 Task: Open an excel sheet and write heading  Proactive Sales. Add 10 people name  'Ethan Reynolds, Olivia Thompson, Benjamin Martinez, Emma Davis, Alexander Mitchell, Ava Rodriguez, Daniel Anderson, Mia Lewis, Christopher Scott, Sophia Harris._x000D_
'Item code in between  4055-6600. Product range in between  4000-7000. Add Products  Nike shoe, Adidas shoe, Gucci T-shirt, Louis Vuitton bag, Zara Shirt, H&M jeans, Chanel perfume, Versace perfume, Ralph Lauren, Prada Shirt_x000D_
Choose quantity  1 to 10 Tax 12 percent Total Add Amount. Save page  Proactive Sales review book
Action: Mouse moved to (22, 19)
Screenshot: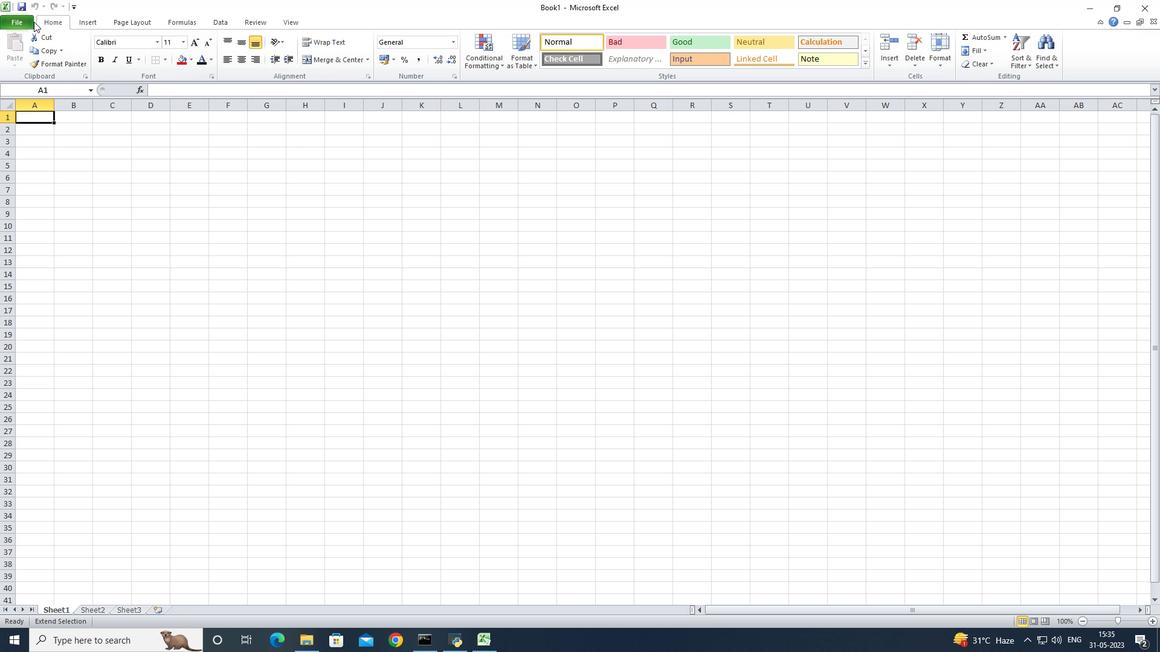 
Action: Mouse pressed left at (22, 19)
Screenshot: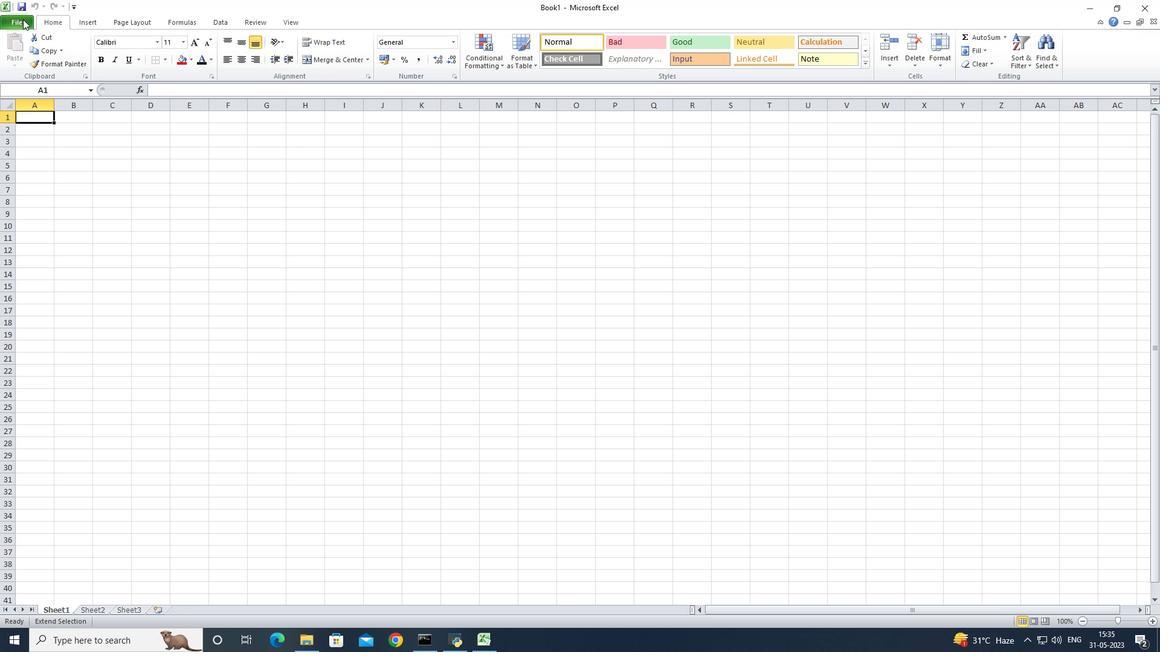 
Action: Mouse moved to (44, 156)
Screenshot: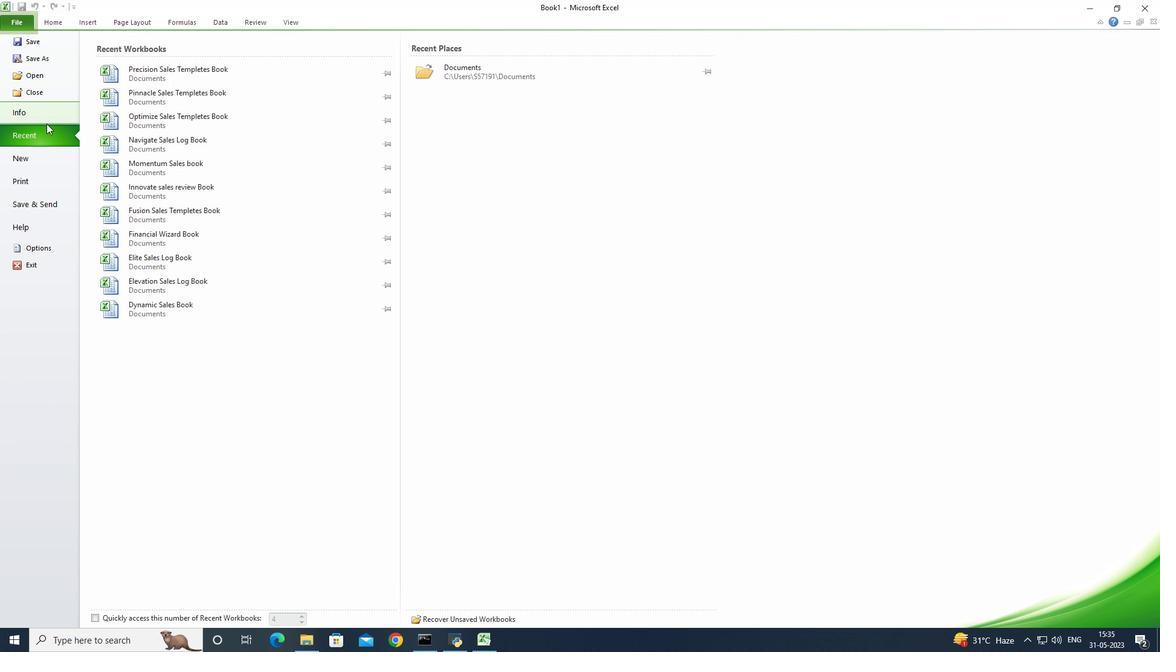 
Action: Mouse pressed left at (44, 156)
Screenshot: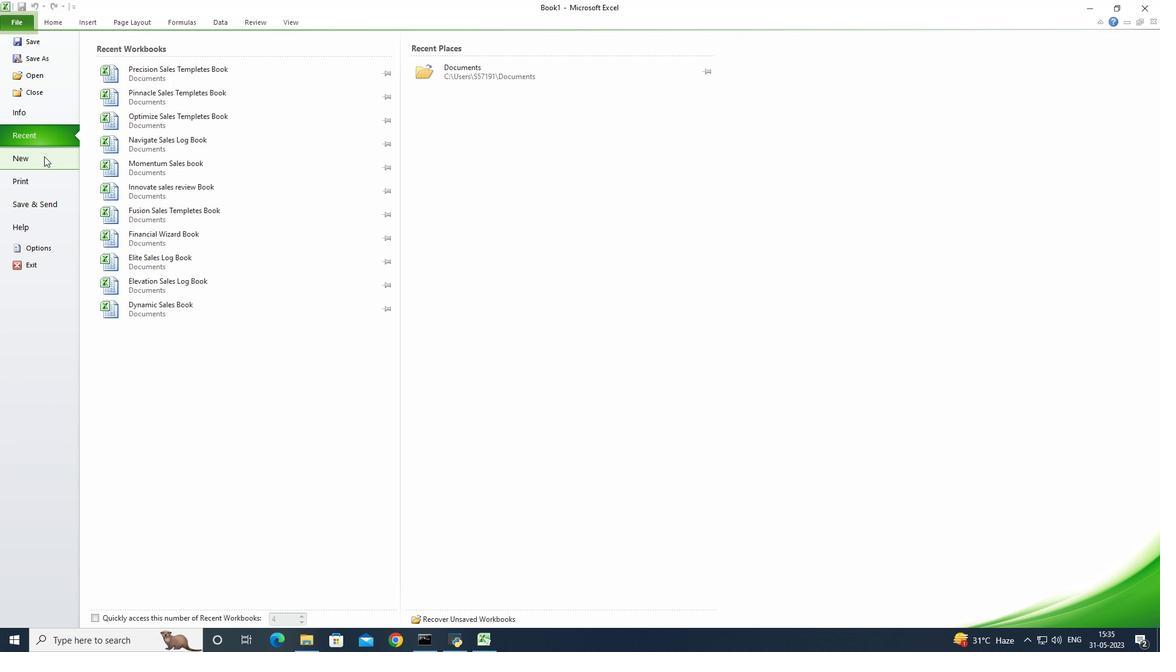 
Action: Mouse moved to (124, 123)
Screenshot: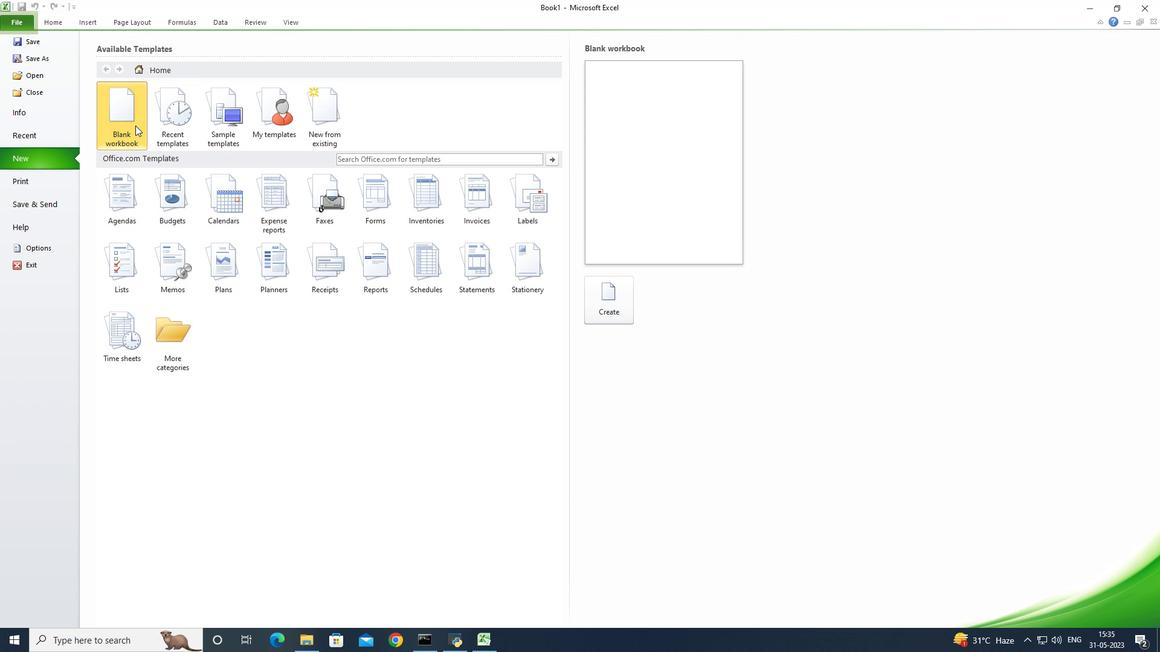 
Action: Mouse pressed left at (124, 123)
Screenshot: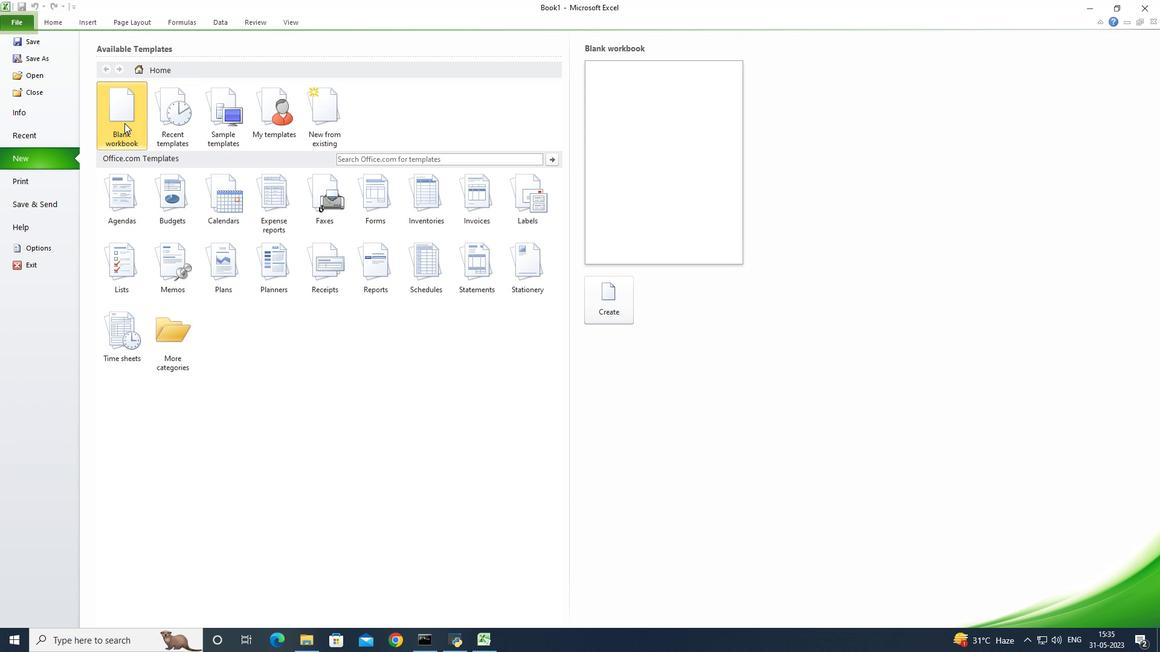 
Action: Mouse moved to (594, 301)
Screenshot: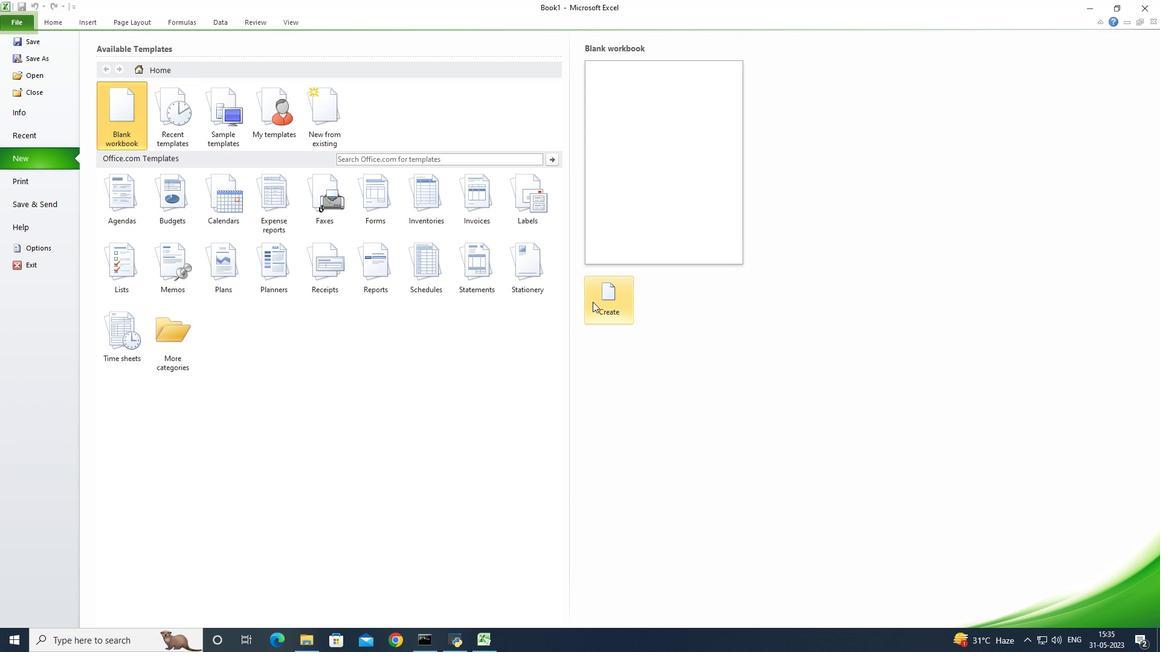 
Action: Mouse pressed left at (594, 301)
Screenshot: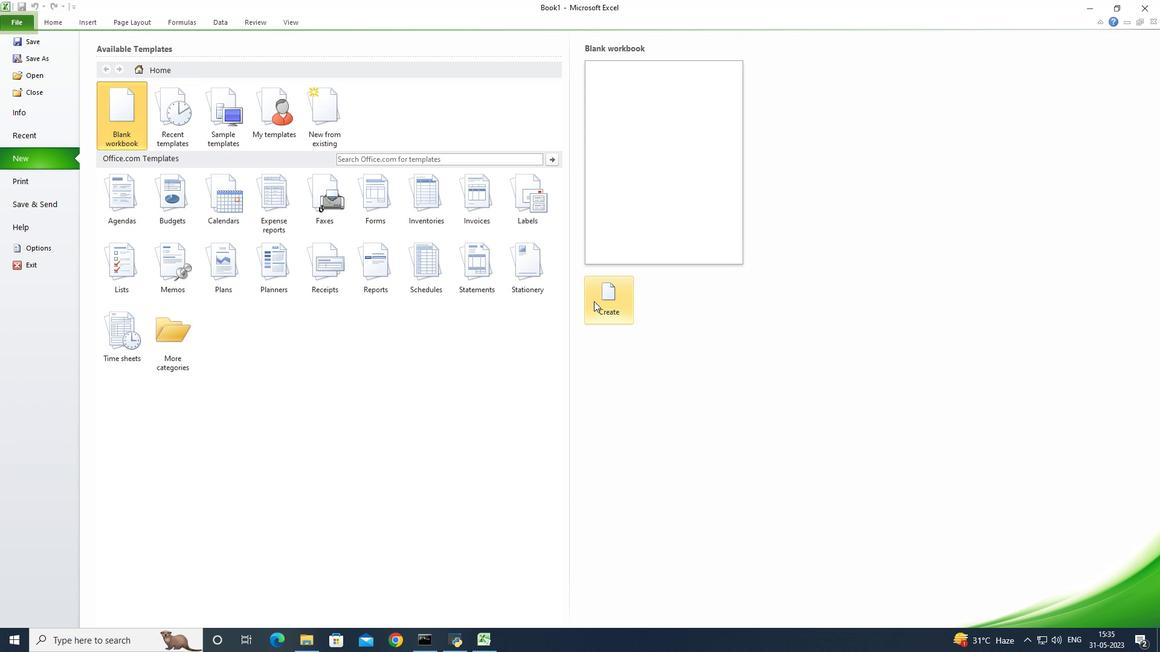 
Action: Mouse moved to (42, 115)
Screenshot: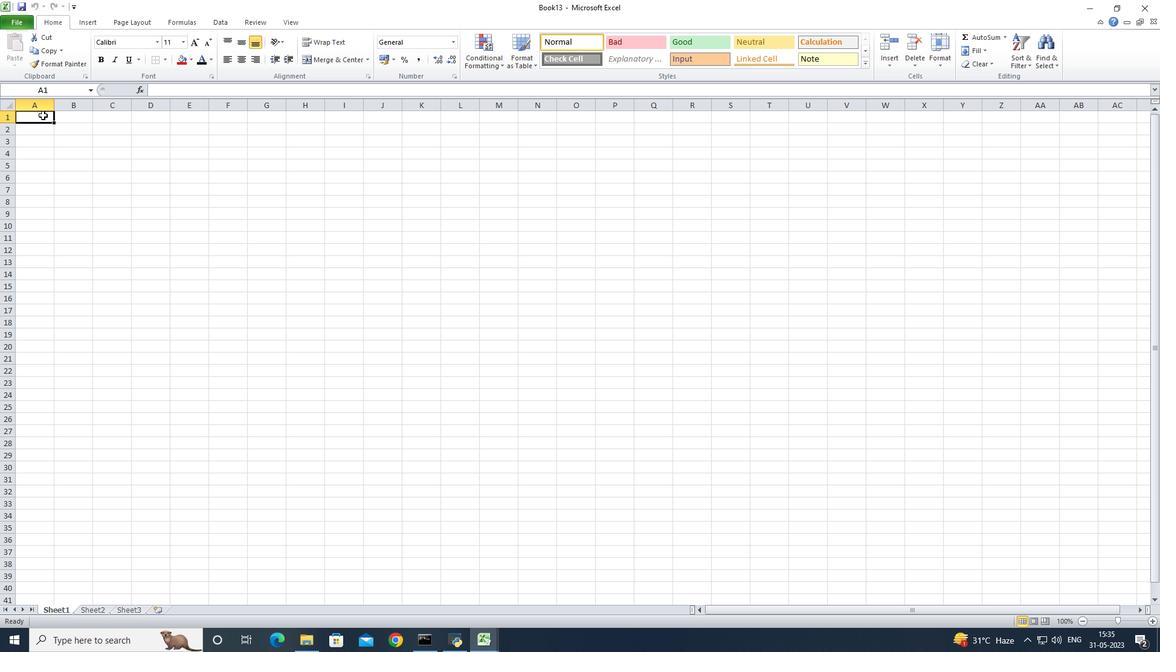 
Action: Mouse pressed left at (42, 115)
Screenshot: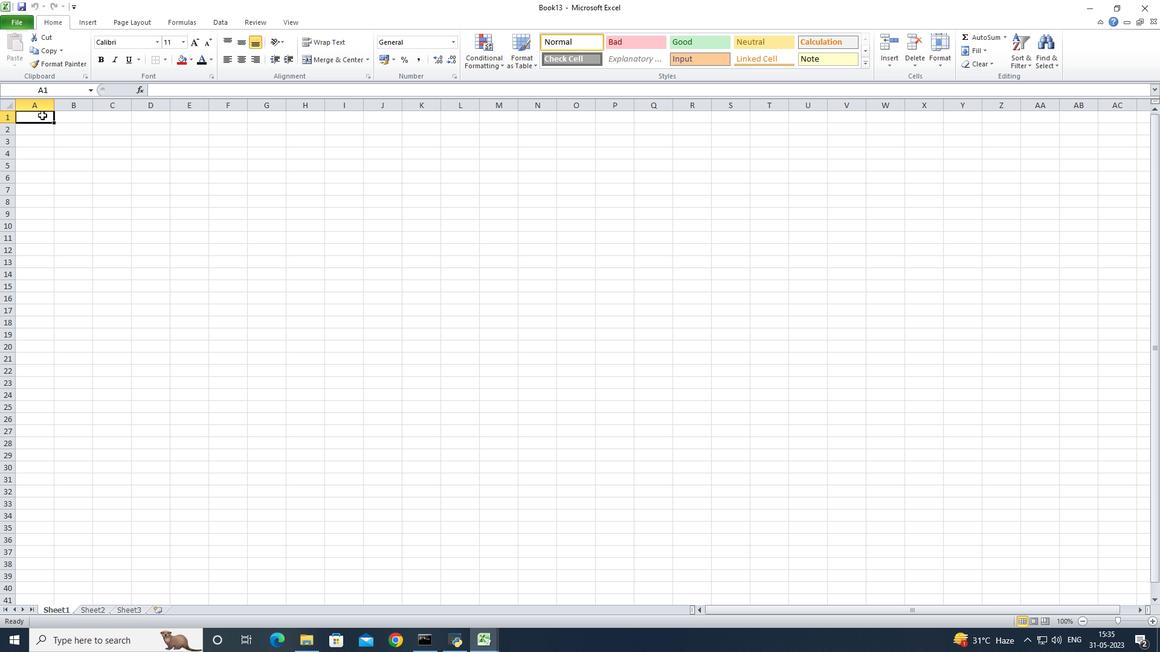 
Action: Key pressed <Key.shift>Proactive<Key.space><Key.shift>S<Key.shift>A<Key.backspace><Key.backspace><Key.shift>Sales<Key.enter><Key.shift><Key.shift><Key.shift><Key.shift><Key.shift><Key.shift><Key.shift><Key.shift><Key.shift>Na,<Key.backspace>me<Key.enter><Key.shift><Key.shift><Key.shift><Key.shift><Key.shift><Key.shift><Key.shift><Key.shift><Key.shift><Key.shift><Key.shift><Key.shift><Key.shift><Key.shift><Key.shift>Ethan<Key.space><Key.shift><Key.shift><Key.shift><Key.shift><Key.shift><Key.shift><Key.shift><Key.shift><Key.shift><Key.shift><Key.shift><Key.shift><Key.shift><Key.shift><Key.shift><Key.shift><Key.shift><Key.shift><Key.shift><Key.shift><Key.shift><Key.shift><Key.shift><Key.shift><Key.shift><Key.shift><Key.shift><Key.shift><Key.shift><Key.shift><Key.shift><Key.shift><Key.shift><Key.shift><Key.shift><Key.shift><Key.shift>Reynolds<Key.enter><Key.shift>Olivia<Key.space><Key.shift><Key.shift><Key.shift>Thompson<Key.enter><Key.shift><Key.shift><Key.shift><Key.shift><Key.shift><Key.shift><Key.shift><Key.shift><Key.shift><Key.shift><Key.shift><Key.shift><Key.shift><Key.shift><Key.shift><Key.shift><Key.shift><Key.shift><Key.shift><Key.shift><Key.shift><Key.shift><Key.shift><Key.shift><Key.shift><Key.shift><Key.shift><Key.shift><Key.shift><Key.shift><Key.shift><Key.shift><Key.shift><Key.shift><Key.shift><Key.shift>Benjamin<Key.space><Key.shift><Key.shift>Ma<Key.backspace>itchell<Key.backspace><Key.backspace><Key.backspace><Key.backspace><Key.backspace><Key.backspace><Key.backspace>artinez<Key.enter><Key.shift><Key.shift>Emma<Key.space>davis<Key.backspace><Key.backspace><Key.backspace><Key.backspace><Key.backspace><Key.shift>davis<Key.enter><Key.shift>Alexander<Key.space><Key.shift><Key.shift><Key.shift><Key.shift><Key.shift><Key.shift><Key.shift><Key.shift><Key.shift><Key.shift><Key.shift><Key.shift><Key.shift><Key.shift><Key.shift><Key.shift><Key.shift><Key.shift><Key.shift><Key.shift><Key.shift><Key.shift><Key.shift><Key.shift><Key.shift><Key.shift><Key.shift><Key.shift><Key.shift><Key.shift><Key.shift><Key.shift><Key.shift><Key.shift><Key.shift><Key.shift><Key.shift><Key.shift><Key.shift><Key.shift><Key.shift><Key.shift><Key.shift><Key.shift><Key.shift><Key.shift><Key.shift><Key.shift><Key.shift><Key.shift><Key.shift><Key.shift><Key.shift>Mitchell<Key.enter><Key.shift>Ava<Key.space><Key.shift><Key.shift><Key.shift><Key.shift>Rodriguez<Key.enter><Key.shift><Key.shift><Key.shift><Key.shift>Daniel<Key.space><Key.shift>Anderson<Key.enter><Key.shift>Mia<Key.space><Key.shift><Key.shift><Key.shift><Key.shift><Key.shift><Key.shift><Key.shift><Key.shift><Key.shift><Key.shift><Key.shift><Key.shift><Key.shift><Key.shift><Key.shift><Key.shift><Key.shift><Key.shift><Key.shift>Lewis<Key.enter><Key.shift><Key.shift><Key.shift><Key.shift><Key.shift>ch<Key.backspace><Key.backspace><Key.shift>Christopher<Key.space><Key.shift><Key.shift><Key.shift>Scott<Key.enter><Key.shift><Key.shift><Key.shift><Key.shift><Key.shift><Key.shift><Key.shift><Key.shift><Key.shift><Key.shift><Key.shift><Key.shift><Key.shift><Key.shift><Key.shift><Key.shift><Key.shift><Key.shift><Key.shift><Key.shift><Key.shift><Key.shift><Key.shift><Key.shift><Key.shift><Key.shift><Key.shift><Key.shift><Key.shift><Key.shift><Key.shift><Key.shift><Key.shift><Key.shift><Key.shift><Key.shift><Key.shift><Key.shift><Key.shift><Key.shift><Key.shift><Key.shift><Key.shift><Key.shift><Key.shift><Key.shift><Key.shift><Key.shift><Key.shift><Key.shift><Key.shift><Key.shift><Key.shift><Key.shift><Key.shift><Key.shift>Sophis<Key.backspace>a<Key.space><Key.shift><Key.shift><Key.shift><Key.shift><Key.shift><Key.shift><Key.shift><Key.shift><Key.shift>Harris
Screenshot: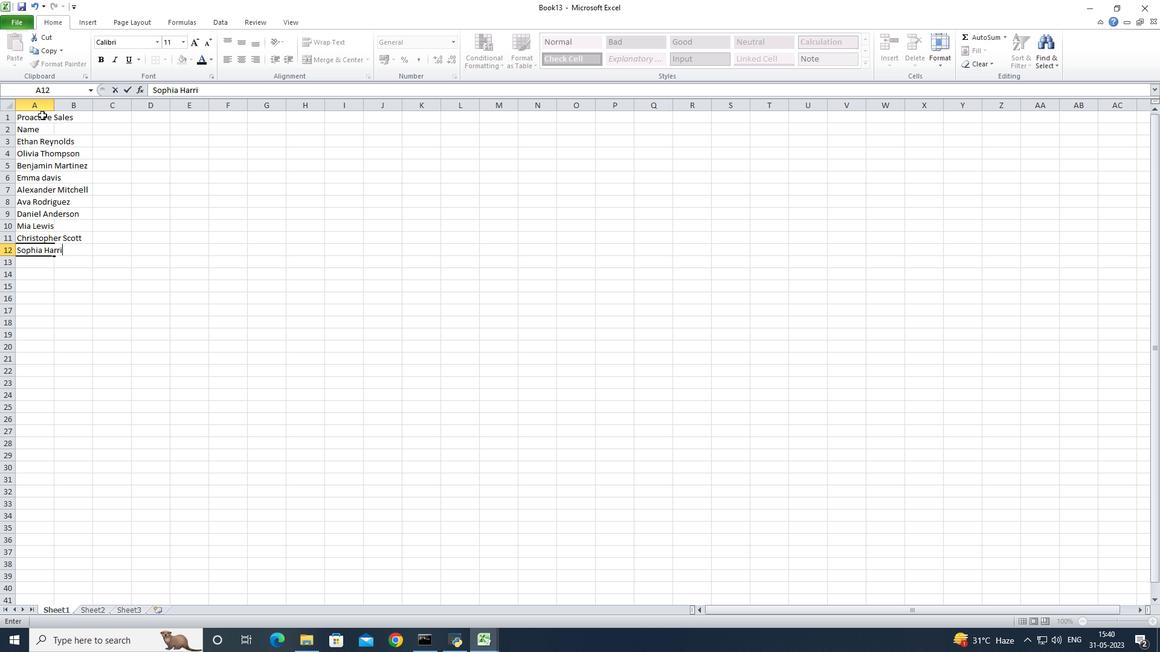 
Action: Mouse moved to (54, 108)
Screenshot: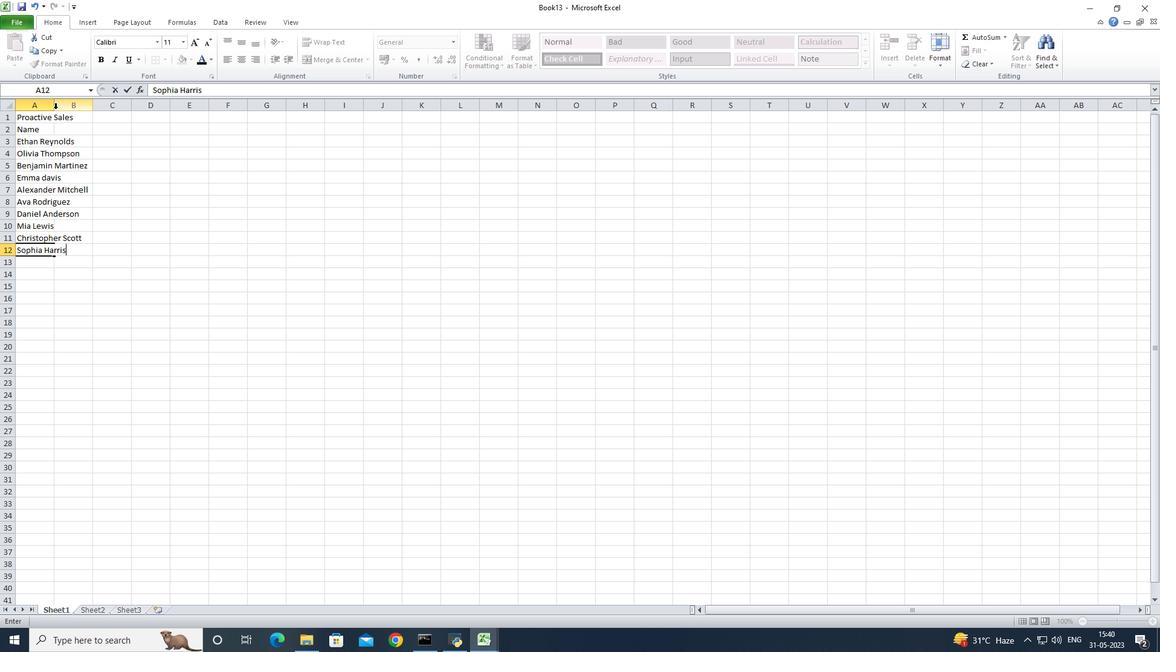 
Action: Mouse pressed left at (54, 108)
Screenshot: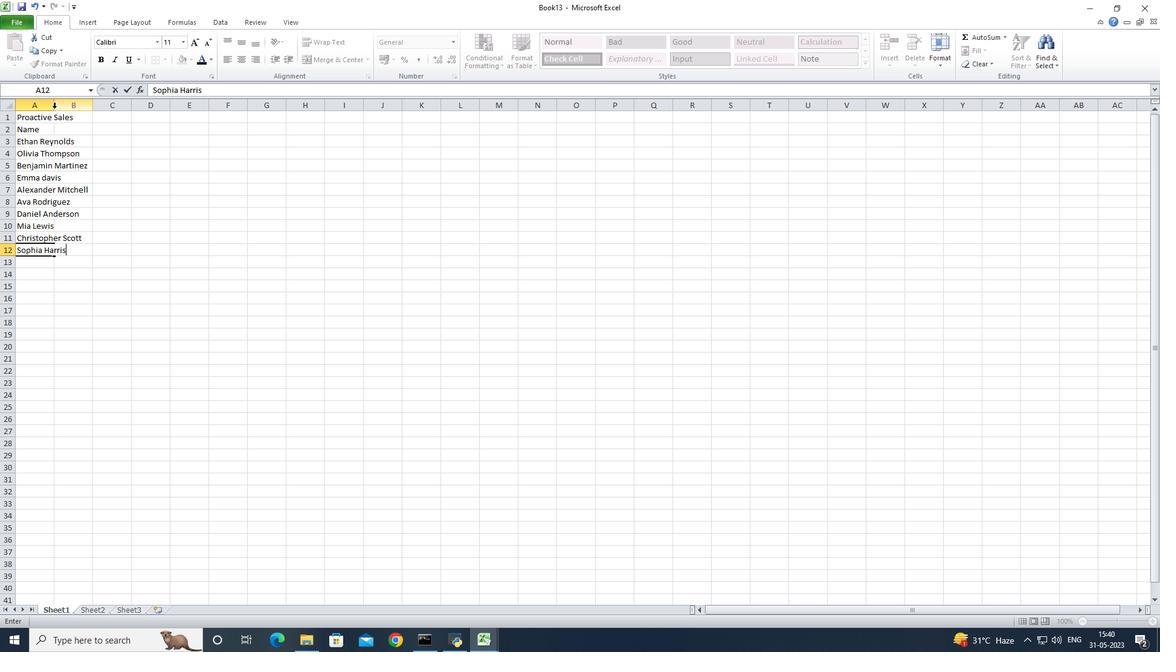 
Action: Mouse pressed left at (54, 108)
Screenshot: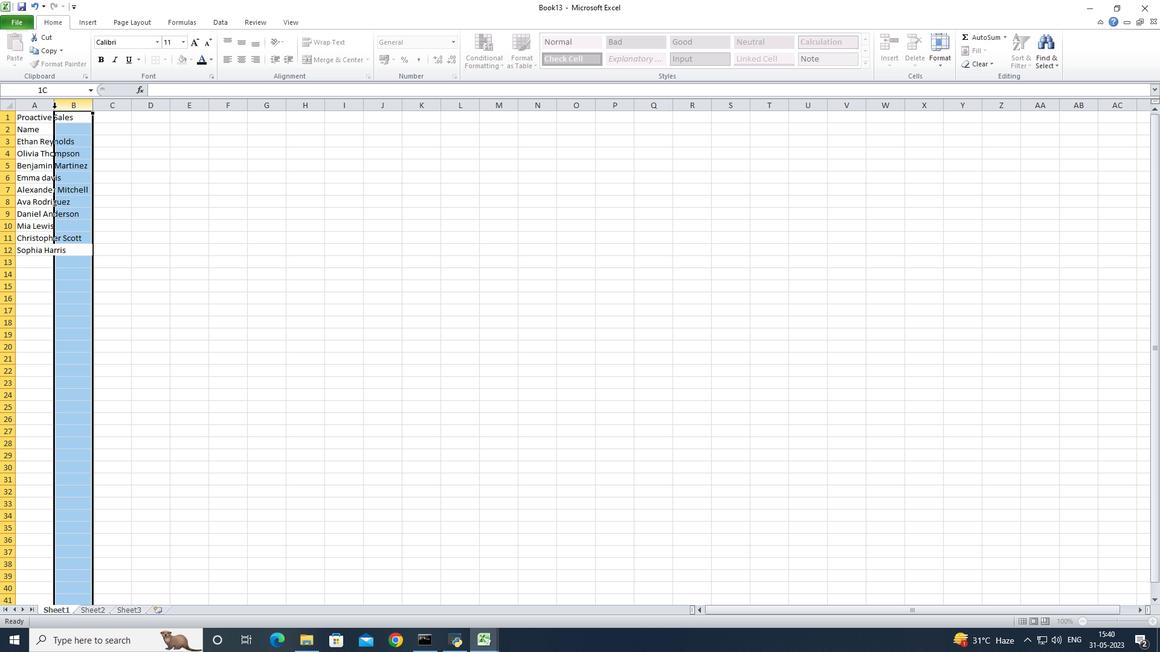 
Action: Mouse moved to (96, 131)
Screenshot: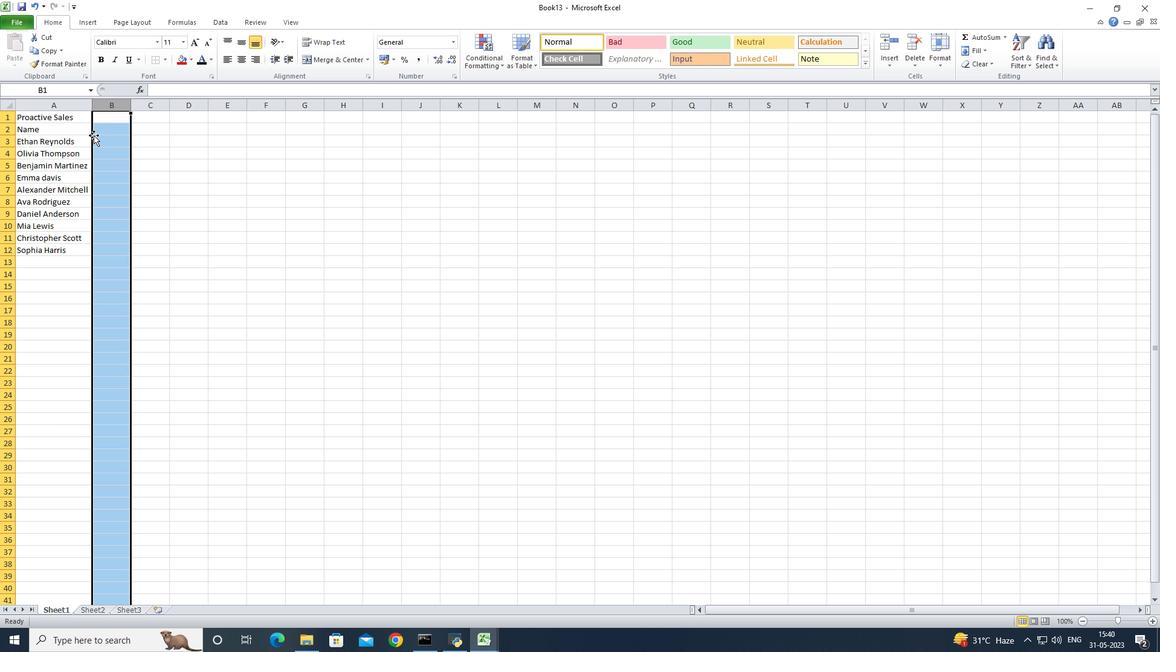 
Action: Mouse pressed left at (96, 131)
Screenshot: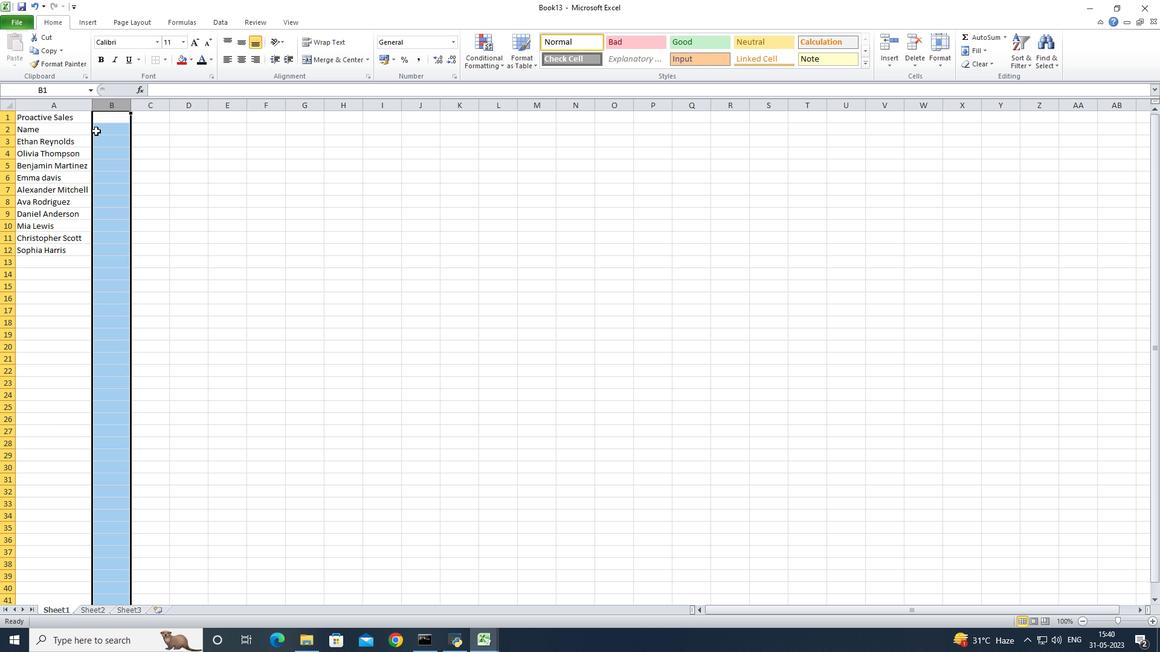 
Action: Key pressed <Key.shift><Key.shift><Key.shift><Key.shift>Item<Key.space>code<Key.enter>4055<Key.down>4056<Key.down>4060<Key.down>5500<Key.down>5000<Key.down>600<Key.down><Key.up>6000<Key.down>6500<Key.down>5500<Key.down>6600<Key.down>45000<Key.backspace><Key.down><Key.right><Key.up><Key.up><Key.up><Key.up><Key.up><Key.up><Key.up><Key.up><Key.up><Key.up><Key.up>
Screenshot: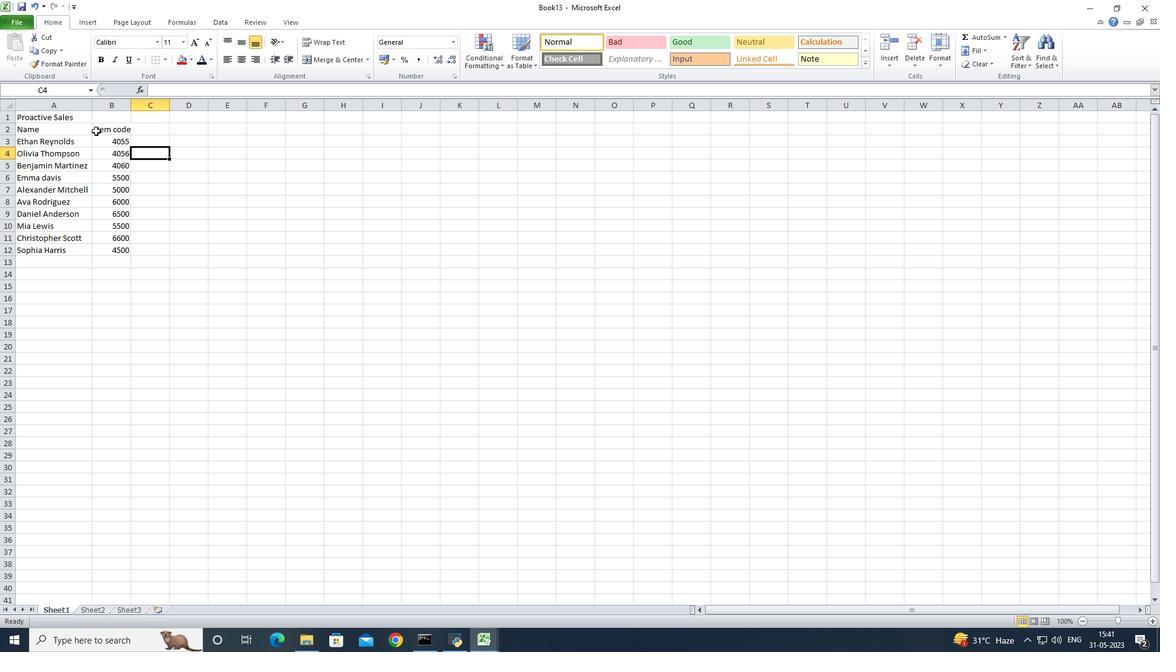 
Action: Mouse moved to (132, 108)
Screenshot: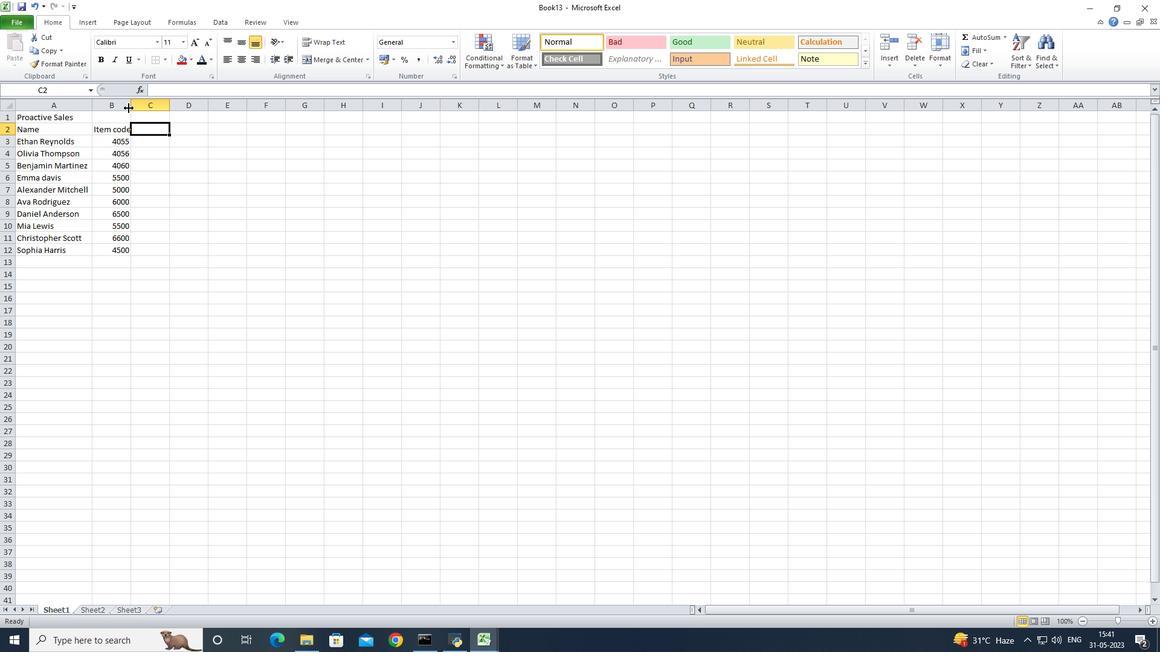 
Action: Mouse pressed left at (132, 108)
Screenshot: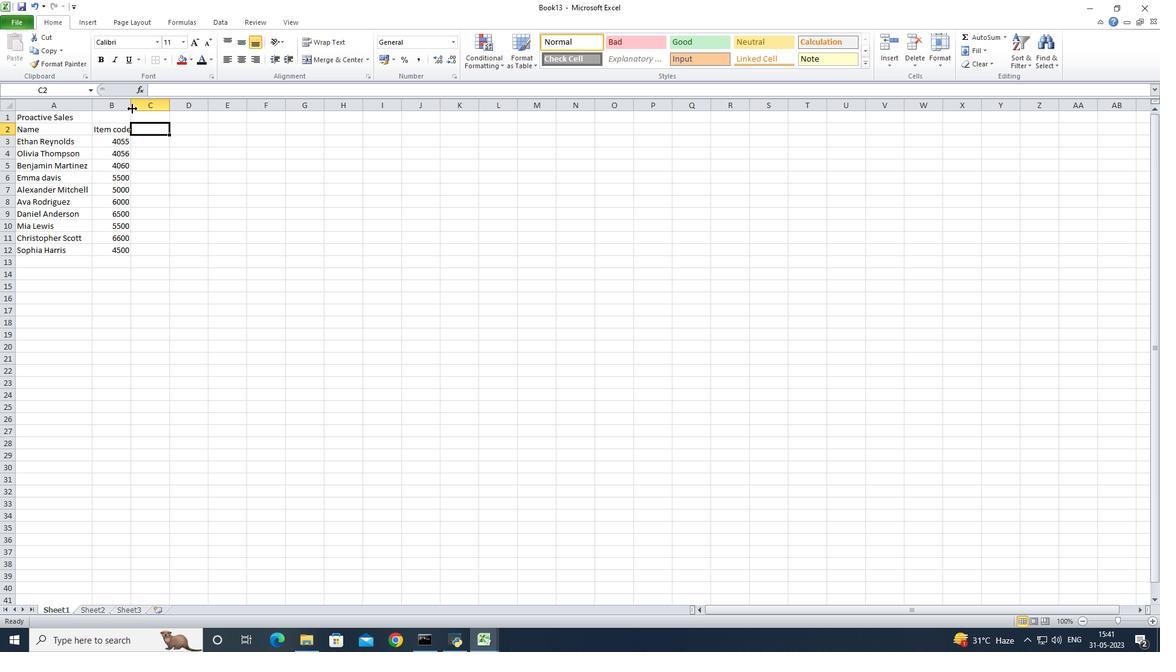 
Action: Mouse pressed left at (132, 108)
Screenshot: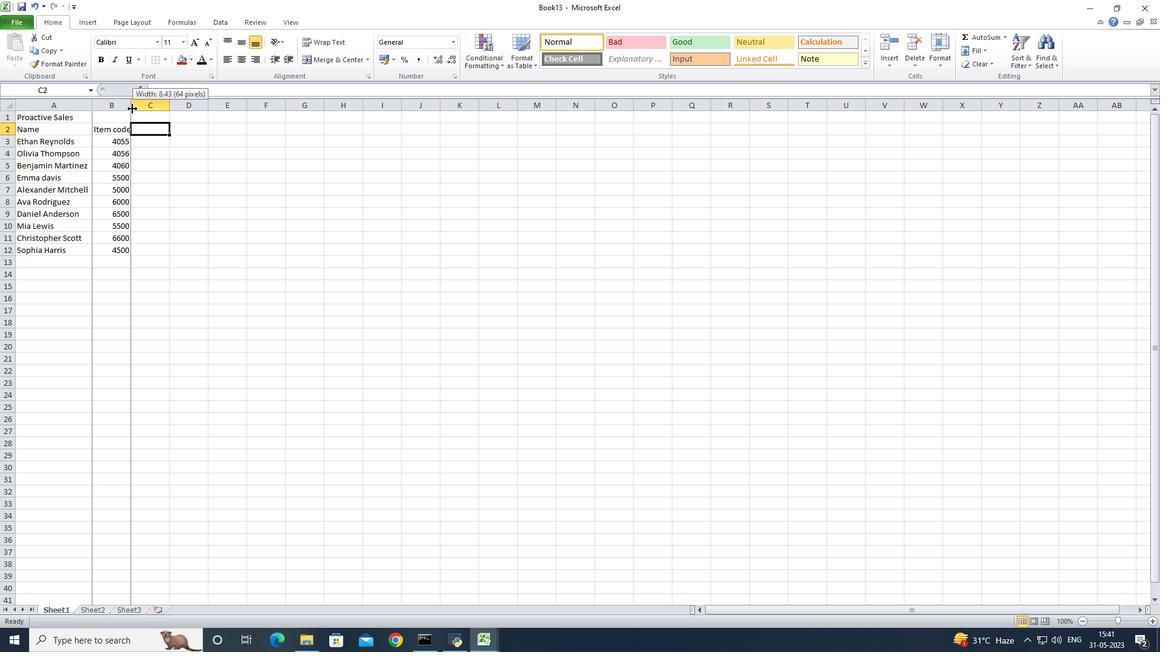 
Action: Mouse moved to (148, 130)
Screenshot: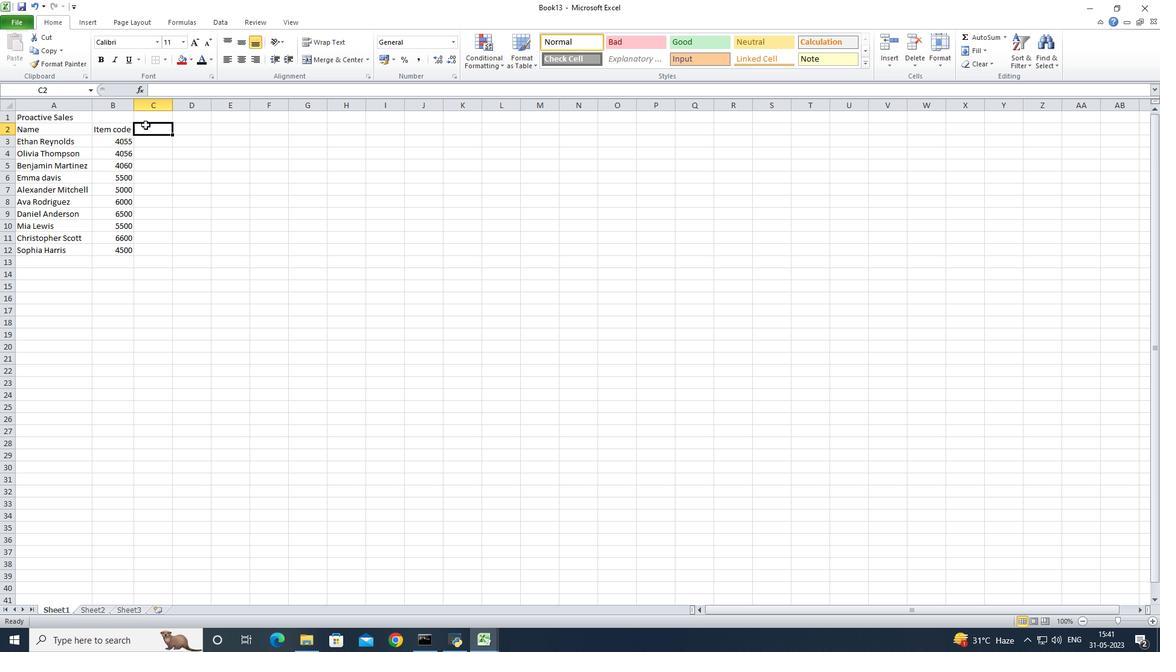 
Action: Mouse pressed left at (148, 130)
Screenshot: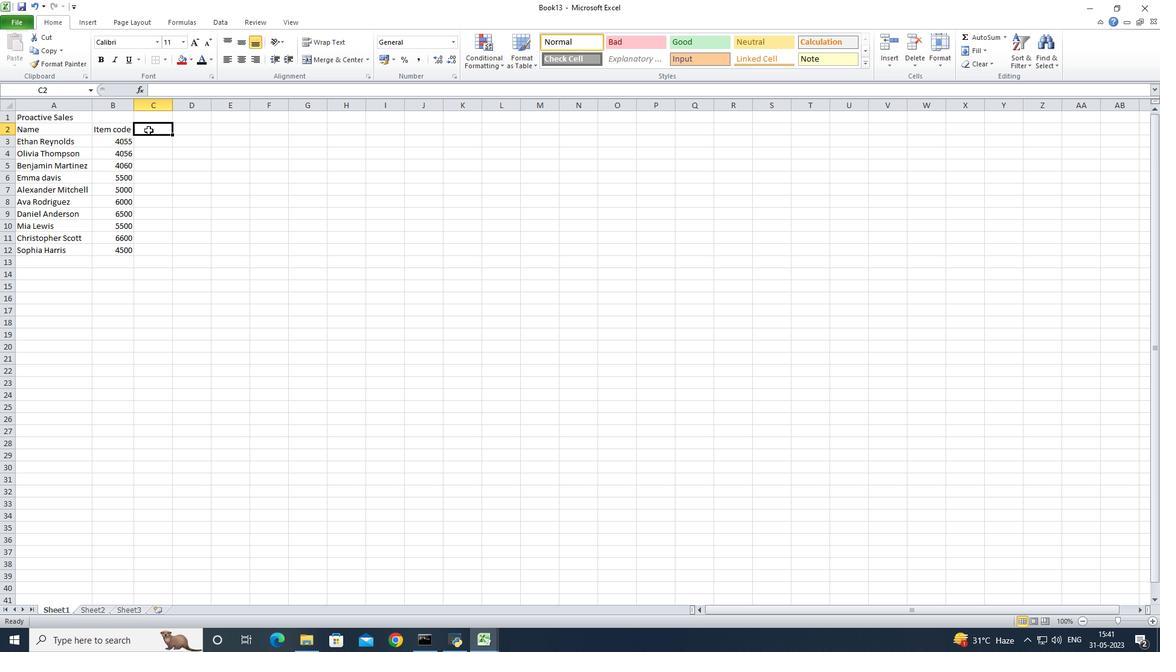 
Action: Key pressed <Key.shift><Key.shift><Key.shift><Key.shift>Product<Key.space><Key.shift><Key.shift><Key.shift><Key.shift><Key.shift><Key.shift><Key.shift><Key.shift><Key.shift><Key.shift><Key.shift><Key.shift><Key.shift><Key.shift><Key.shift><Key.shift><Key.shift><Key.shift><Key.shift><Key.shift><Key.shift><Key.shift><Key.shift><Key.shift><Key.shift><Key.shift><Key.shift><Key.shift><Key.shift><Key.shift><Key.shift><Key.shift><Key.shift><Key.shift><Key.shift><Key.shift><Key.shift><Key.shift><Key.shift><Key.shift><Key.shift><Key.shift><Key.shift><Key.shift><Key.shift><Key.shift><Key.shift><Key.shift><Key.shift><Key.shift><Key.shift><Key.shift><Key.shift><Key.shift><Key.shift><Key.shift><Key.shift><Key.shift>Range
Screenshot: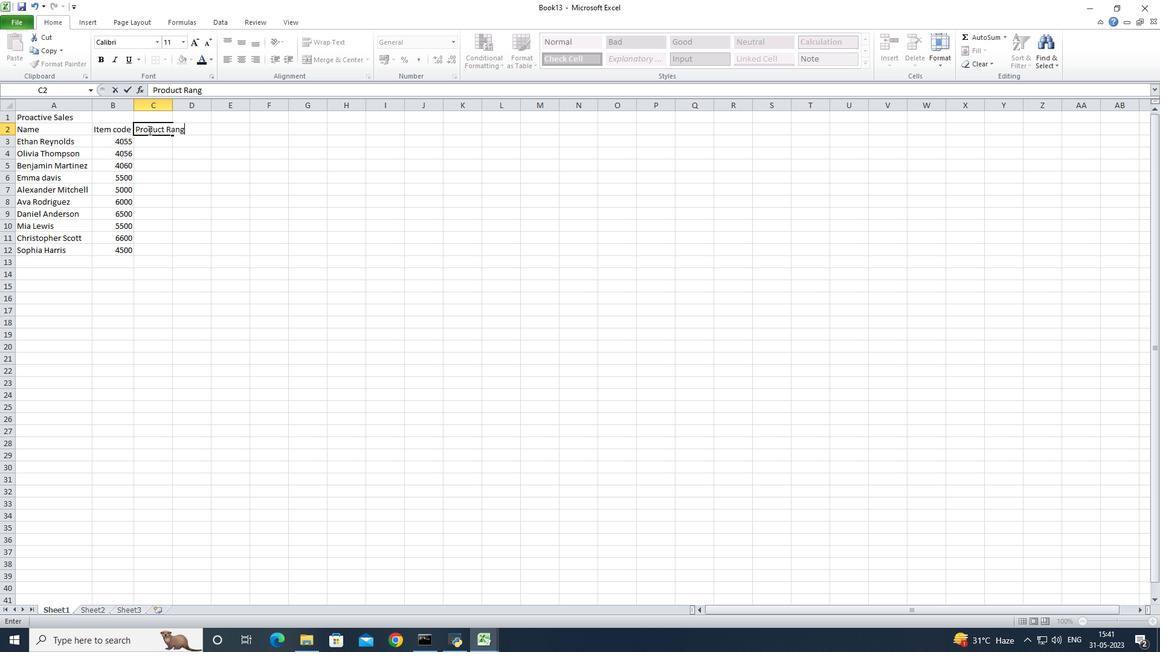
Action: Mouse moved to (172, 108)
Screenshot: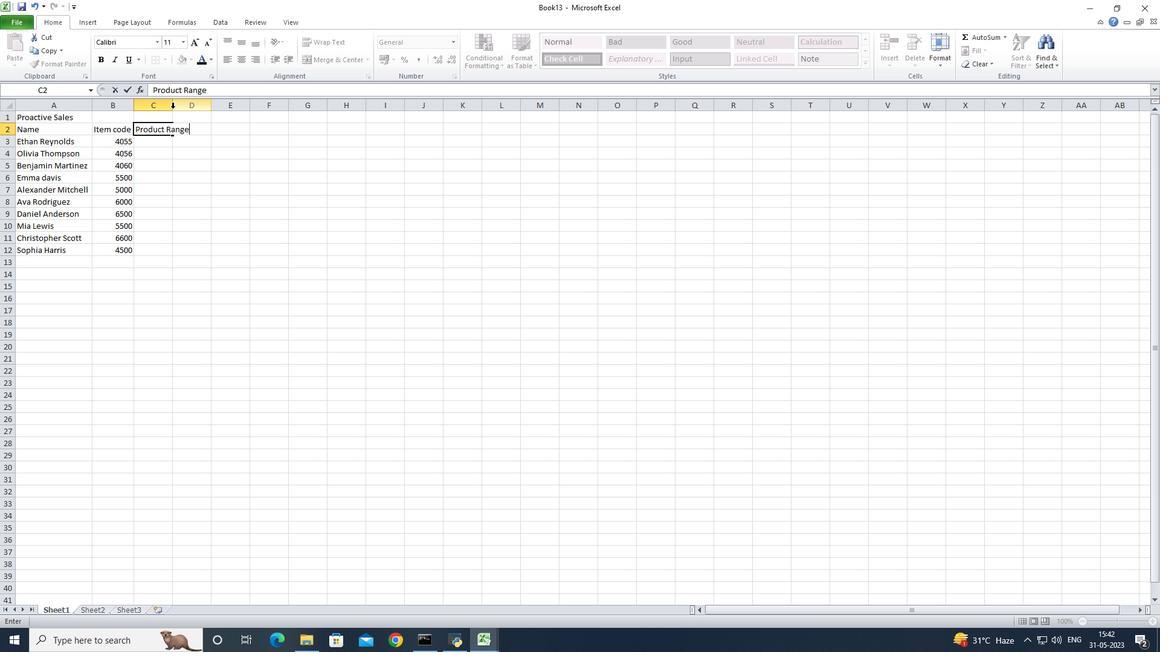 
Action: Mouse pressed left at (172, 108)
Screenshot: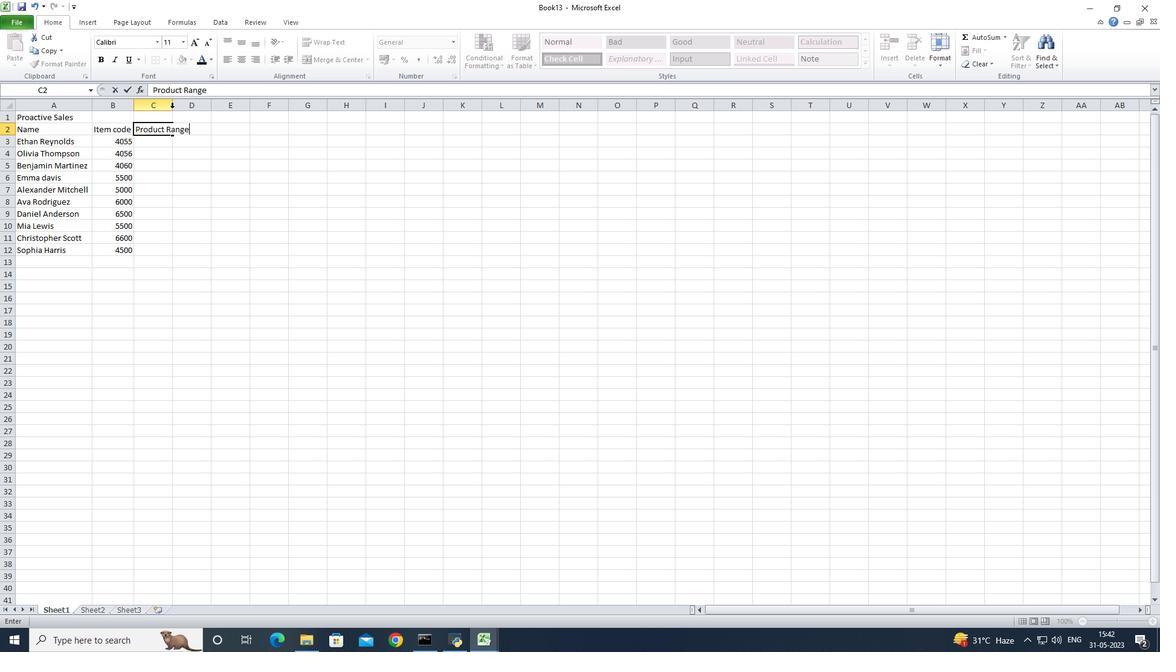
Action: Mouse pressed left at (172, 108)
Screenshot: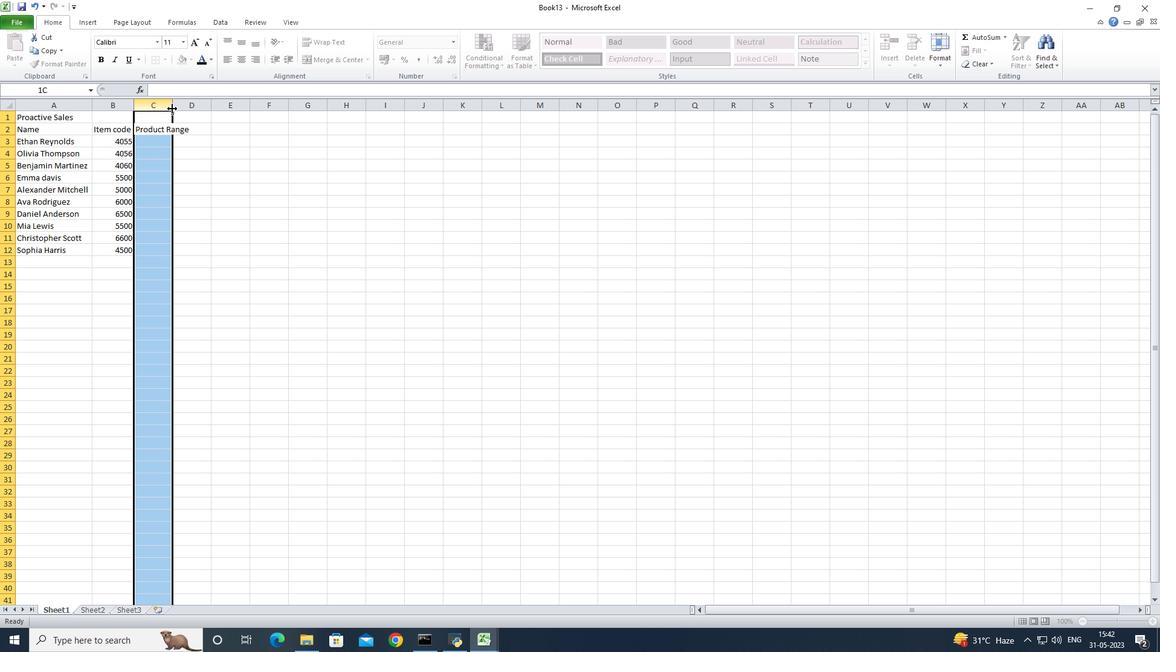 
Action: Mouse moved to (166, 143)
Screenshot: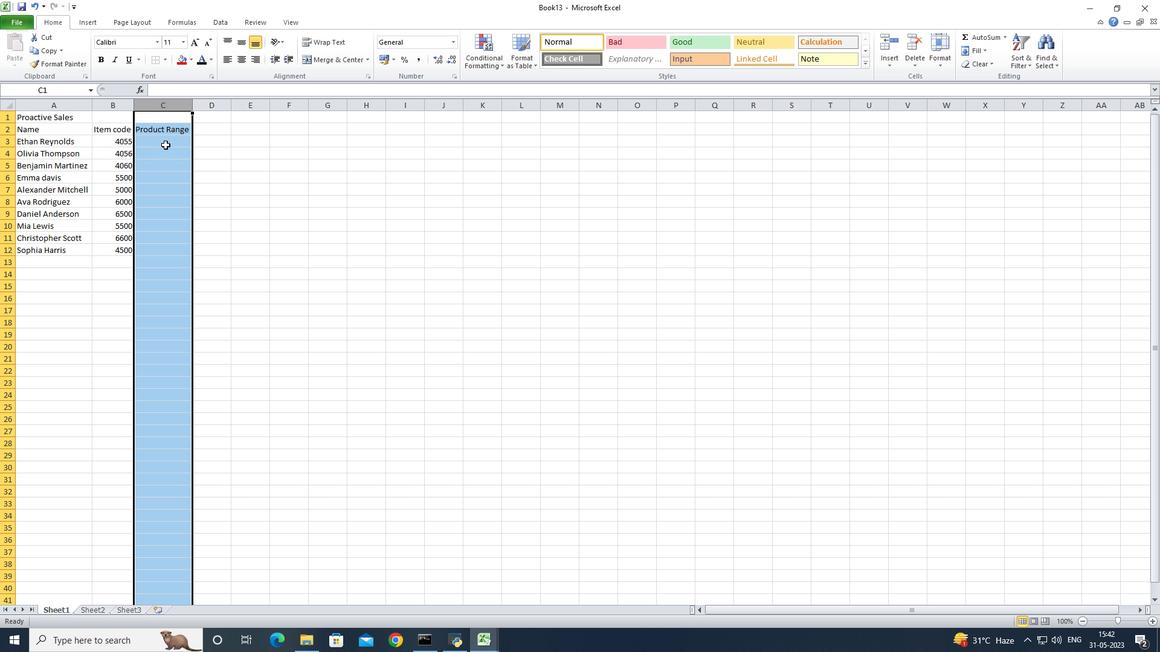 
Action: Mouse pressed left at (166, 143)
Screenshot: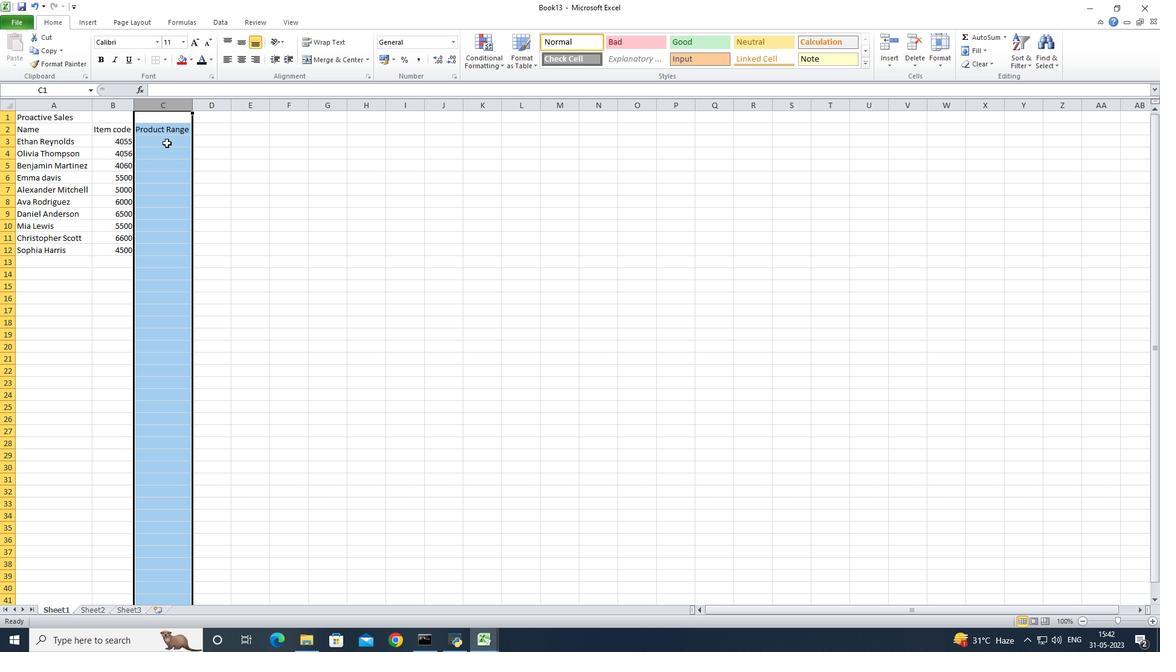 
Action: Key pressed 4000<Key.down>5000<Key.down>6000<Key.down>7000<Key.down>4500<Key.down>5500<Key.down>6500<Key.down>7500<Key.down><Key.up>6555<Key.down>4550<Key.down>5550<Key.down><Key.up><Key.up><Key.up><Key.up><Key.up><Key.up><Key.up><Key.up><Key.up><Key.up><Key.up><Key.right><Key.shift>P<Key.shift>R<Key.backspace>roducts<Key.enter><Key.shift>Nike<Key.space><Key.shift><Key.shift><Key.shift><Key.shift>Shoe<Key.down><Key.shift><Key.shift><Key.shift><Key.shift><Key.shift><Key.shift><Key.shift><Key.shift><Key.shift><Key.shift><Key.shift><Key.shift><Key.shift><Key.shift><Key.shift><Key.shift><Key.shift><Key.shift><Key.shift><Key.shift><Key.shift><Key.shift><Key.shift><Key.shift><Key.shift><Key.shift><Key.shift><Key.shift><Key.shift><Key.shift><Key.shift><Key.shift><Key.shift><Key.shift><Key.shift><Key.shift><Key.shift><Key.shift><Key.shift><Key.shift><Key.shift><Key.shift><Key.shift><Key.shift><Key.shift><Key.shift><Key.shift><Key.shift><Key.shift><Key.shift>Adidas<Key.space><Key.shift><Key.shift><Key.shift><Key.shift><Key.shift><Key.shift><Key.shift><Key.shift><Key.shift><Key.shift><Key.shift><Key.shift><Key.shift><Key.shift><Key.shift><Key.shift><Key.shift><Key.shift>Shoe<Key.down><Key.shift><Key.shift><Key.shift>Gucci<Key.space><Key.shift><Key.shift><Key.shift><Key.shift><Key.shift><Key.shift><Key.shift><Key.shift><Key.shift><Key.shift><Key.shift><Key.shift><Key.shift><Key.shift><Key.shift><Key.shift><Key.shift><Key.shift><Key.shift><Key.shift><Key.shift><Key.shift><Key.shift><Key.shift><Key.shift><Key.shift><Key.shift><Key.shift><Key.shift><Key.shift><Key.shift><Key.shift><Key.shift>T-shirt<Key.down><Key.shift>t<Key.backspace><Key.shift><Key.shift><Key.shift><Key.shift><Key.shift><Key.shift><Key.shift><Key.shift><Key.shift>Louis<Key.space><Key.shift><Key.shift><Key.shift><Key.shift><Key.shift><Key.shift><Key.shift><Key.shift><Key.shift><Key.shift><Key.shift><Key.shift><Key.shift><Key.shift><Key.shift><Key.shift><Key.shift><Key.shift><Key.shift><Key.shift><Key.shift><Key.shift><Key.shift><Key.shift><Key.shift><Key.shift><Key.shift><Key.shift><Key.shift><Key.shift><Key.shift><Key.shift><Key.shift><Key.shift><Key.shift><Key.shift><Key.shift><Key.shift><Key.shift><Key.shift><Key.shift><Key.shift><Key.shift><Key.shift><Key.shift><Key.shift>Vuitton<Key.space><Key.shift>Bag<Key.enter><Key.shift><Key.shift><Key.shift><Key.shift><Key.shift><Key.shift><Key.shift><Key.shift>Zara<Key.space><Key.shift><Key.shift><Key.shift><Key.shift><Key.shift><Key.shift><Key.shift><Key.shift><Key.shift><Key.shift><Key.shift><Key.shift><Key.shift><Key.shift><Key.shift><Key.shift><Key.shift><Key.shift><Key.shift><Key.shift><Key.shift><Key.shift><Key.shift><Key.shift><Key.shift><Key.shift><Key.shift><Key.shift><Key.shift><Key.shift><Key.shift><Key.shift><Key.shift><Key.shift><Key.shift><Key.shift><Key.shift><Key.shift><Key.shift><Key.shift><Key.shift><Key.shift><Key.shift><Key.shift><Key.shift><Key.shift>Shirt<Key.enter><Key.shift><Key.shift><Key.shift><Key.shift><Key.shift><Key.shift>H<Key.shift>&m<Key.backspace><Key.shift>M<Key.space><Key.shift>Jeans<Key.enter><Key.shift><Key.shift><Key.shift><Key.shift><Key.shift><Key.shift><Key.shift><Key.shift><Key.shift><Key.shift><Key.shift><Key.shift><Key.shift><Key.shift><Key.shift><Key.shift><Key.shift><Key.shift><Key.shift><Key.shift><Key.shift><Key.shift><Key.shift><Key.shift><Key.shift><Key.shift><Key.shift><Key.shift><Key.shift><Key.shift><Key.shift><Key.shift><Key.shift>Chanel<Key.space><Key.shift><Key.shift><Key.shift><Key.shift><Key.shift><Key.shift><Key.shift><Key.shift><Key.shift><Key.shift><Key.shift><Key.shift><Key.shift>Perfume<Key.enter><Key.shift><Key.shift><Key.shift><Key.shift><Key.shift><Key.shift><Key.shift>Versace<Key.space><Key.shift>Perfume<Key.enter><Key.shift><Key.shift><Key.shift><Key.shift><Key.shift><Key.shift><Key.shift><Key.shift><Key.shift><Key.shift><Key.shift><Key.shift><Key.shift><Key.shift><Key.shift><Key.shift><Key.shift><Key.shift><Key.shift><Key.shift><Key.shift><Key.shift><Key.shift><Key.shift><Key.shift><Key.shift><Key.shift><Key.shift><Key.shift><Key.shift><Key.shift><Key.shift><Key.shift>Ralph<Key.space><Key.shift>Lau<Key.shift>R<Key.backspace>ren<Key.enter><Key.shift><Key.shift><Key.shift><Key.shift><Key.shift><Key.shift><Key.shift>Prada<Key.space><Key.shift>Shirt<Key.up><Key.right><Key.right>
Screenshot: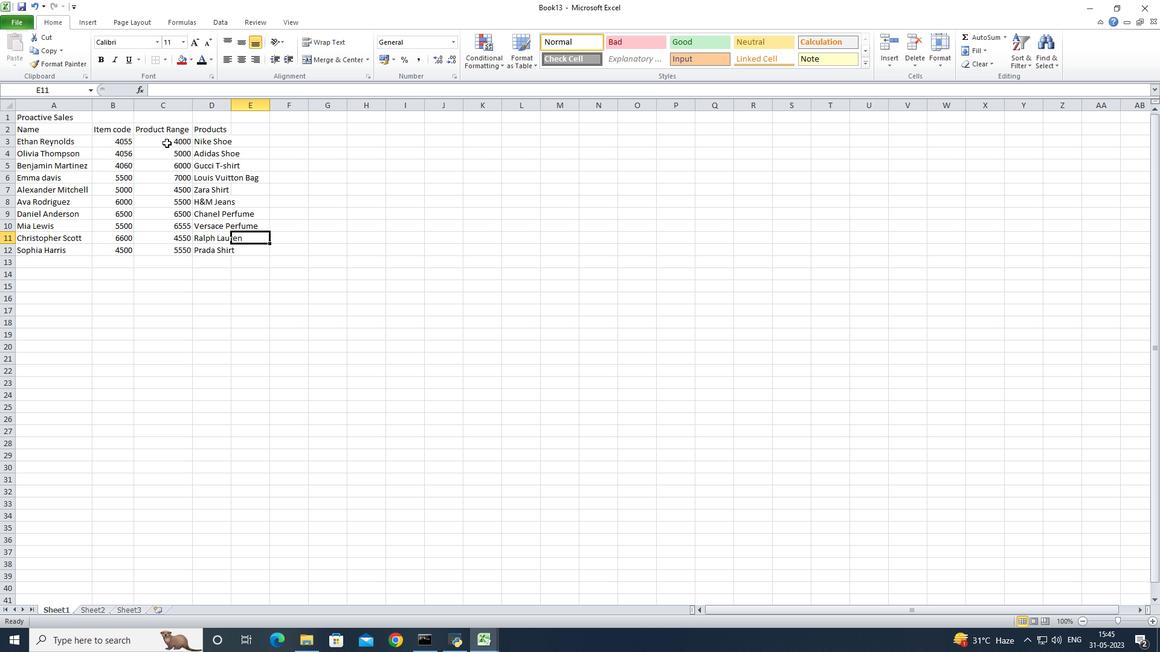 
Action: Mouse moved to (233, 104)
Screenshot: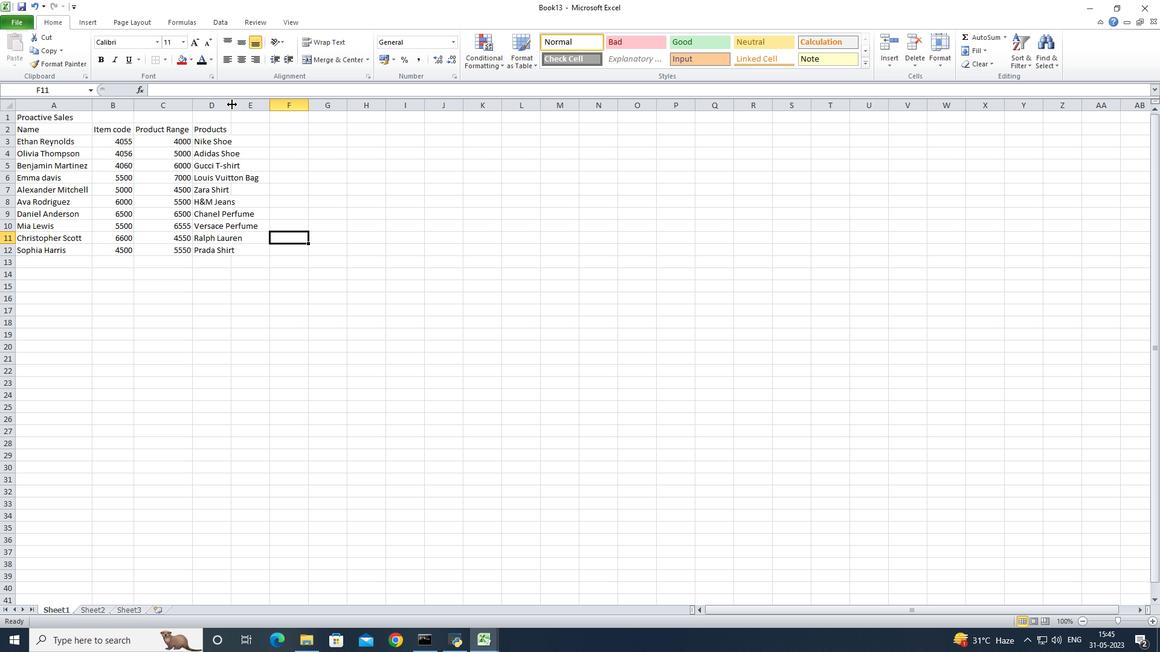 
Action: Mouse pressed left at (233, 104)
Screenshot: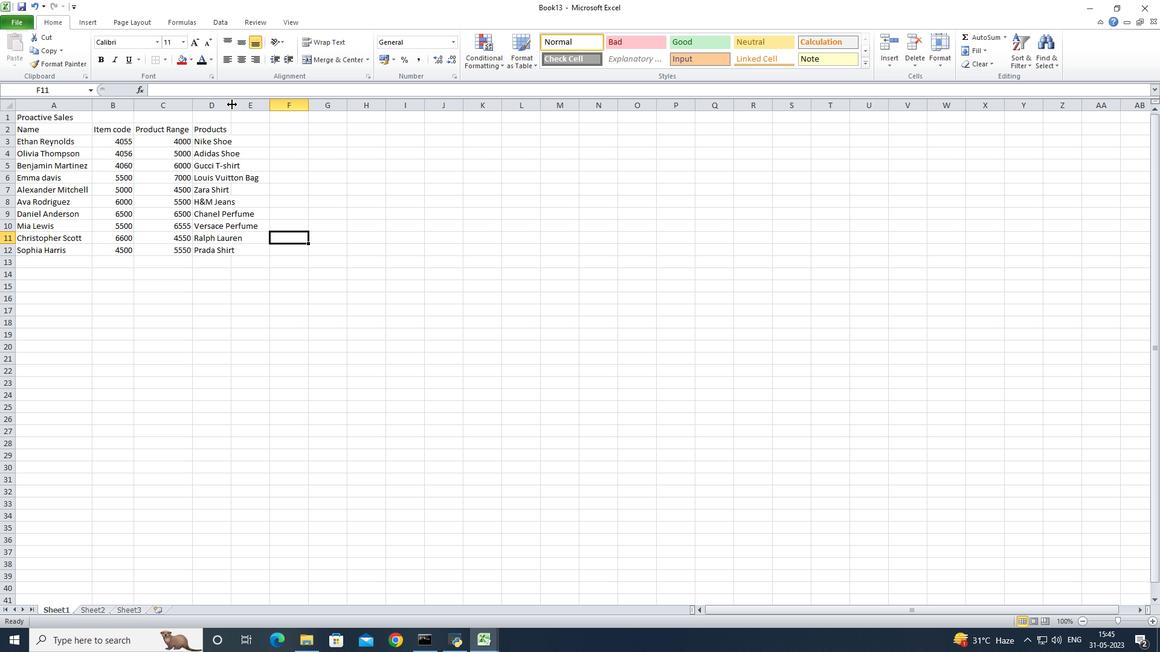 
Action: Mouse pressed left at (233, 104)
Screenshot: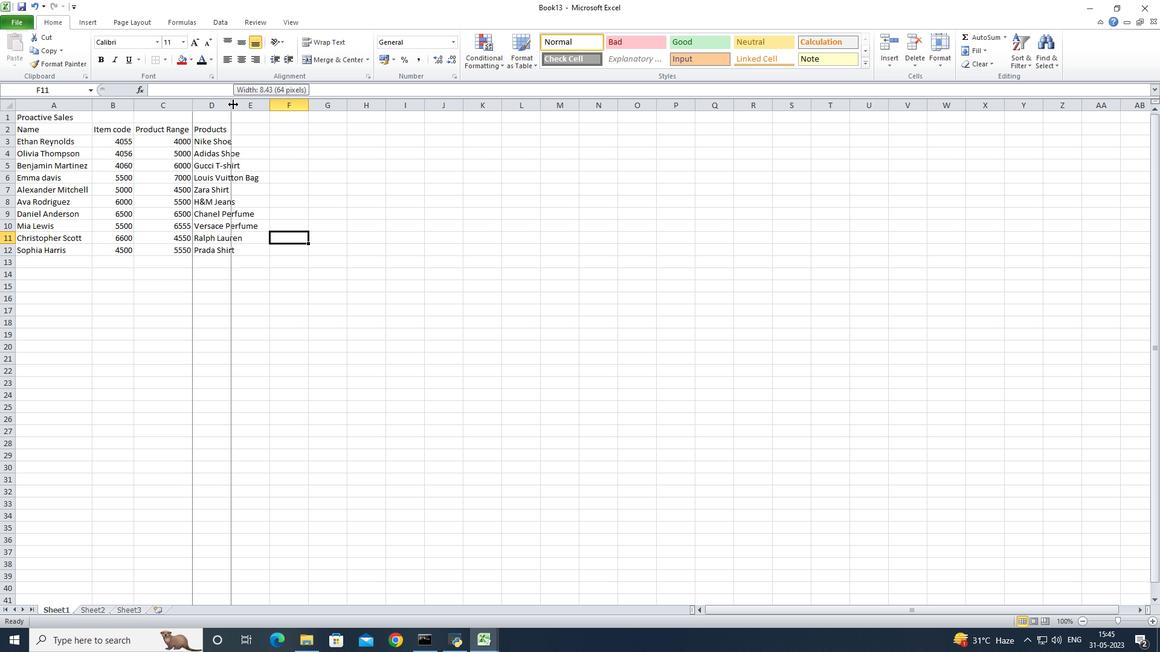 
Action: Mouse moved to (293, 129)
Screenshot: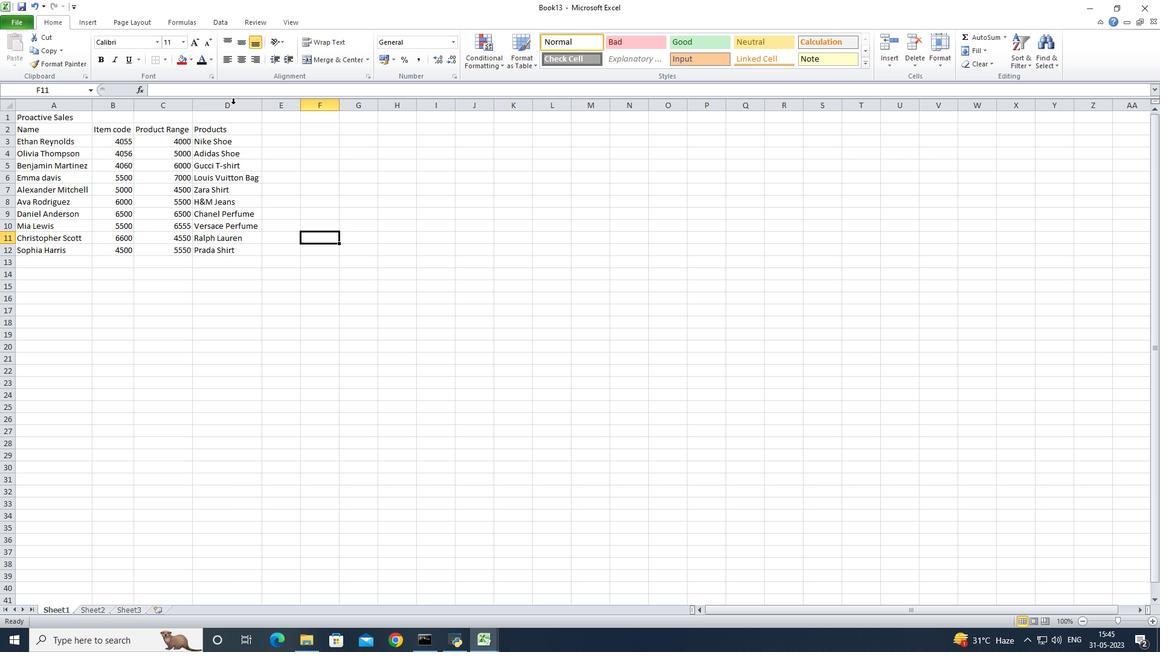 
Action: Mouse pressed left at (293, 129)
Screenshot: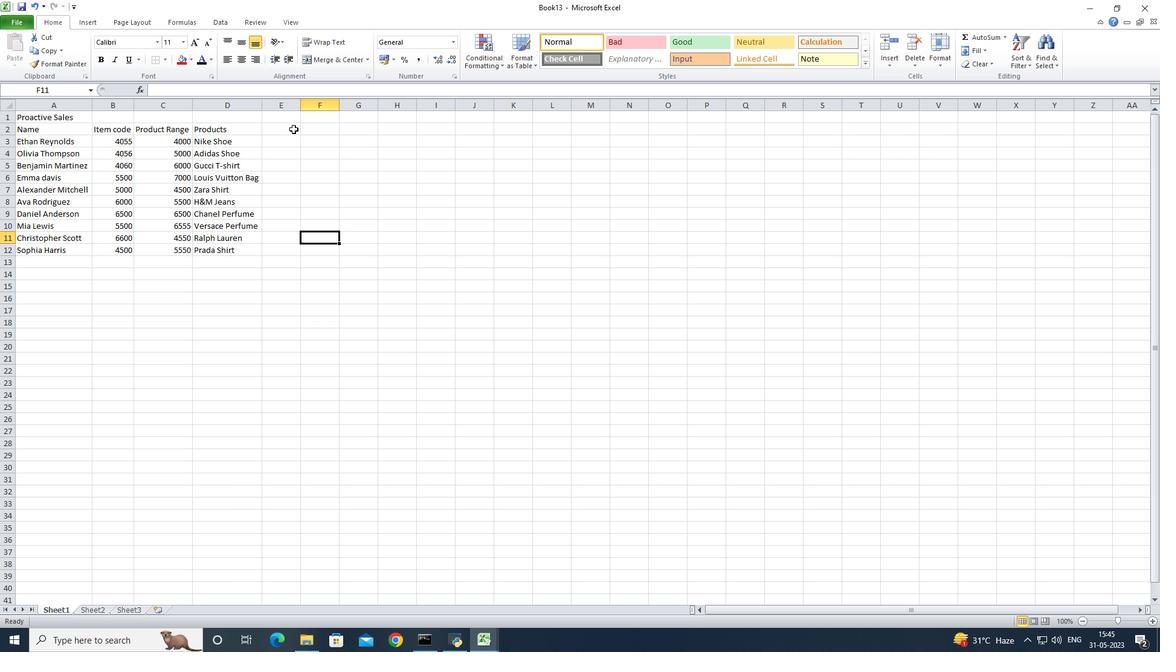 
Action: Key pressed <Key.shift><Key.shift><Key.shift><Key.shift><Key.shift><Key.shift><Key.shift><Key.shift><Key.shift><Key.shift><Key.shift><Key.shift><Key.shift><Key.shift><Key.shift><Key.shift><Key.shift><Key.shift><Key.shift><Key.shift><Key.shift><Key.shift><Key.shift><Key.shift><Key.shift><Key.shift><Key.shift><Key.shift><Key.shift><Key.shift>Quantity
Screenshot: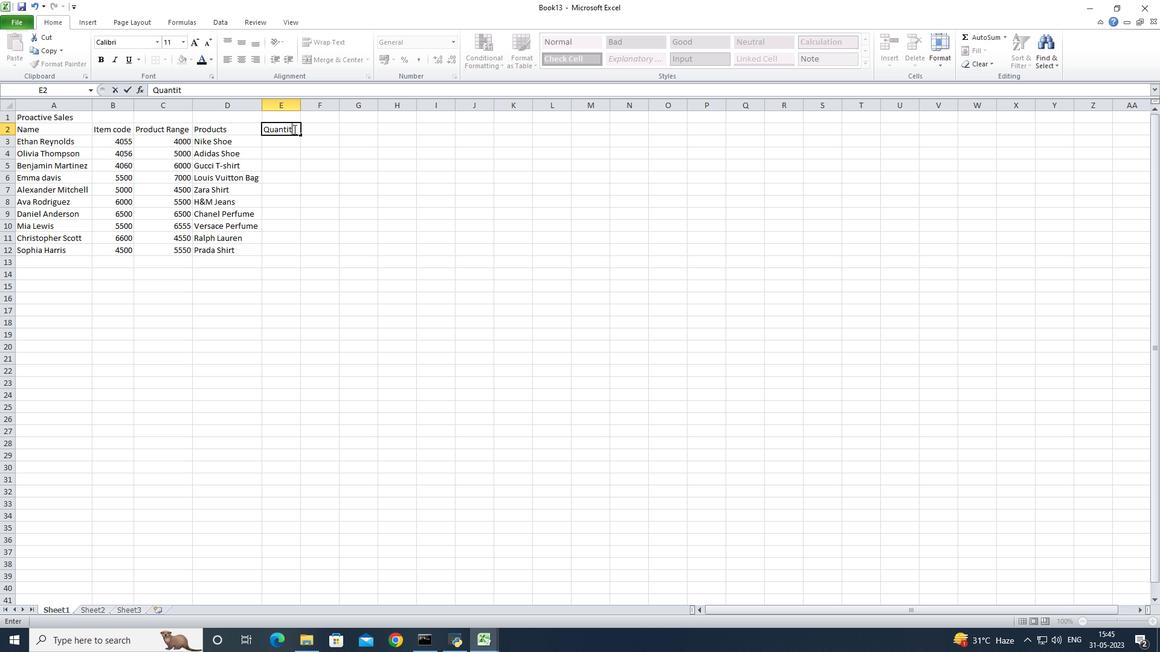 
Action: Mouse moved to (318, 143)
Screenshot: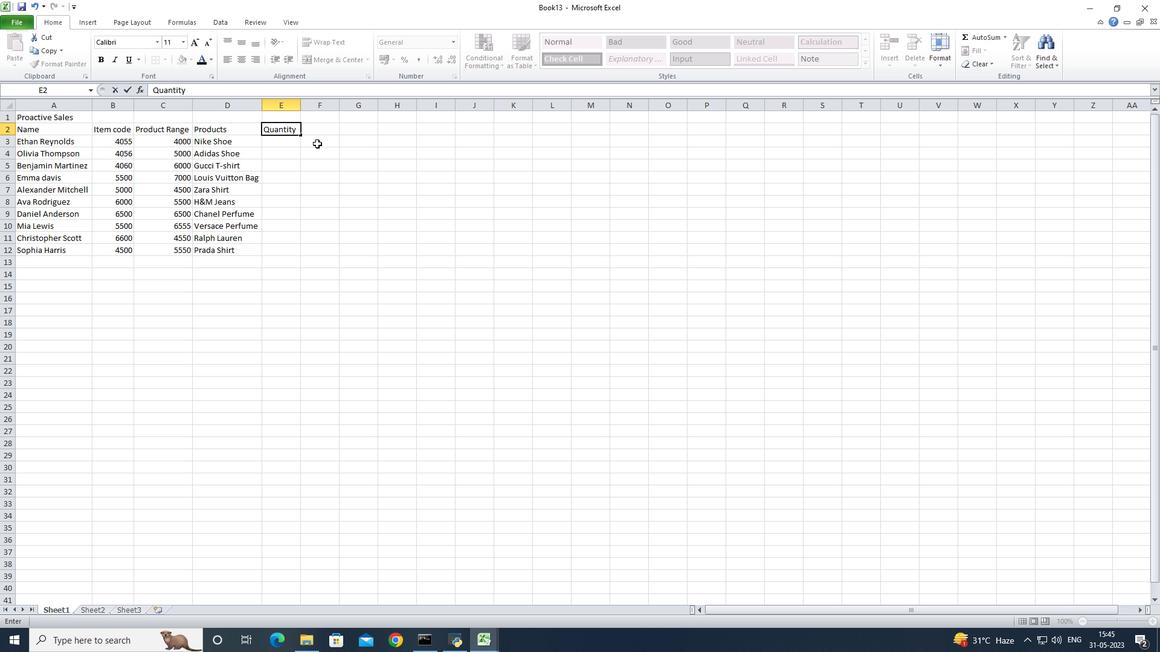 
Action: Key pressed <Key.enter>1<Key.down>2<Key.down>3<Key.down>4<Key.down>5<Key.down>6<Key.down>7<Key.down>8<Key.down>9<Key.down>10<Key.right><Key.up><Key.up><Key.up><Key.up><Key.up><Key.up><Key.up><Key.up><Key.up><Key.up><Key.shift>Amount<Key.tab><Key.shift>Tax<Key.tab><Key.shift><Key.shift><Key.shift><Key.shift>Total
Screenshot: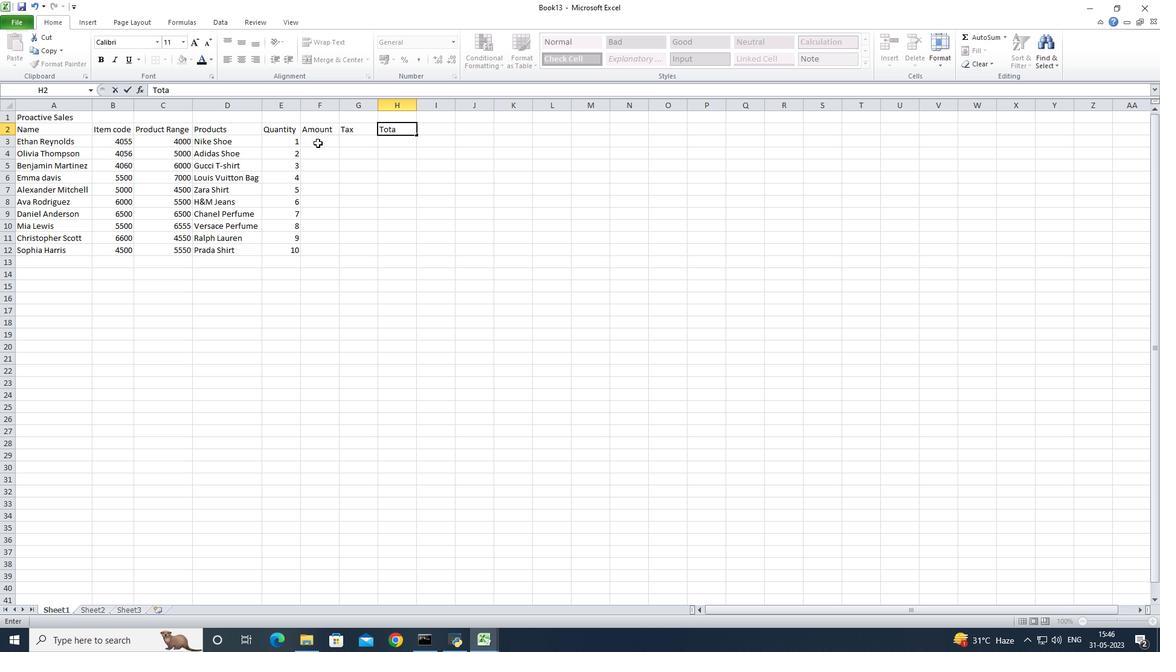 
Action: Mouse pressed left at (318, 143)
Screenshot: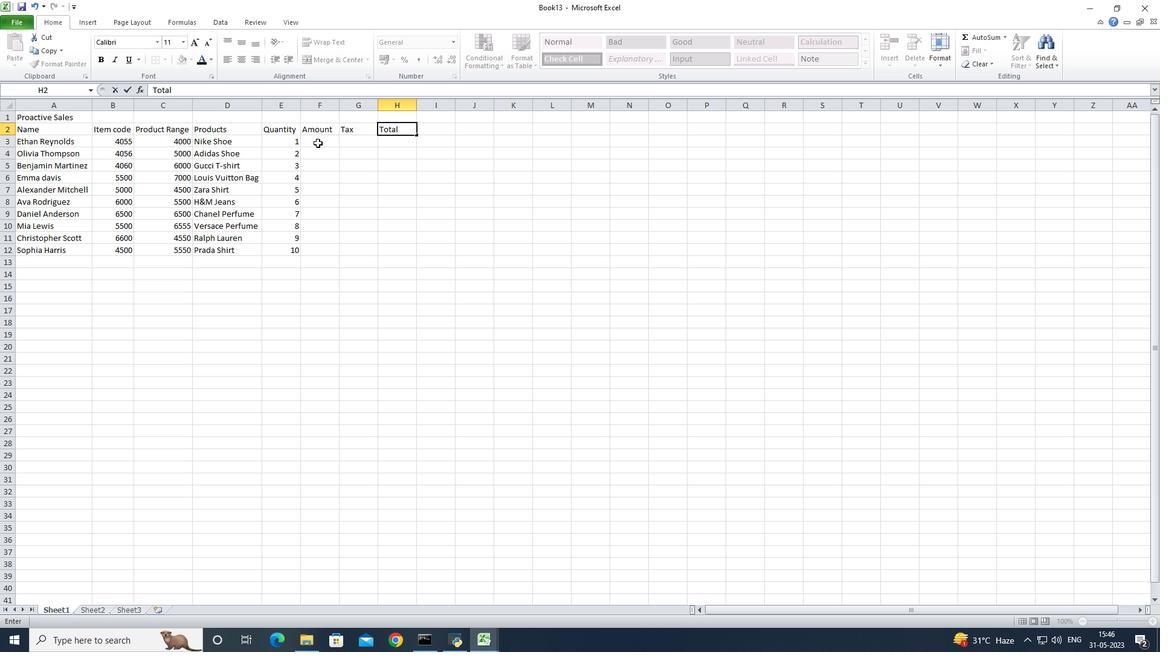 
Action: Key pressed =<Key.shift>Sum<Key.shift>(
Screenshot: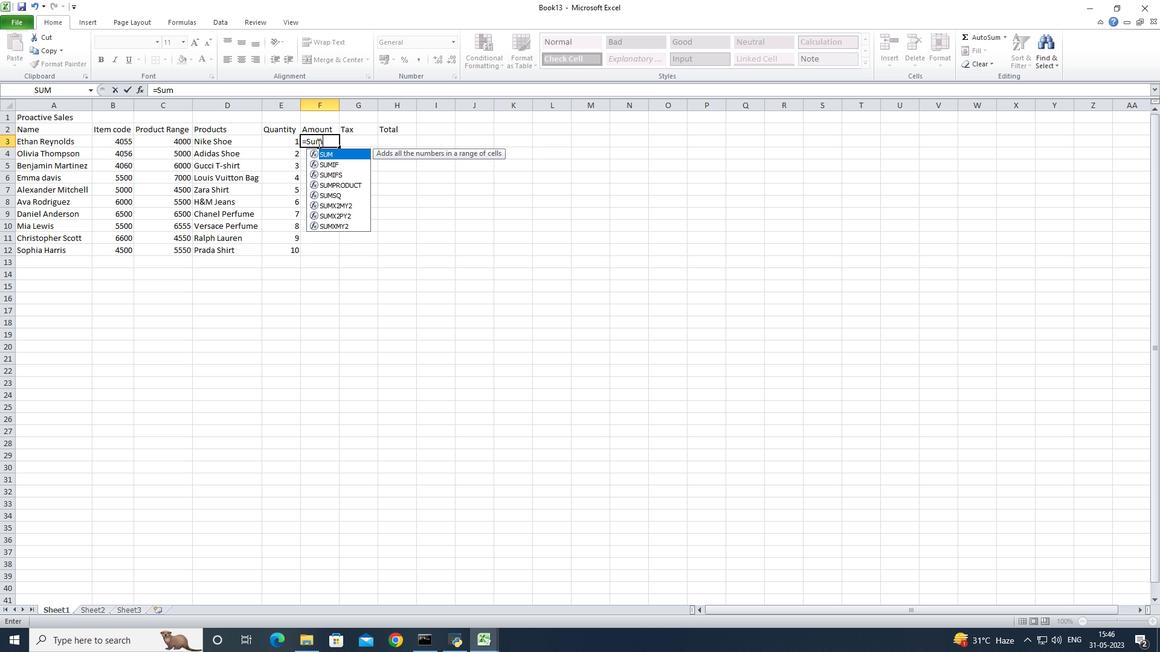 
Action: Mouse moved to (158, 146)
Screenshot: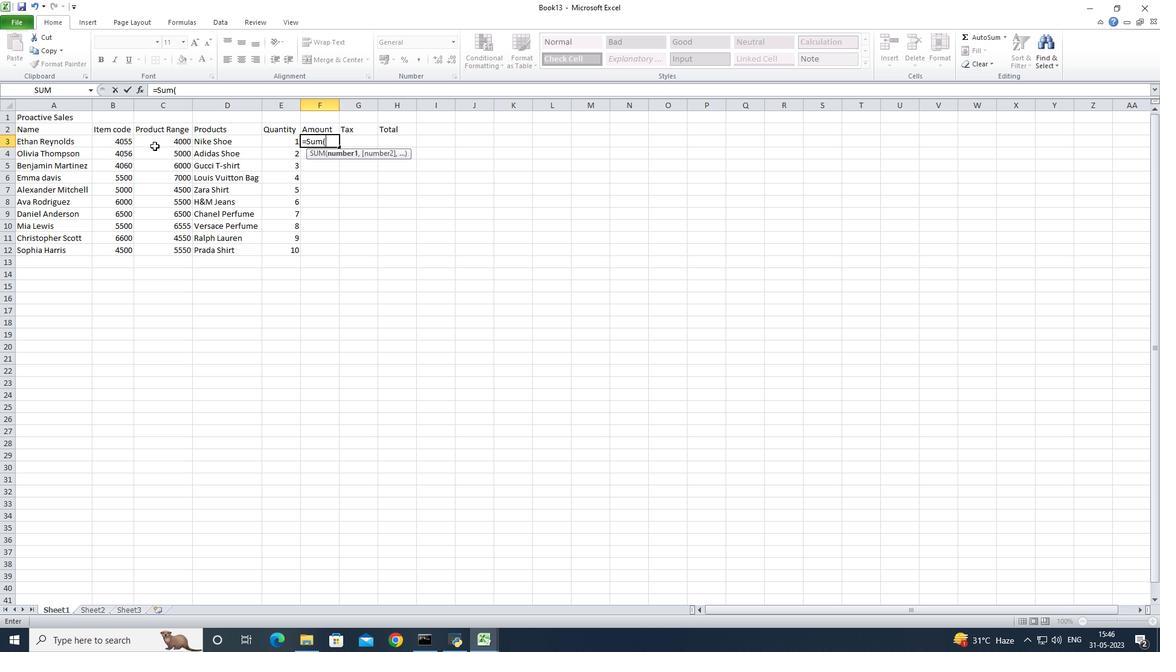 
Action: Mouse pressed left at (158, 146)
Screenshot: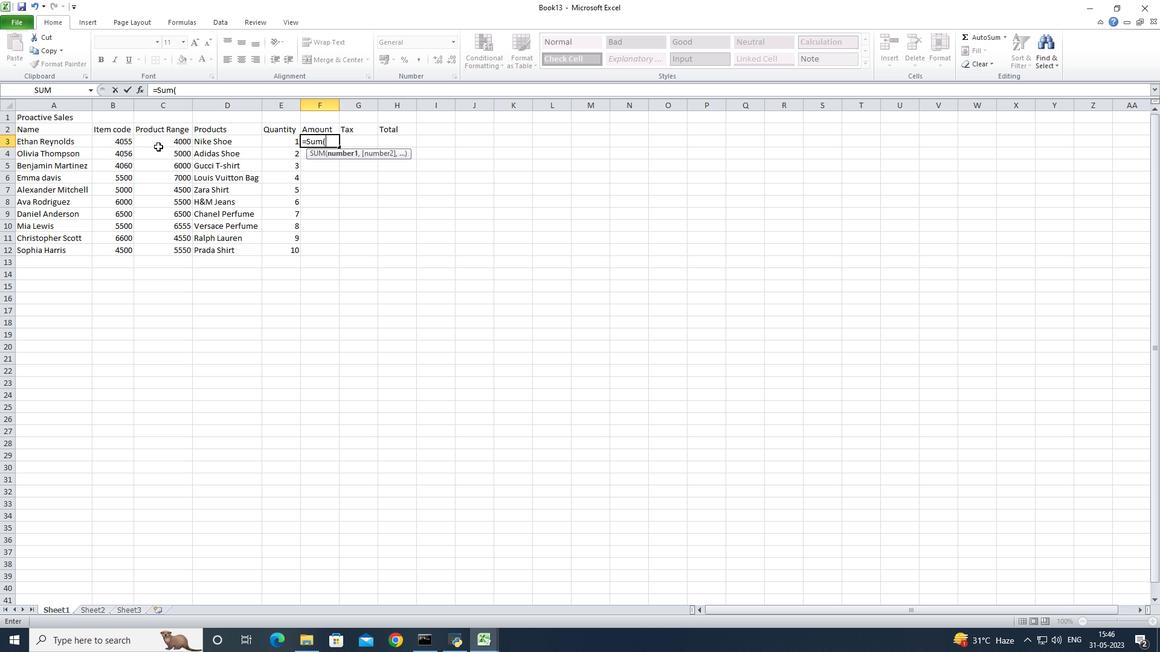 
Action: Key pressed <Key.shift><Key.shift><Key.shift><Key.shift><Key.shift><Key.shift><Key.shift><Key.shift><Key.shift><Key.shift><Key.shift>*(<Key.backspace>
Screenshot: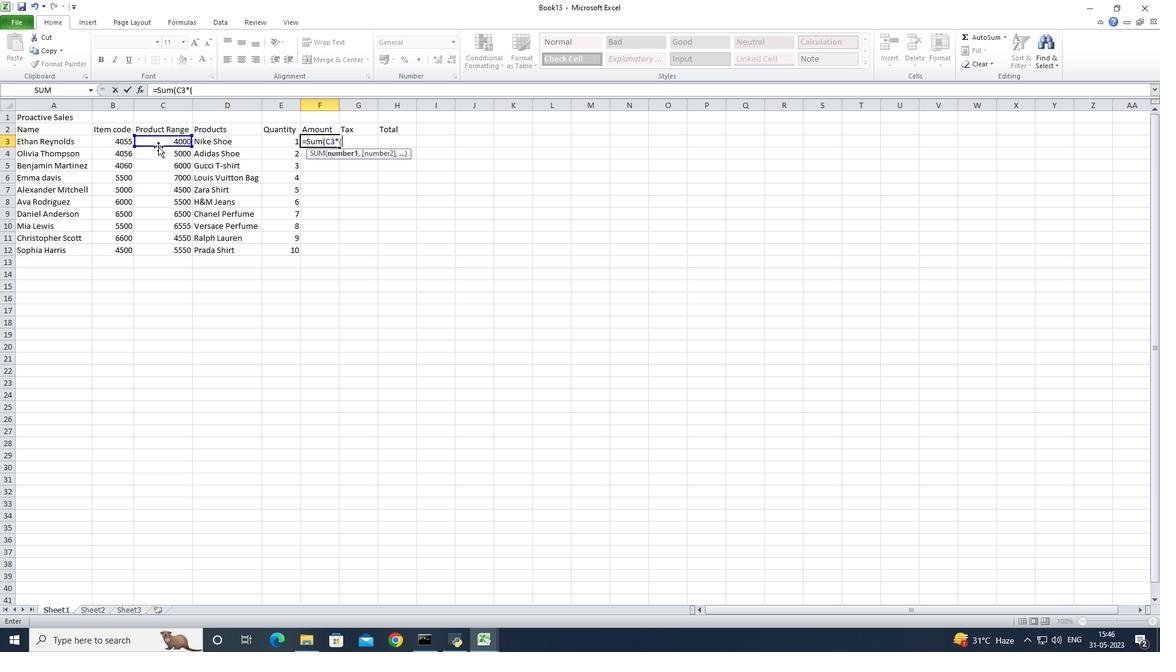 
Action: Mouse moved to (279, 145)
Screenshot: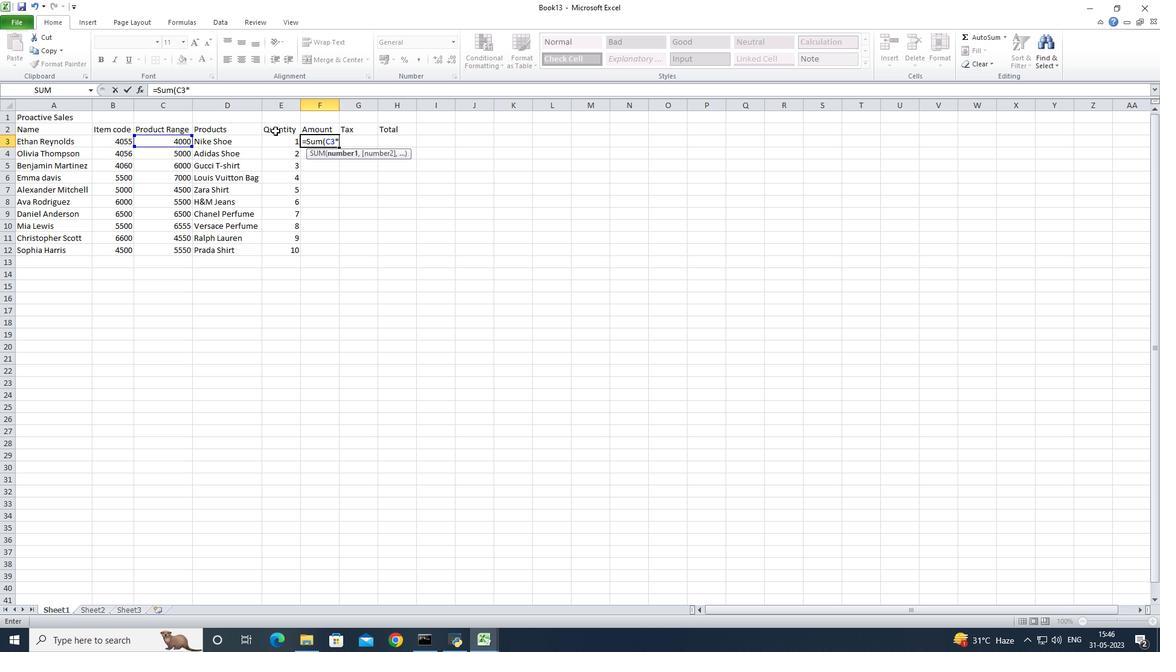 
Action: Mouse pressed left at (279, 145)
Screenshot: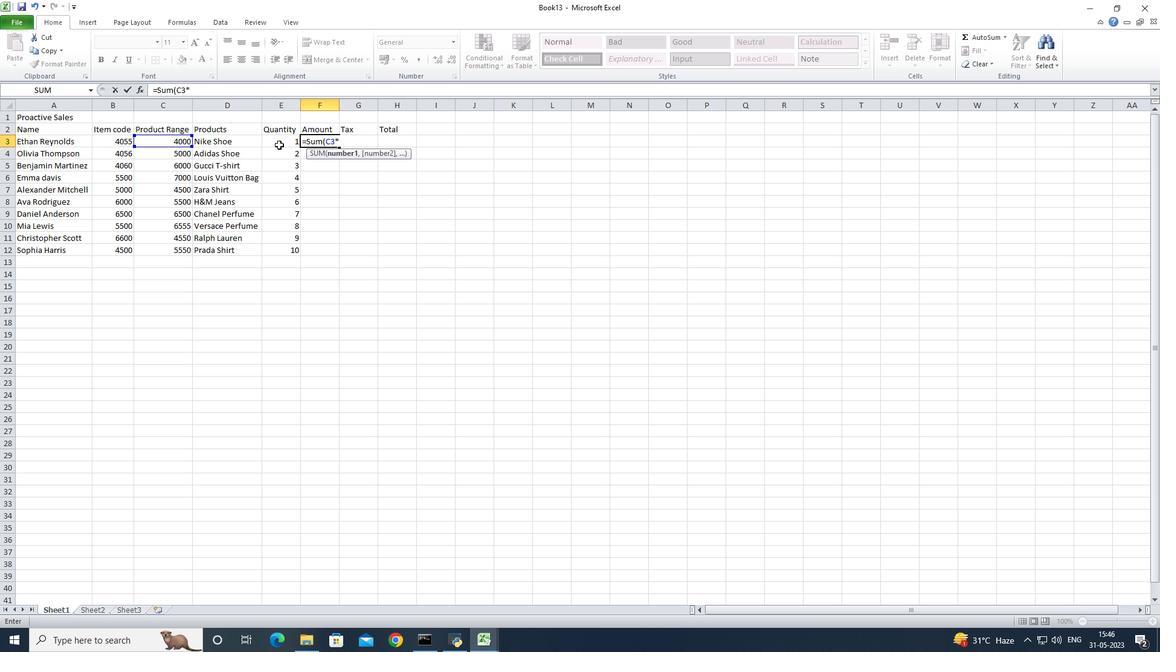 
Action: Key pressed <Key.shift><Key.shift><Key.shift><Key.shift><Key.shift><Key.shift><Key.shift><Key.shift><Key.shift><Key.shift><Key.shift><Key.shift><Key.shift><Key.shift><Key.shift><Key.shift><Key.shift><Key.shift><Key.shift>)<Key.enter>
Screenshot: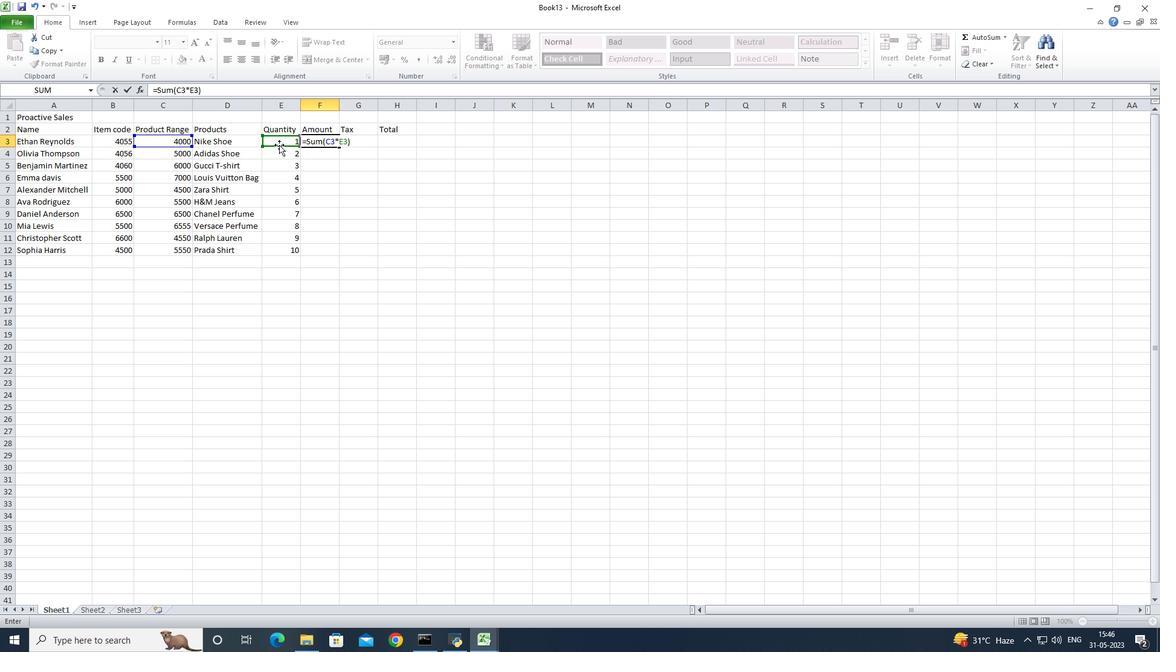 
Action: Mouse moved to (332, 143)
Screenshot: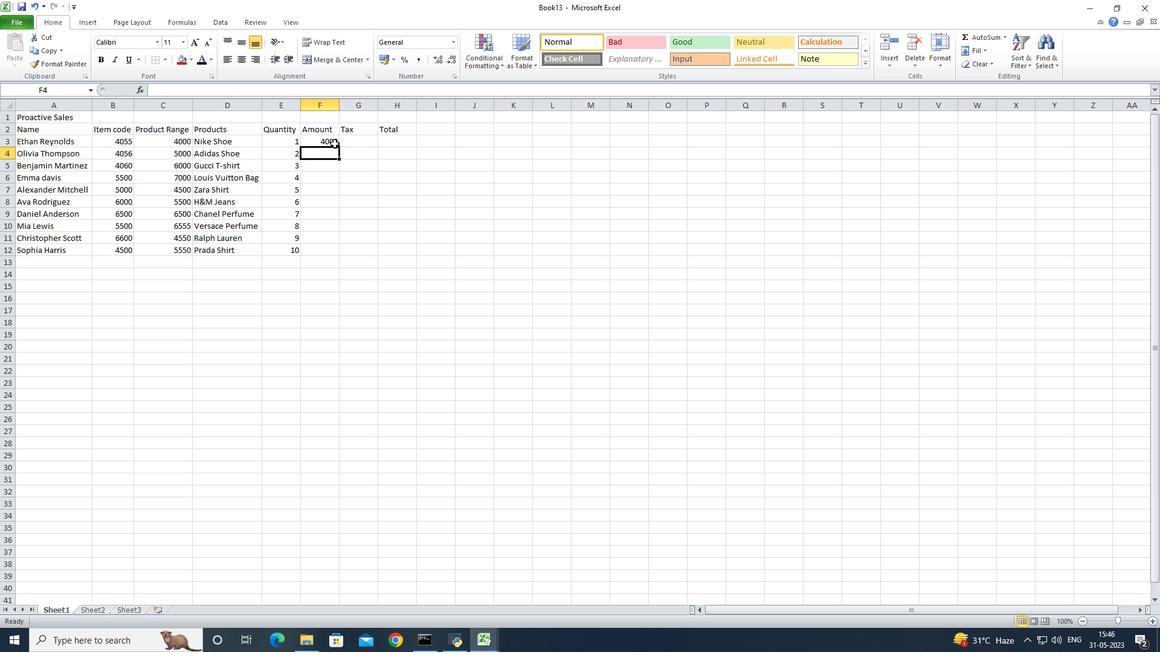 
Action: Mouse pressed left at (332, 143)
Screenshot: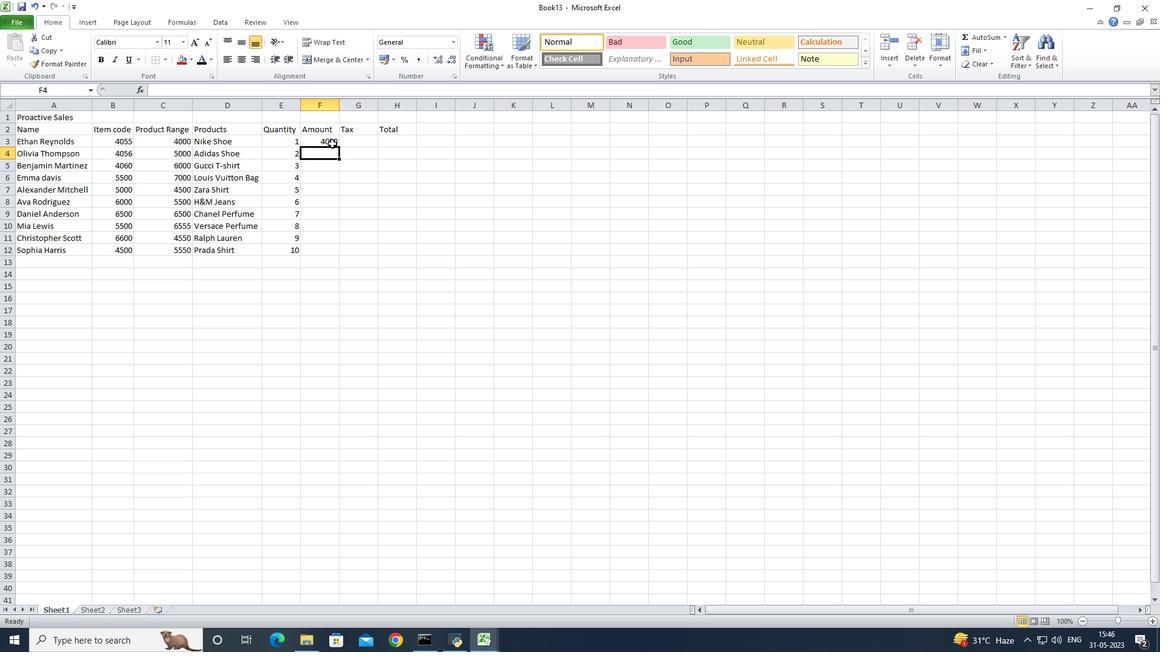 
Action: Mouse moved to (339, 147)
Screenshot: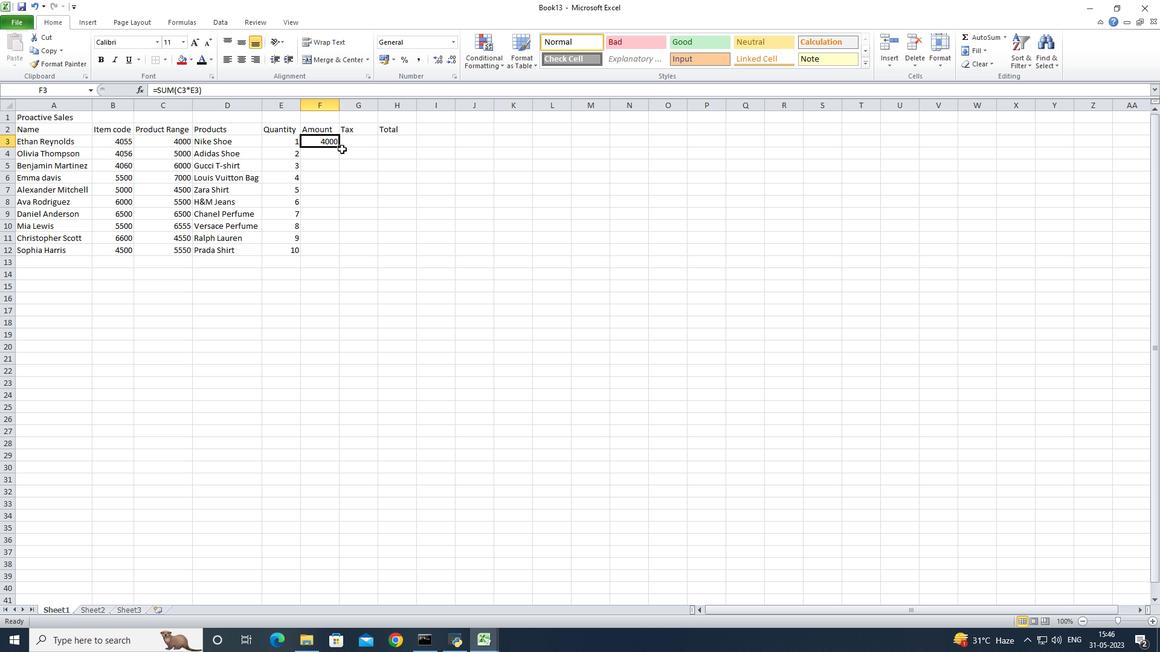 
Action: Mouse pressed left at (339, 147)
Screenshot: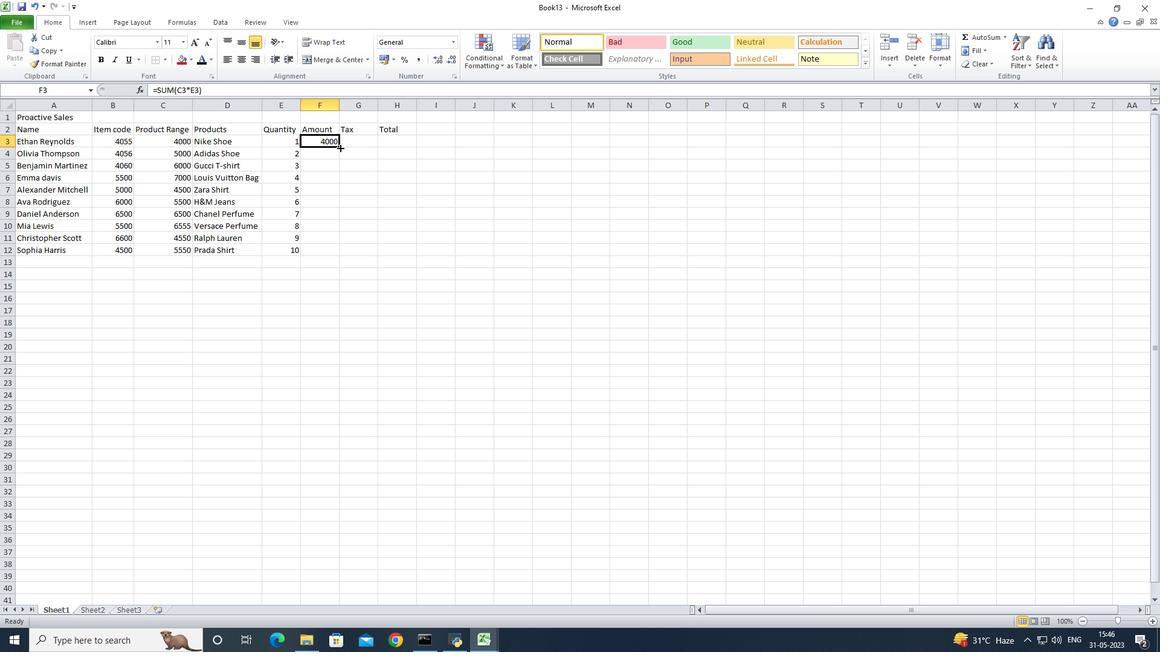 
Action: Mouse moved to (363, 142)
Screenshot: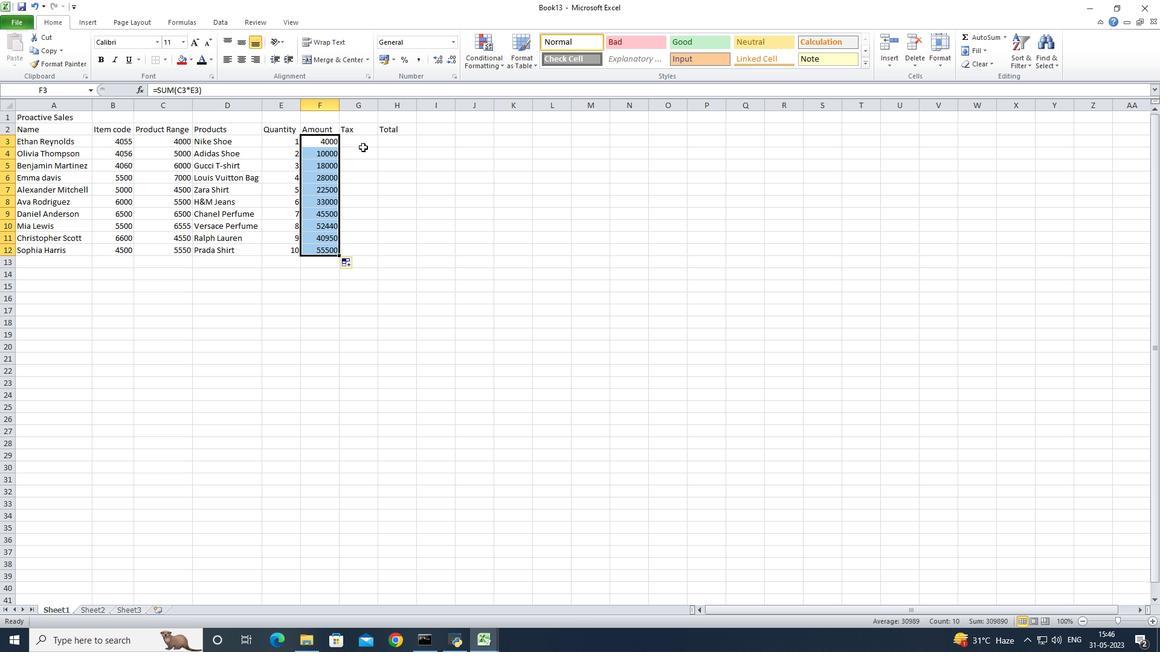 
Action: Mouse pressed left at (363, 142)
Screenshot: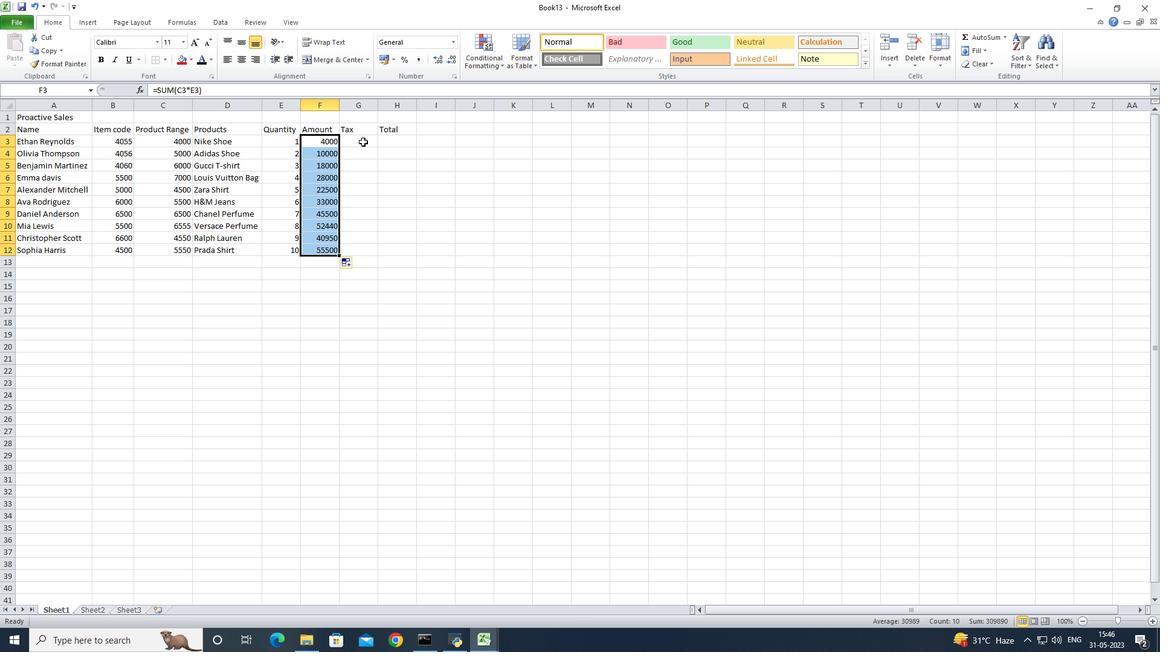 
Action: Mouse moved to (362, 142)
Screenshot: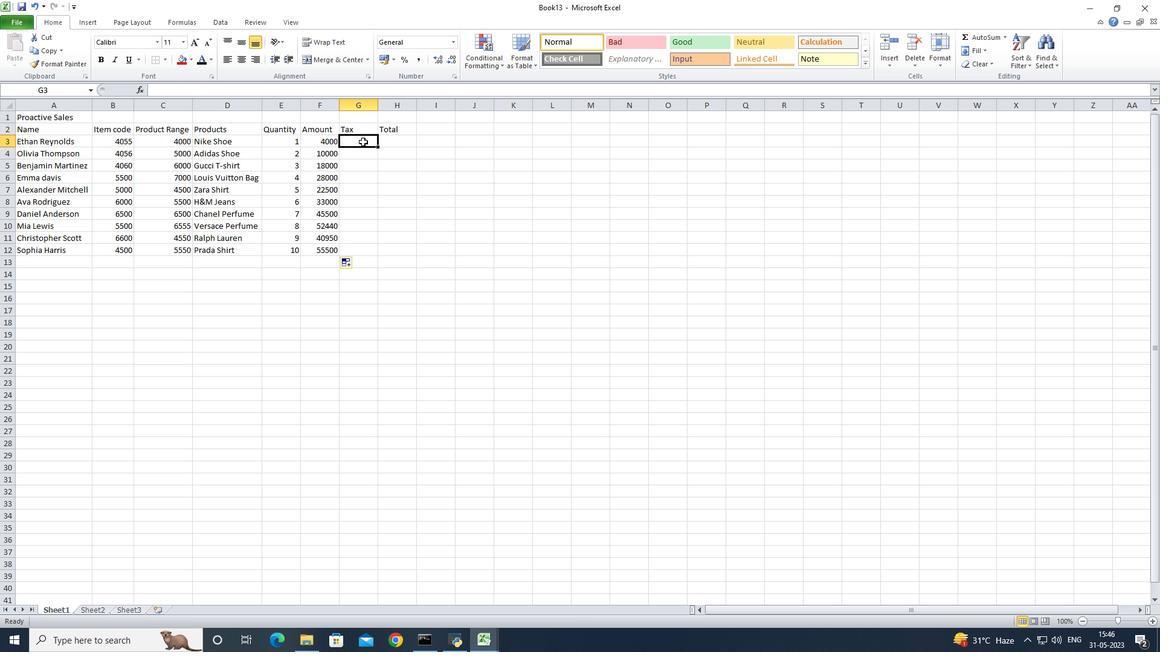 
Action: Key pressed =<Key.shift>Sum<Key.shift><Key.shift><Key.shift><Key.shift><Key.shift><Key.shift><Key.shift><Key.shift><Key.shift><Key.shift>(
Screenshot: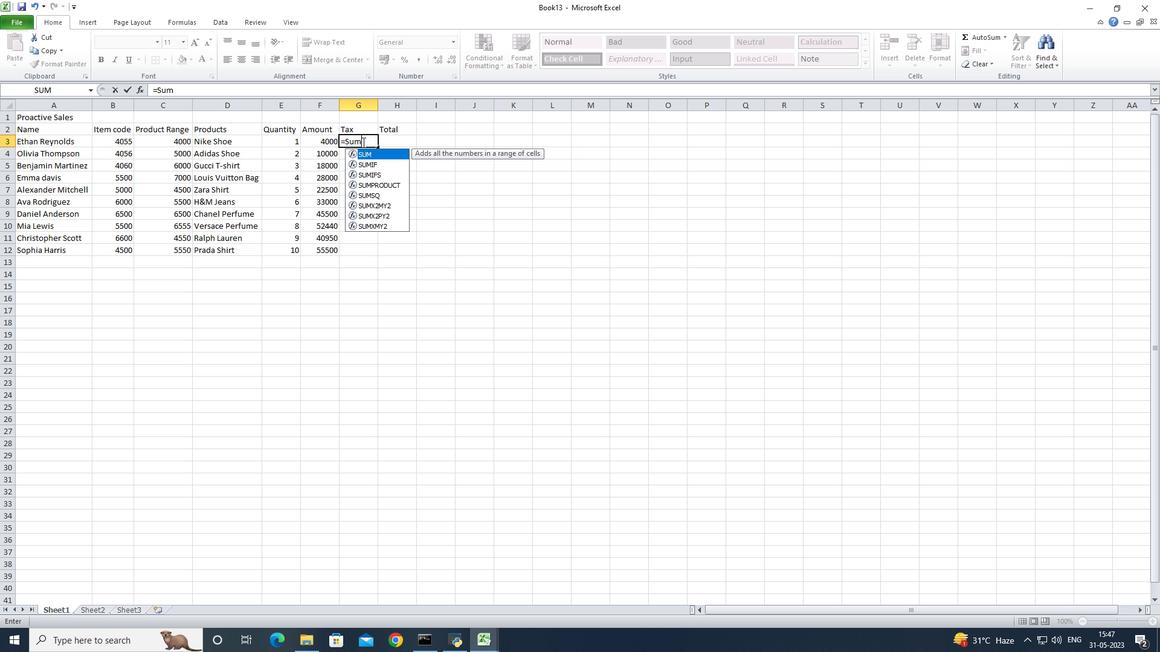 
Action: Mouse moved to (321, 142)
Screenshot: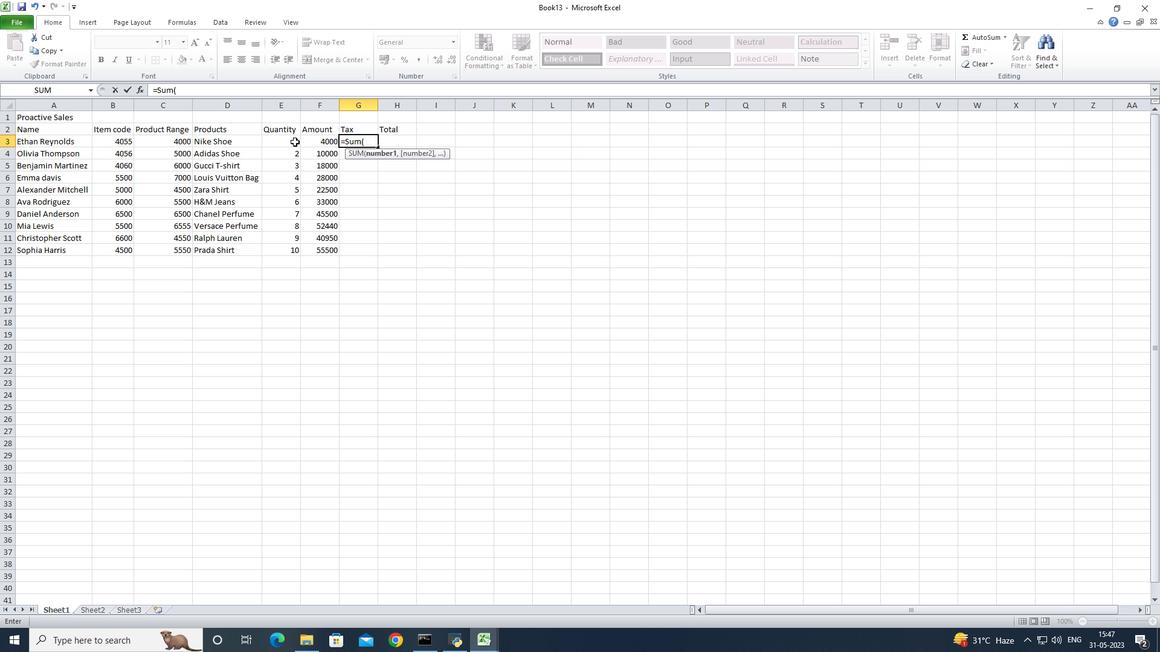 
Action: Mouse pressed left at (321, 142)
Screenshot: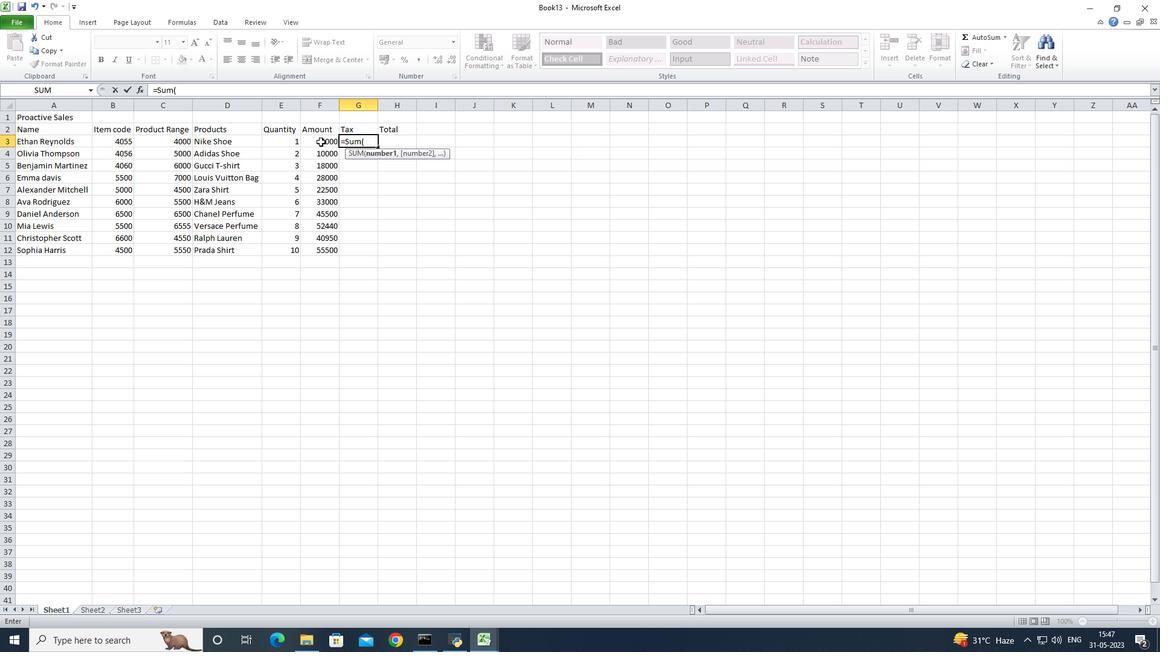
Action: Key pressed <Key.shift><Key.shift><Key.shift><Key.shift><Key.shift>*12<Key.shift>%<Key.shift>)<Key.enter>
Screenshot: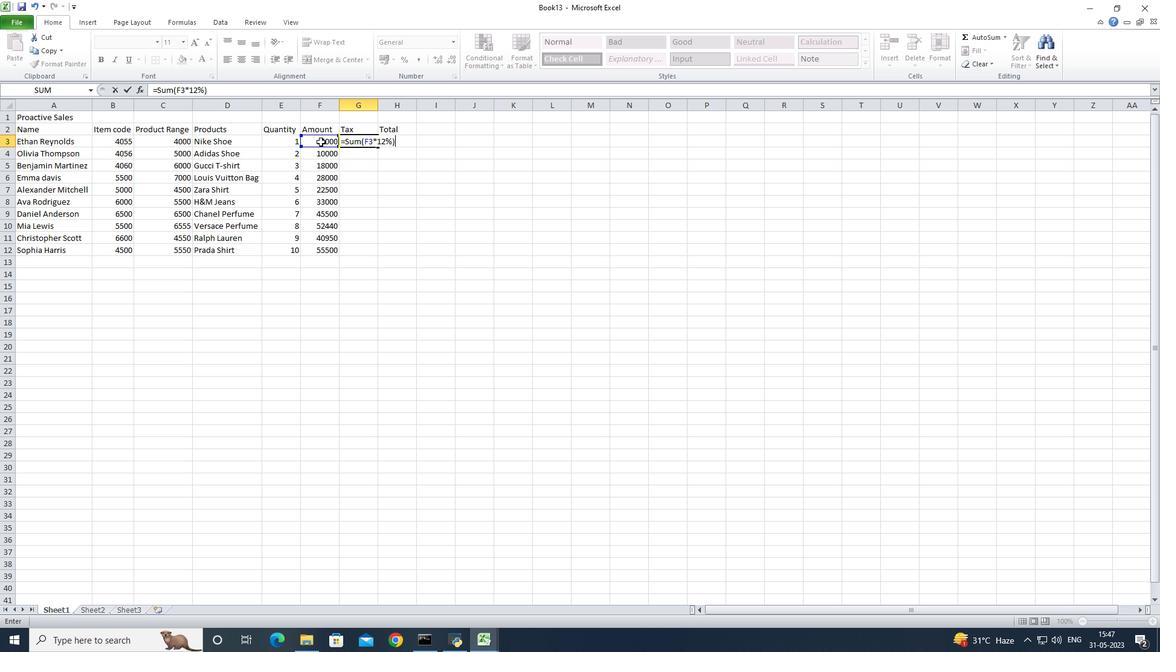 
Action: Mouse moved to (358, 139)
Screenshot: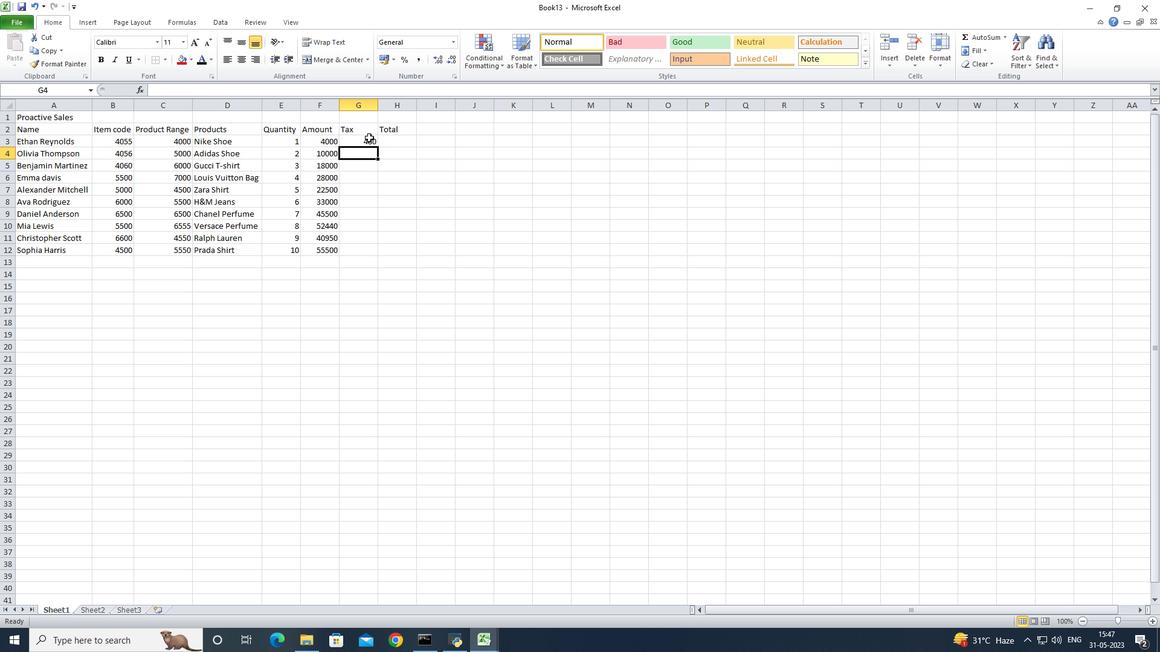 
Action: Mouse pressed left at (358, 139)
Screenshot: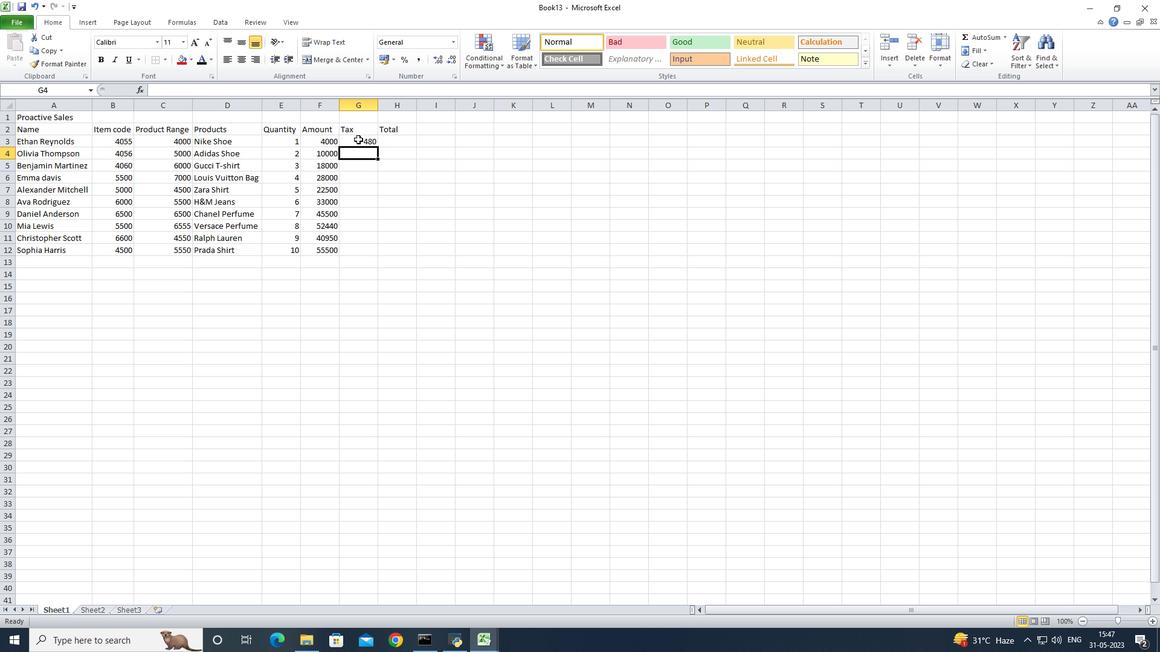 
Action: Mouse moved to (378, 148)
Screenshot: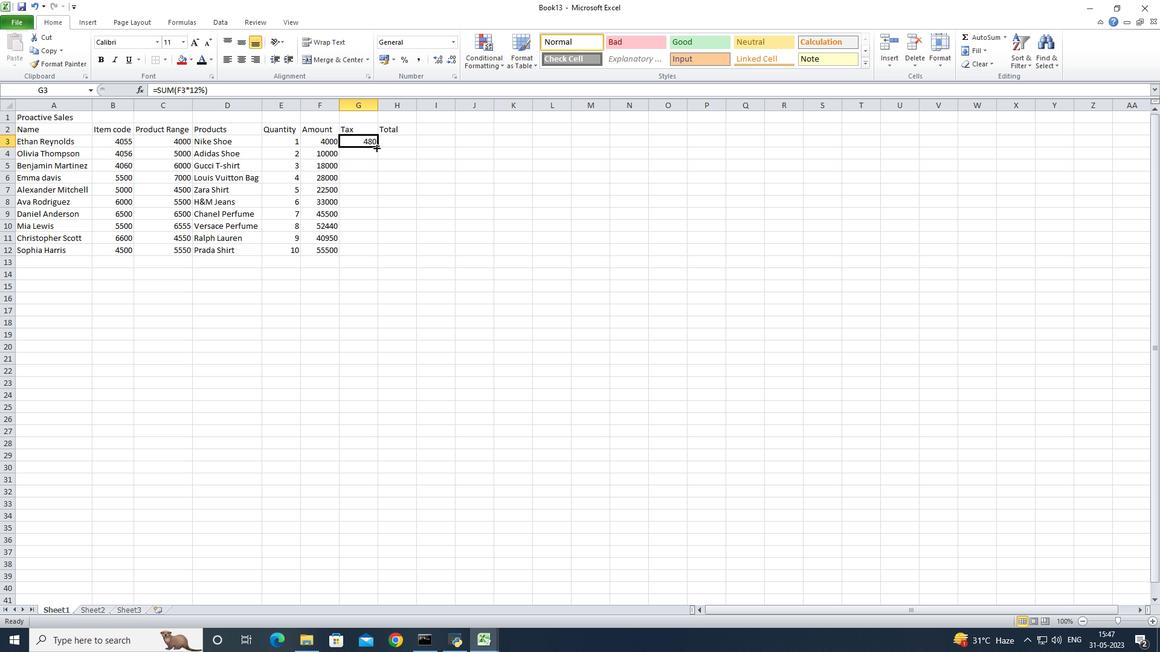 
Action: Mouse pressed left at (378, 148)
Screenshot: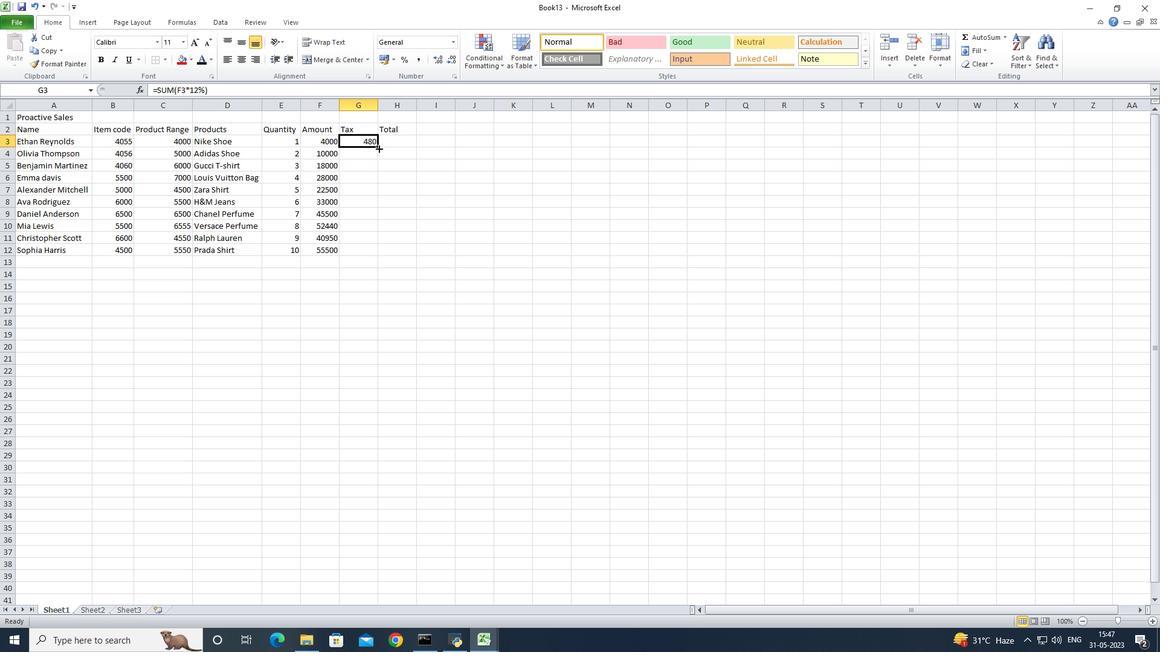 
Action: Mouse moved to (399, 139)
Screenshot: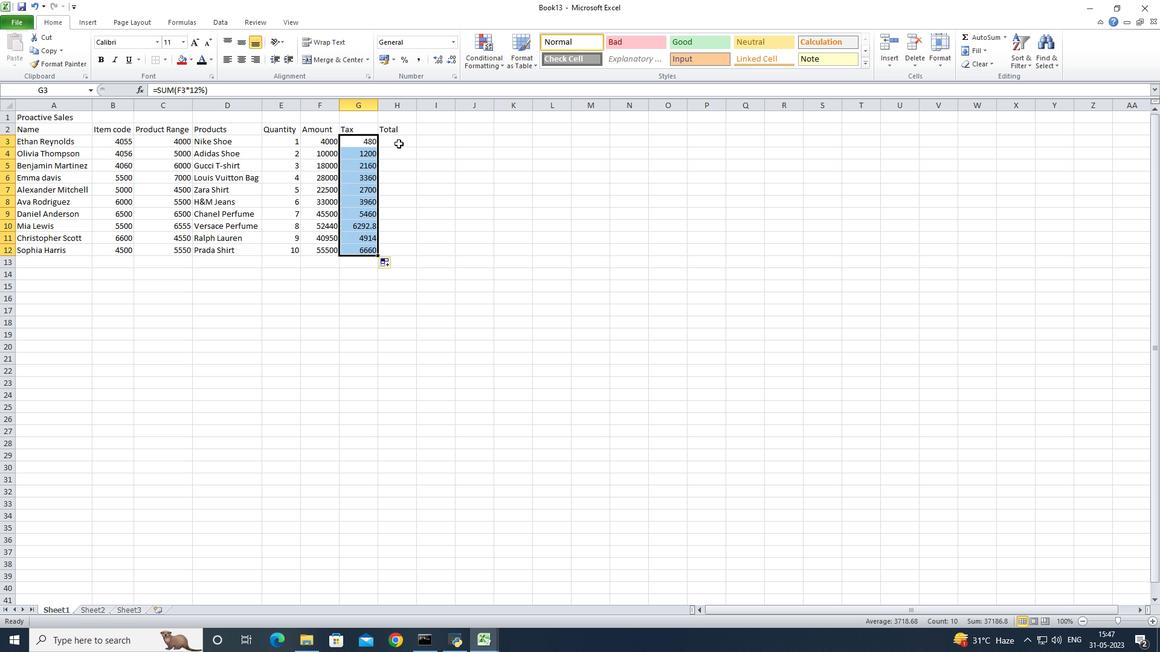 
Action: Mouse pressed left at (399, 139)
Screenshot: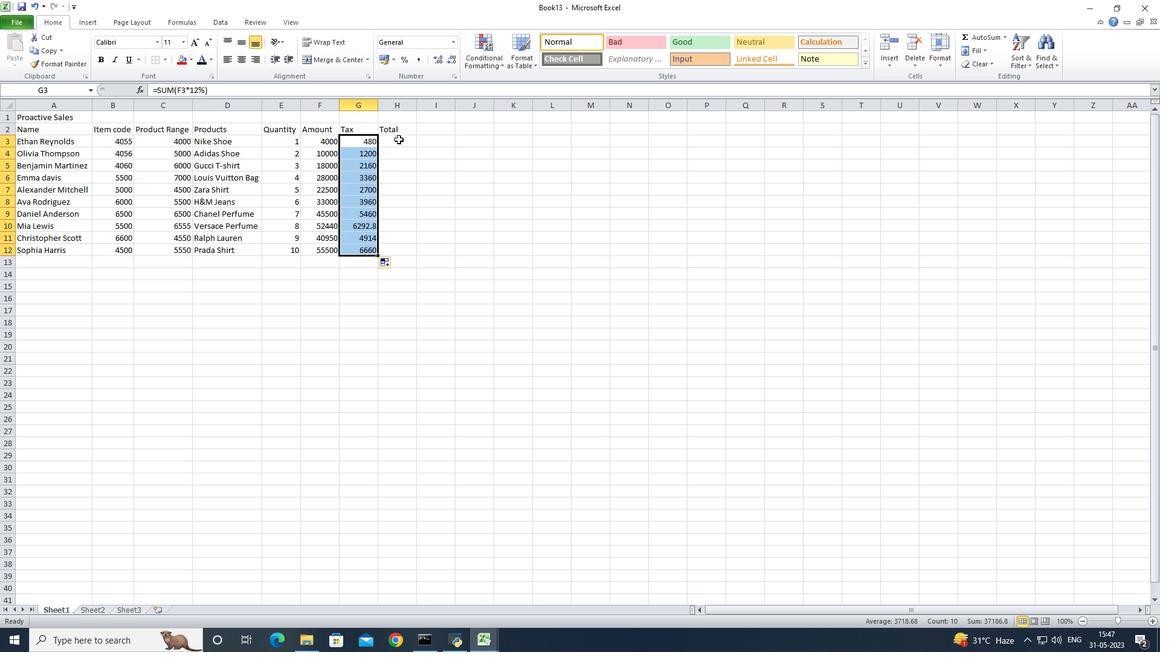 
Action: Key pressed =sum<Key.shift><Key.shift><Key.shift><Key.shift>(
Screenshot: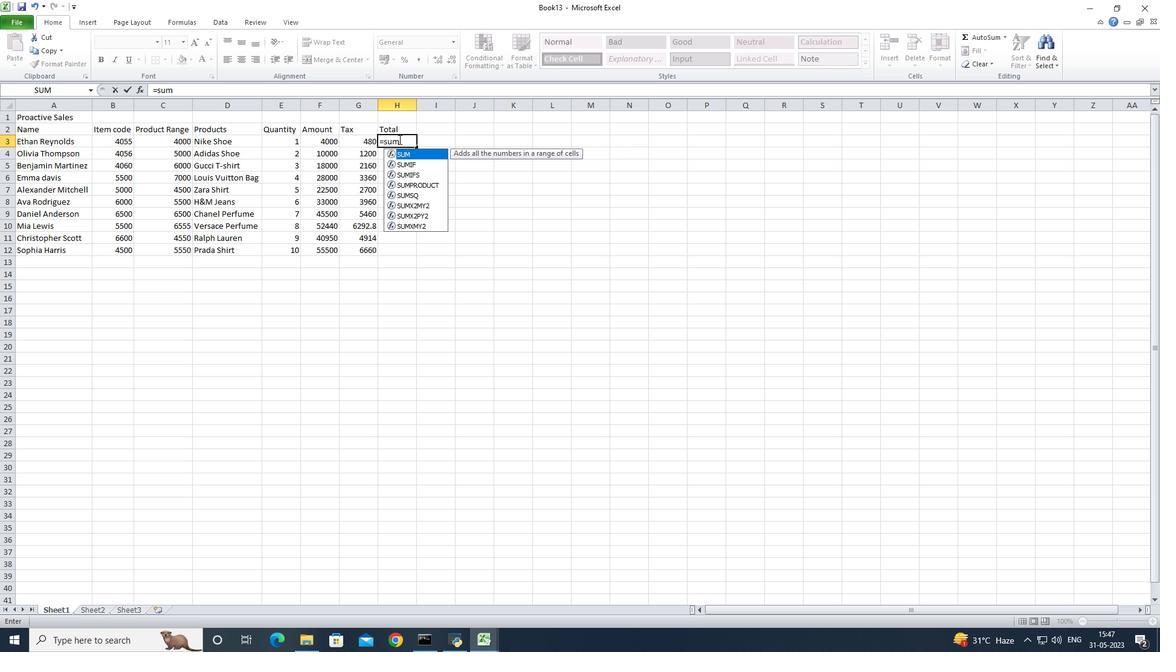 
Action: Mouse scrolled (399, 140) with delta (0, 0)
Screenshot: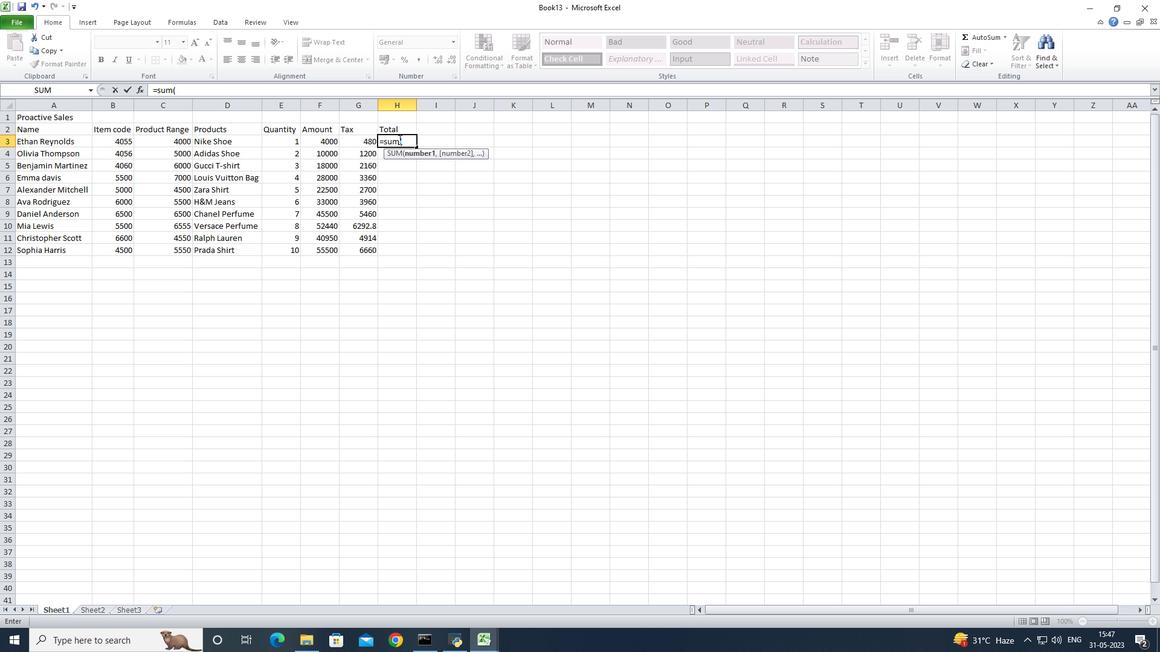 
Action: Mouse moved to (325, 143)
Screenshot: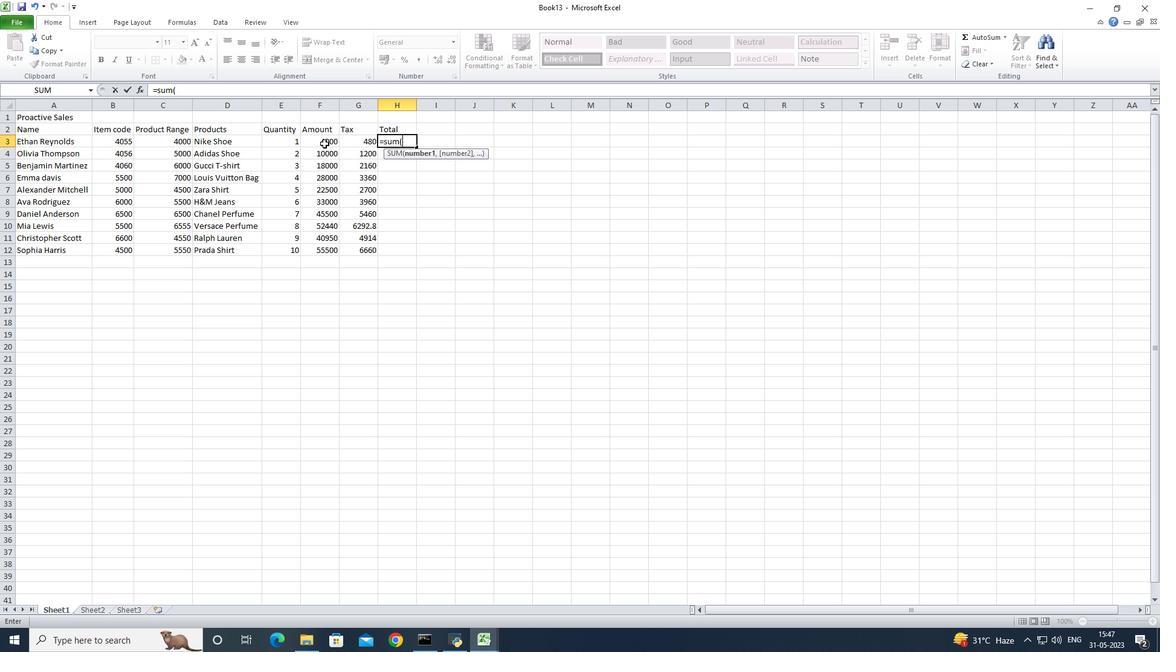 
Action: Mouse pressed left at (325, 143)
Screenshot: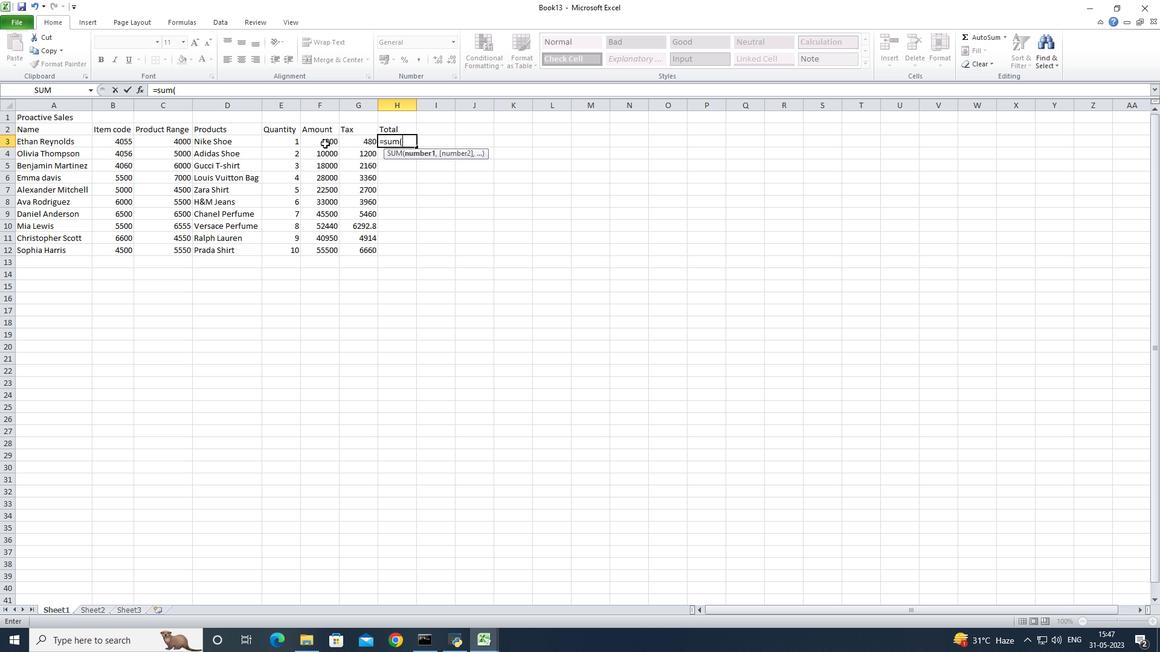 
Action: Mouse moved to (328, 139)
Screenshot: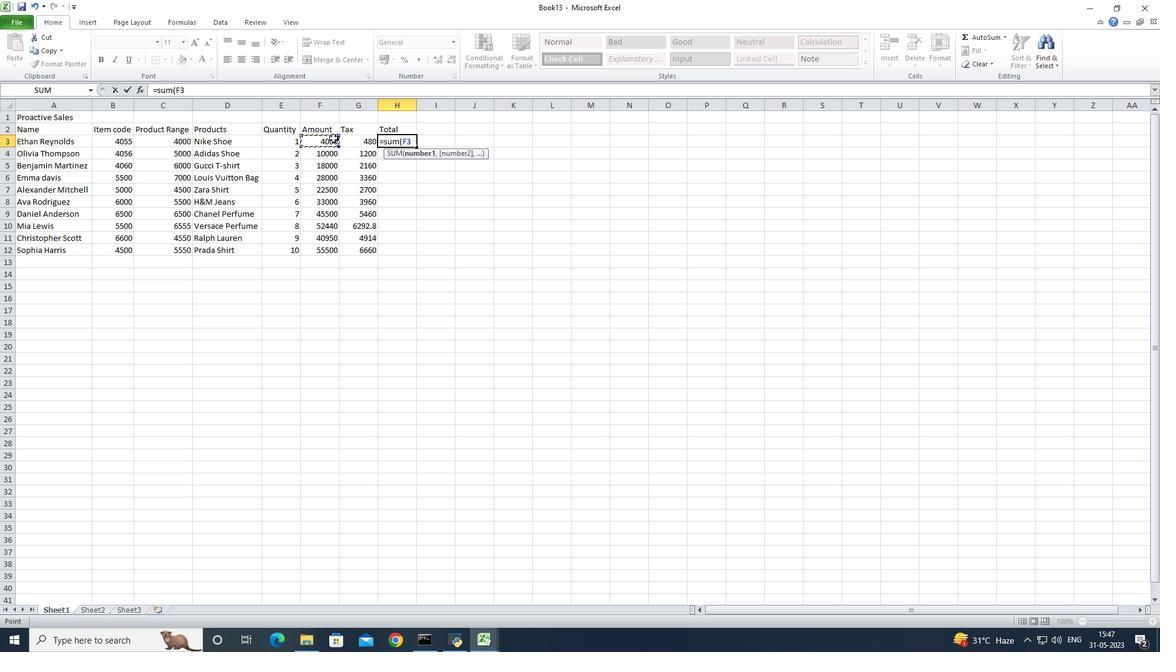 
Action: Mouse pressed left at (328, 139)
Screenshot: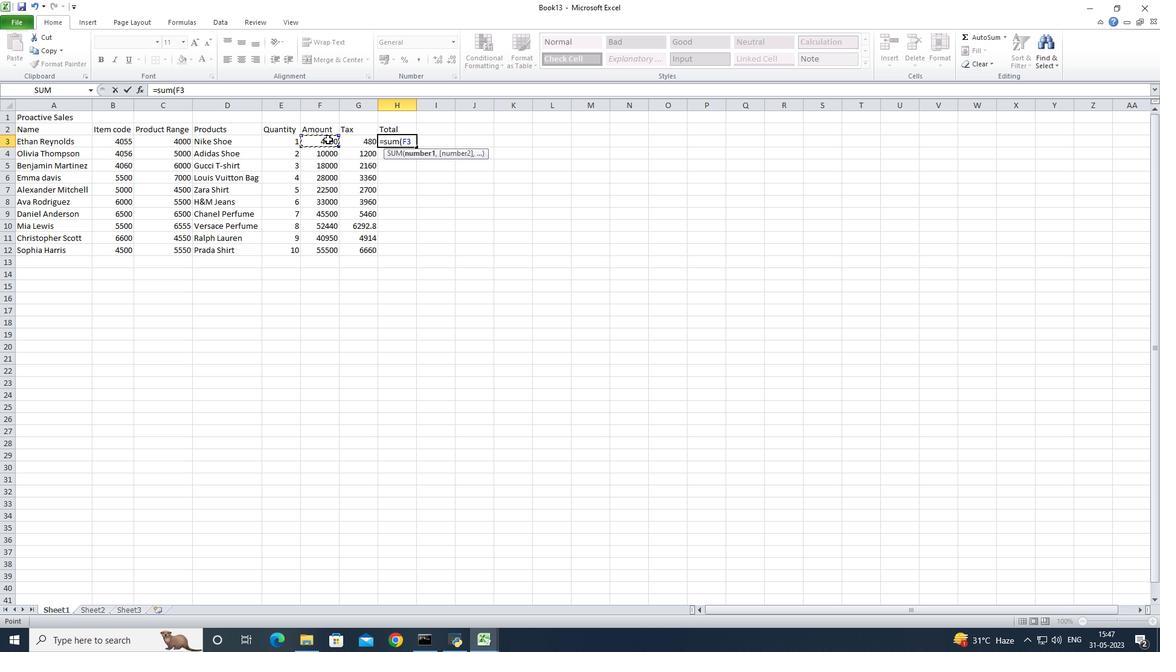 
Action: Mouse moved to (362, 143)
Screenshot: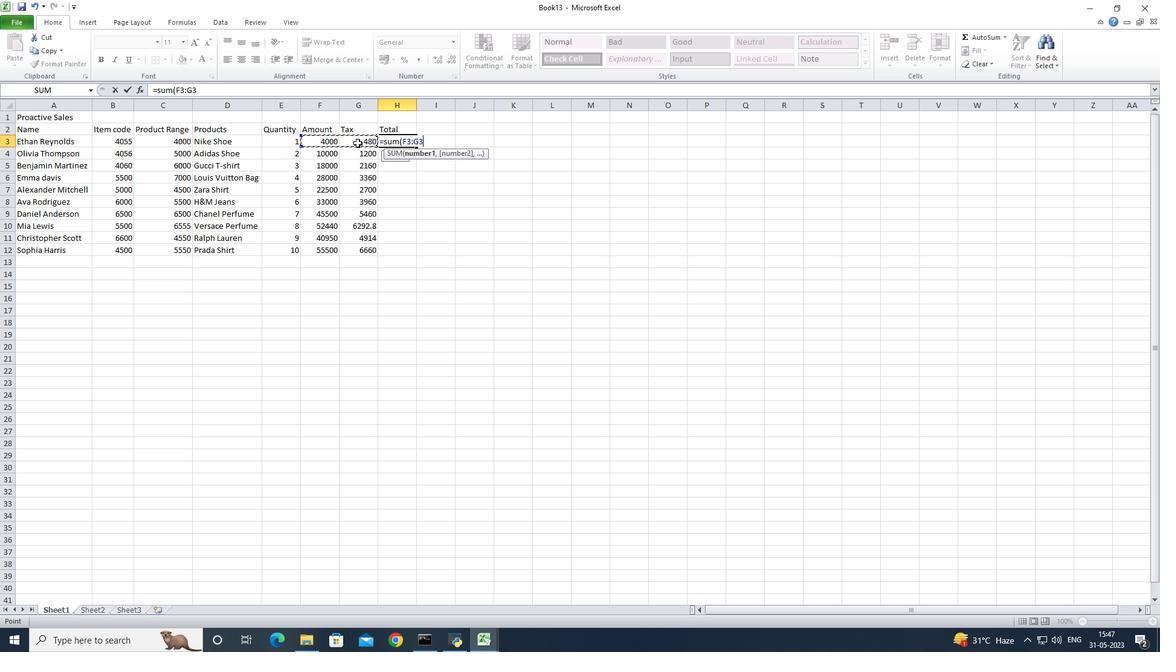
Action: Key pressed <Key.shift><Key.shift><Key.shift><Key.shift><Key.shift>)<Key.enter>
Screenshot: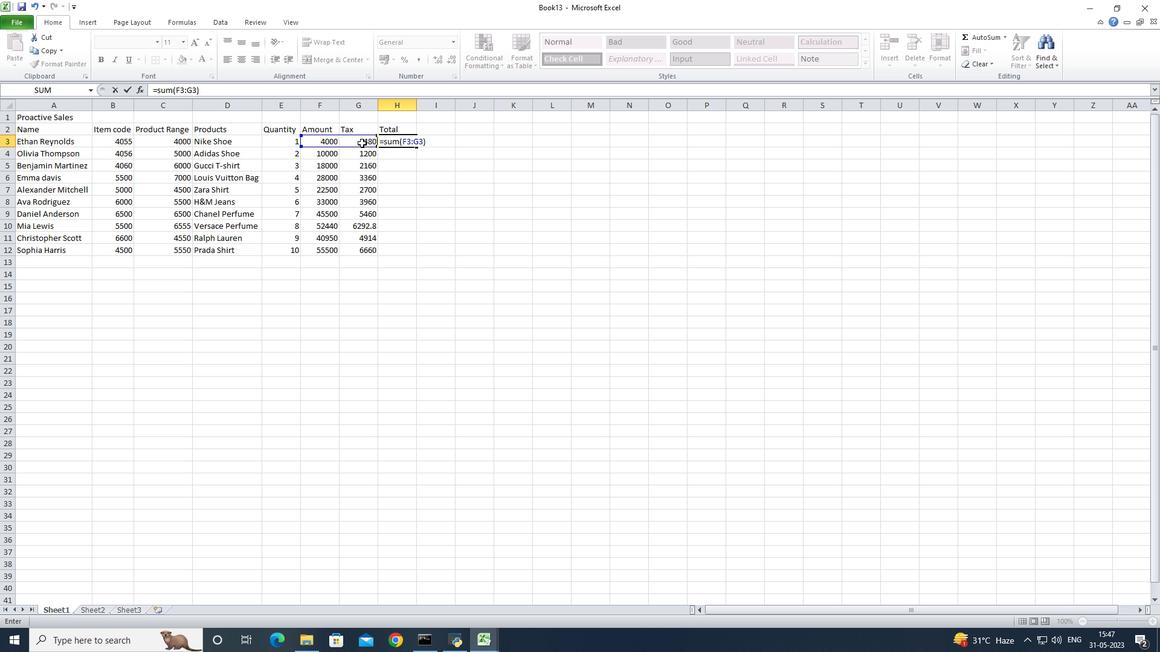
Action: Mouse moved to (382, 142)
Screenshot: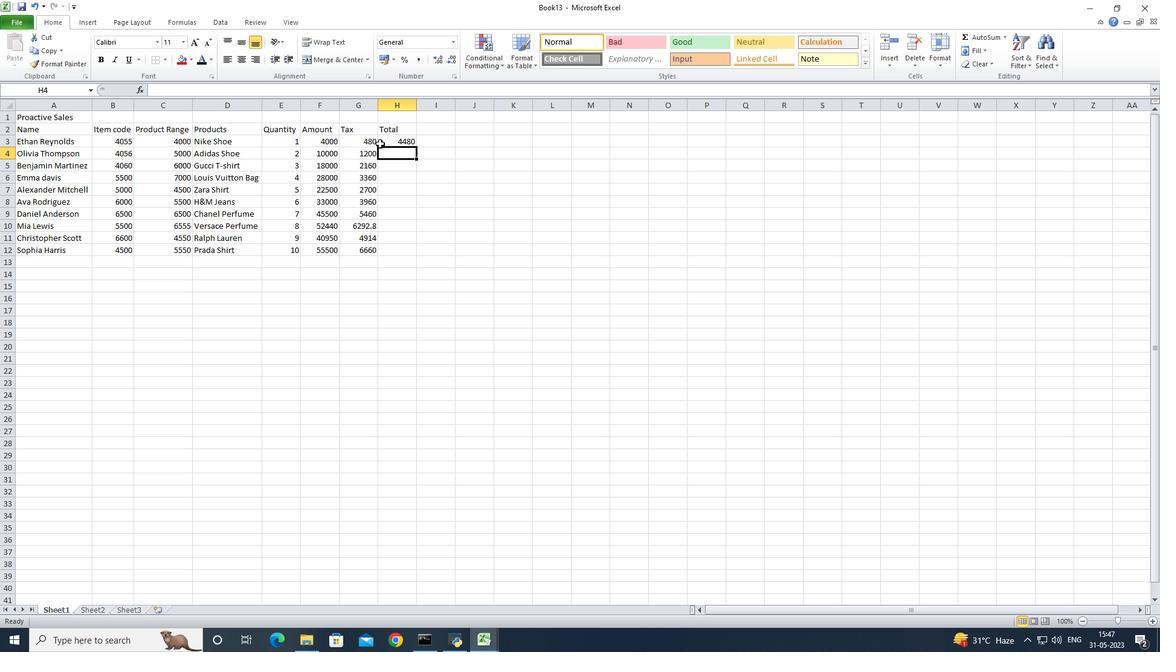 
Action: Mouse pressed left at (382, 142)
Screenshot: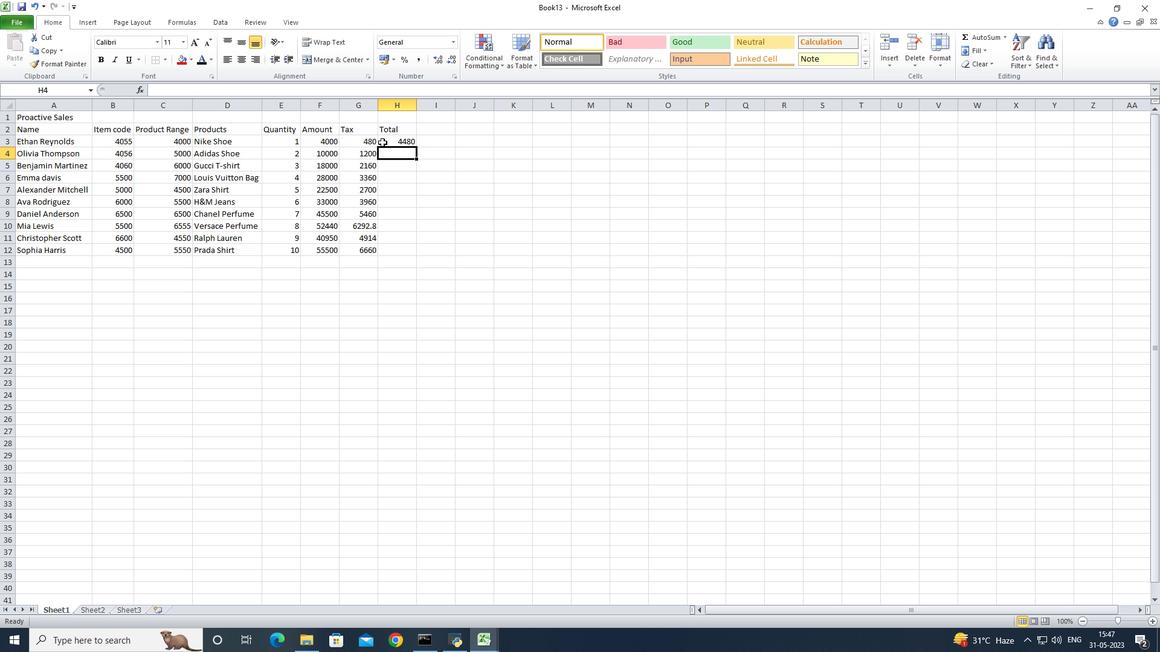 
Action: Mouse moved to (418, 146)
Screenshot: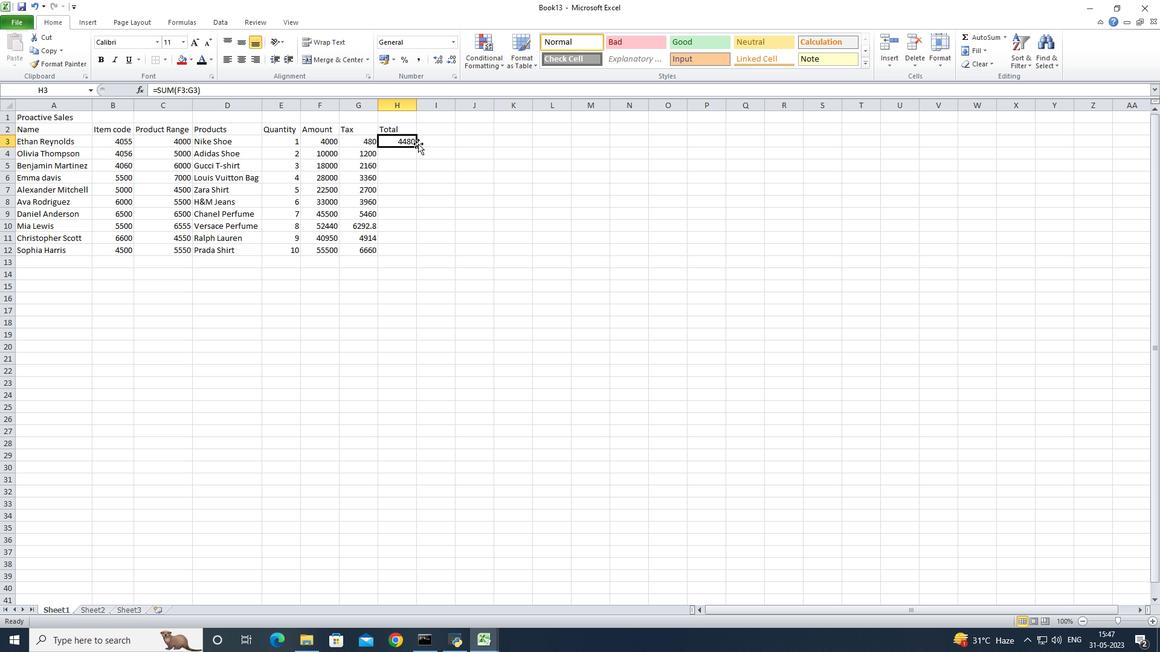 
Action: Mouse pressed left at (418, 146)
Screenshot: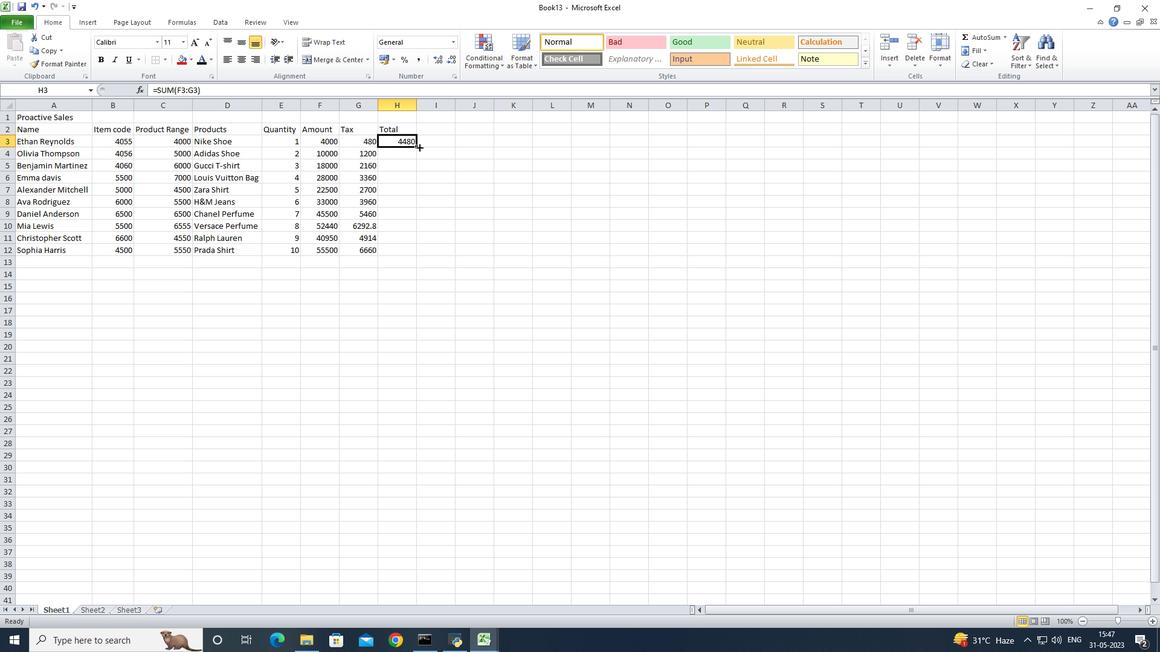 
Action: Mouse moved to (378, 286)
Screenshot: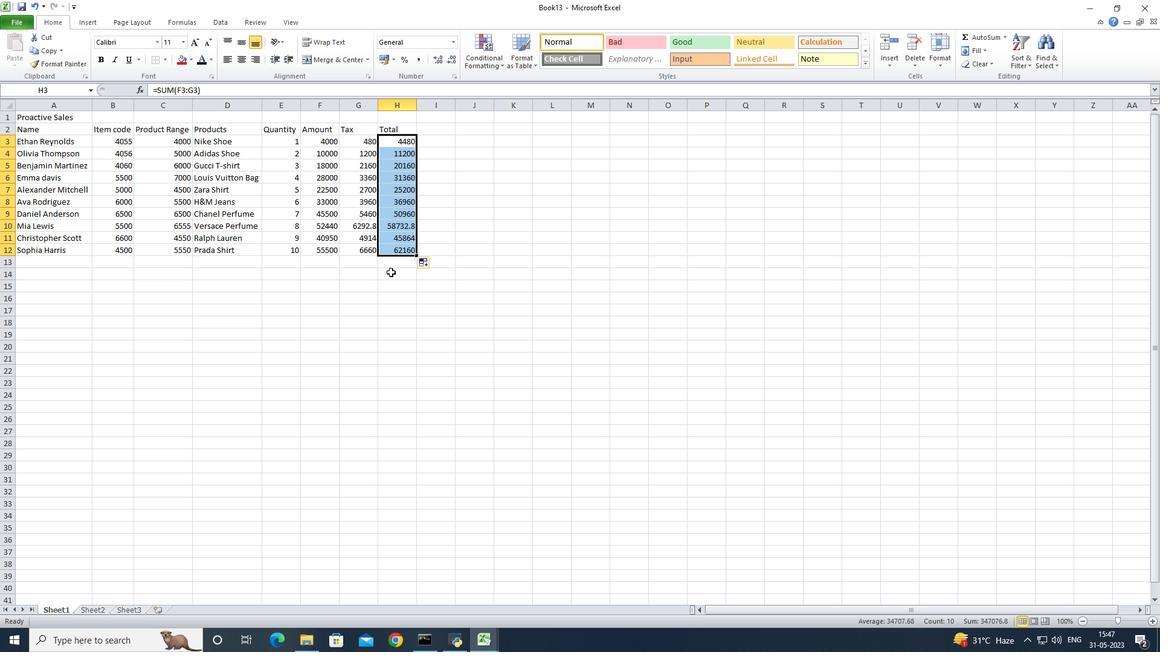
Action: Mouse pressed left at (378, 286)
Screenshot: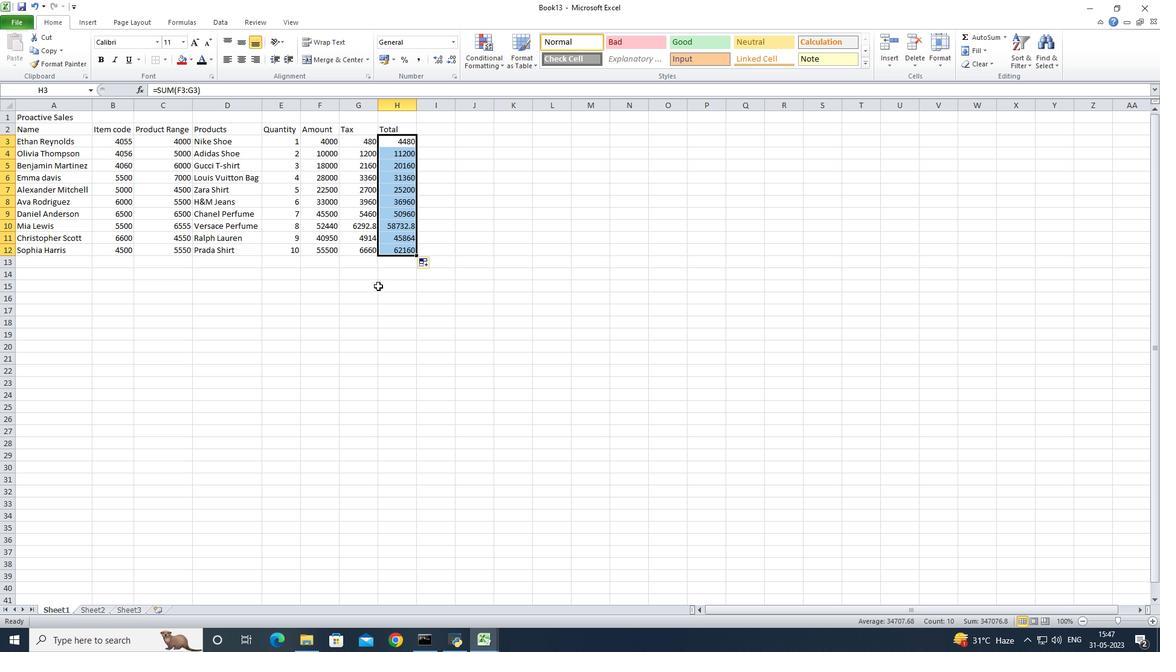 
Action: Mouse moved to (93, 107)
Screenshot: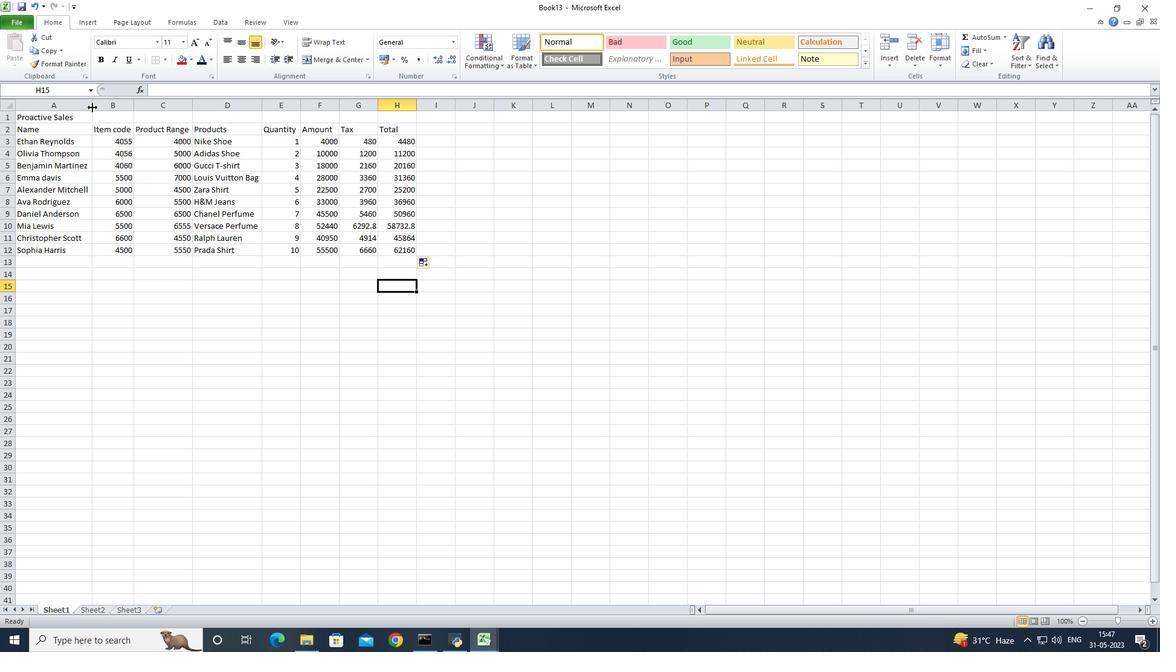 
Action: Mouse pressed left at (93, 107)
Screenshot: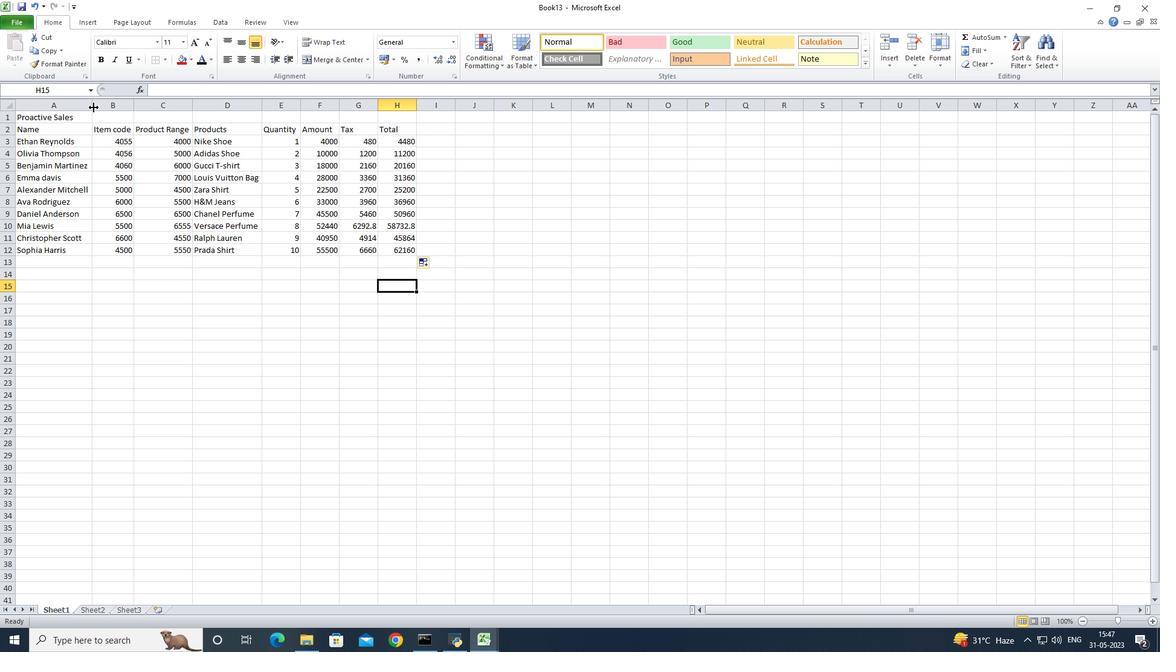 
Action: Mouse pressed left at (93, 107)
Screenshot: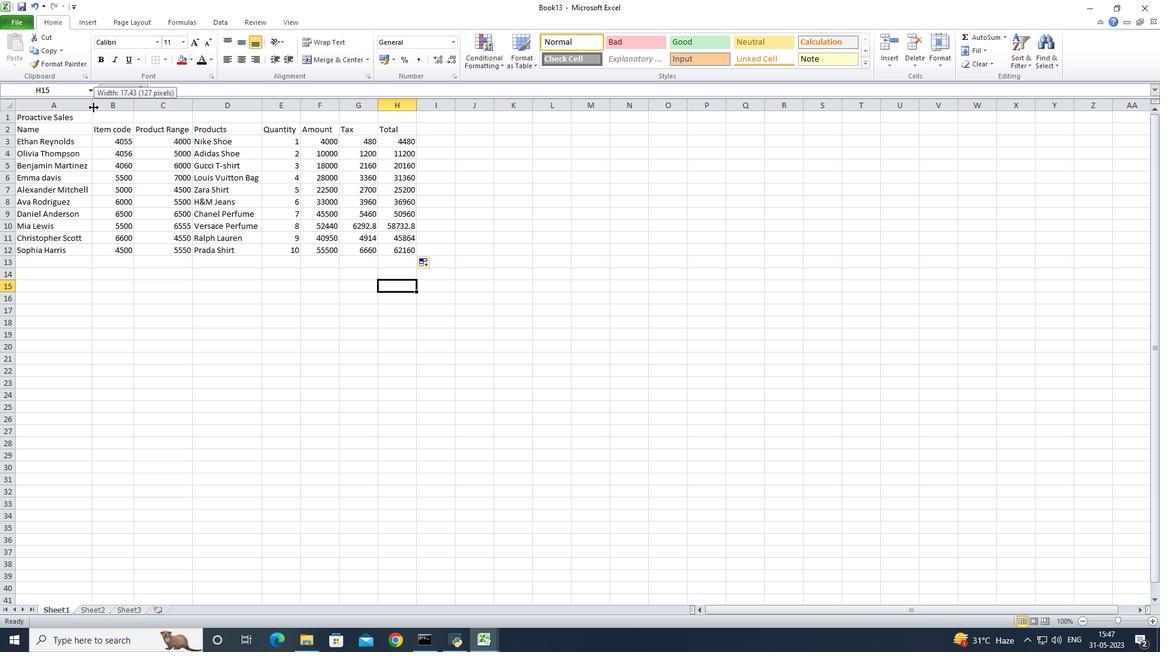 
Action: Mouse moved to (131, 107)
Screenshot: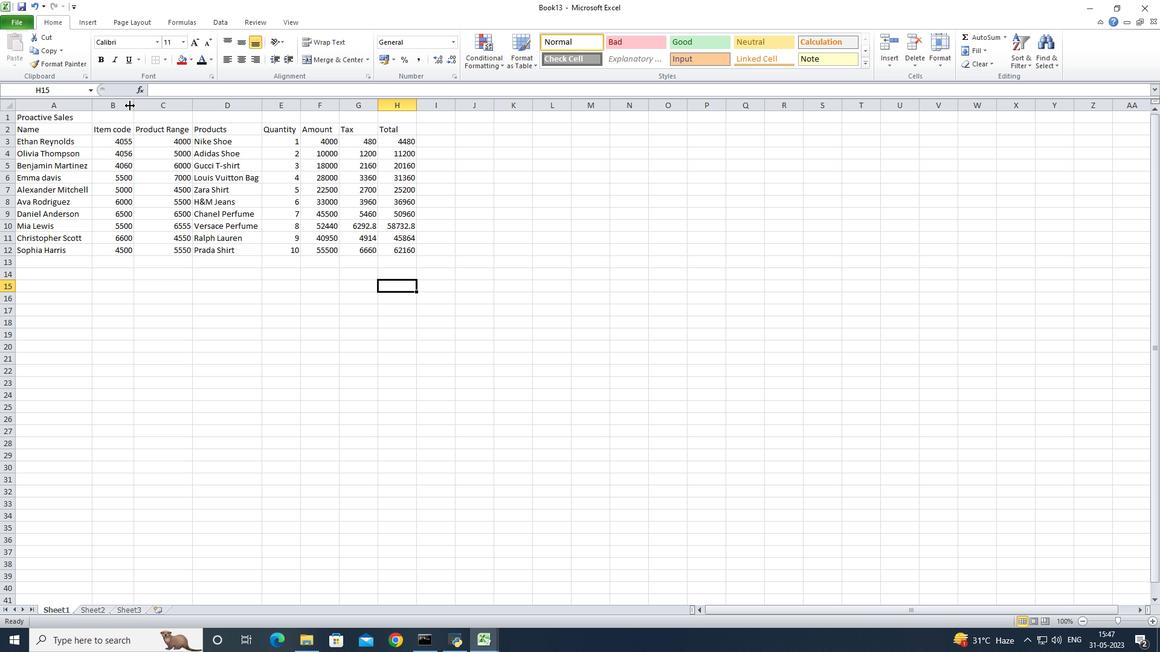 
Action: Mouse pressed left at (131, 107)
Screenshot: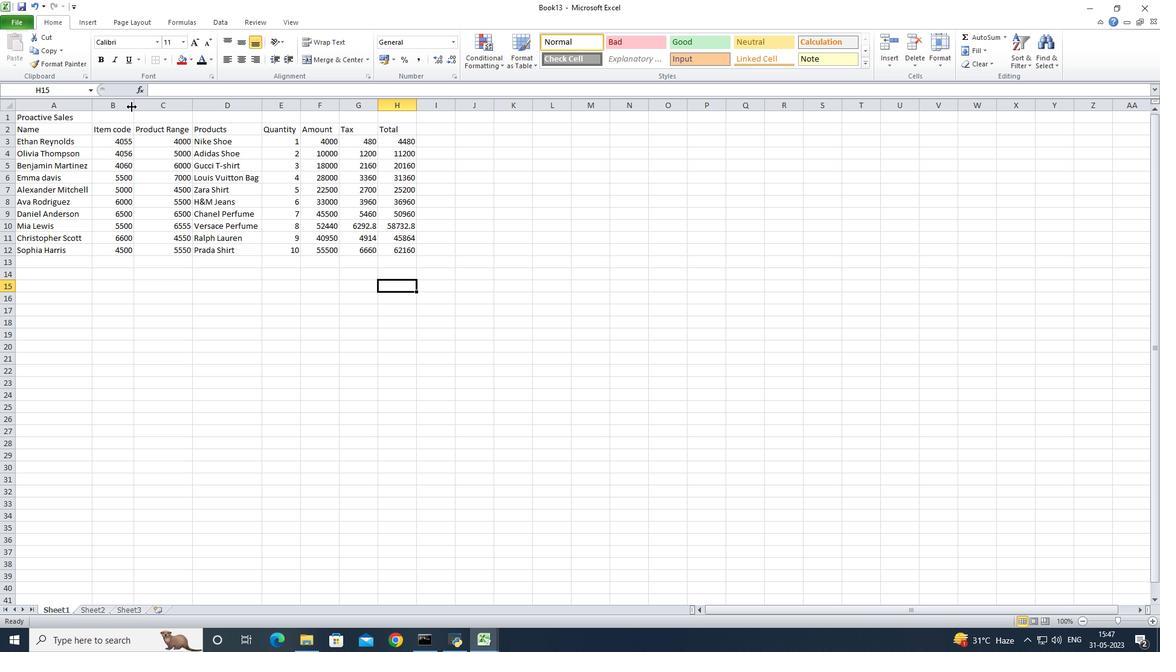 
Action: Mouse pressed left at (131, 107)
Screenshot: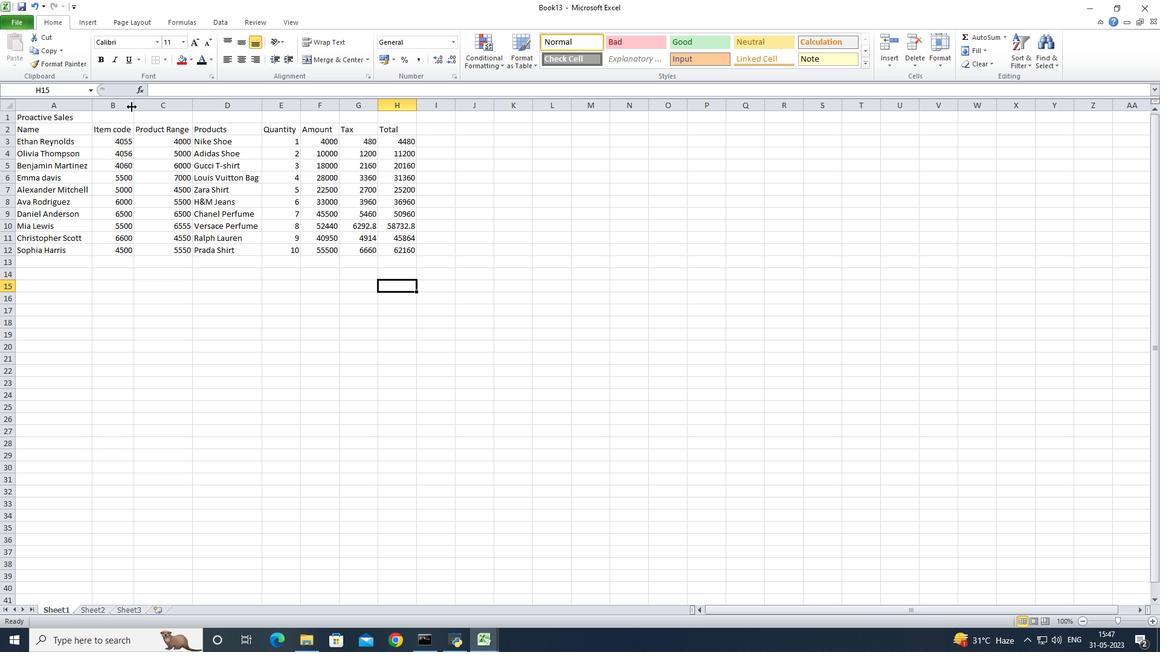 
Action: Mouse moved to (191, 103)
Screenshot: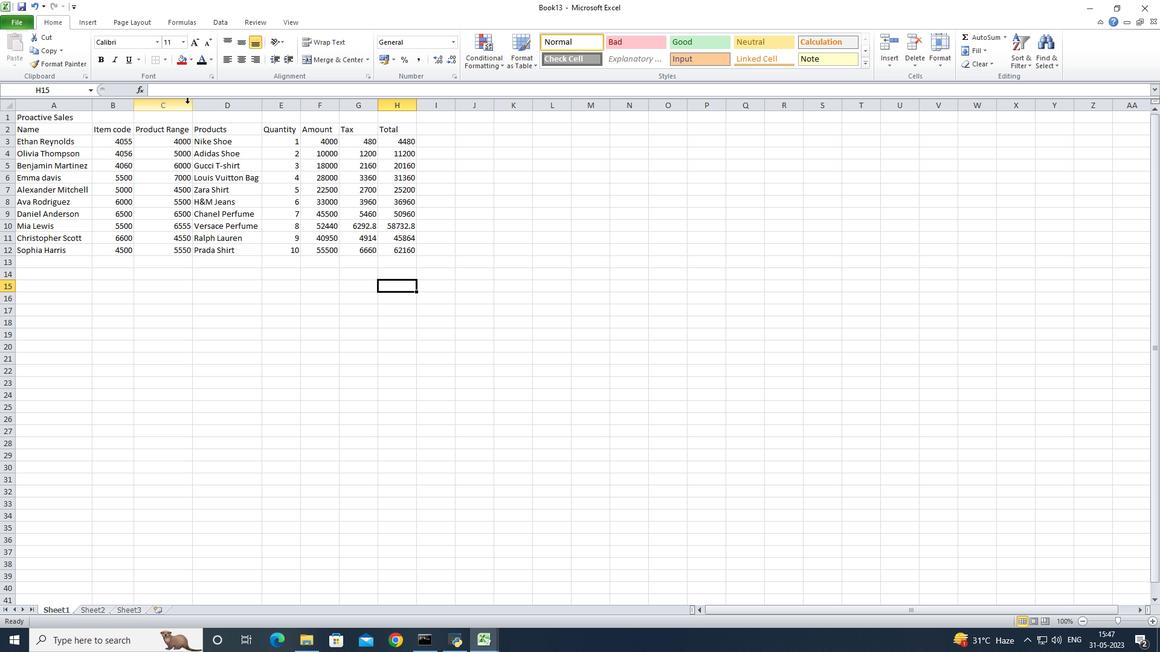 
Action: Mouse pressed left at (191, 103)
Screenshot: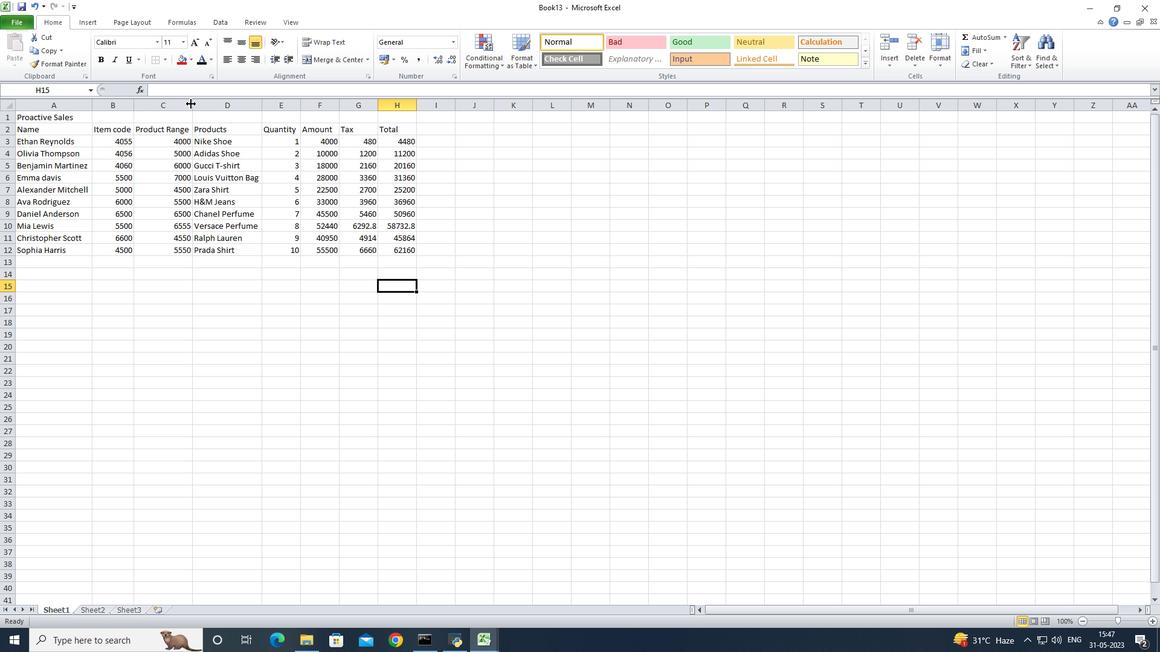 
Action: Mouse pressed left at (191, 103)
Screenshot: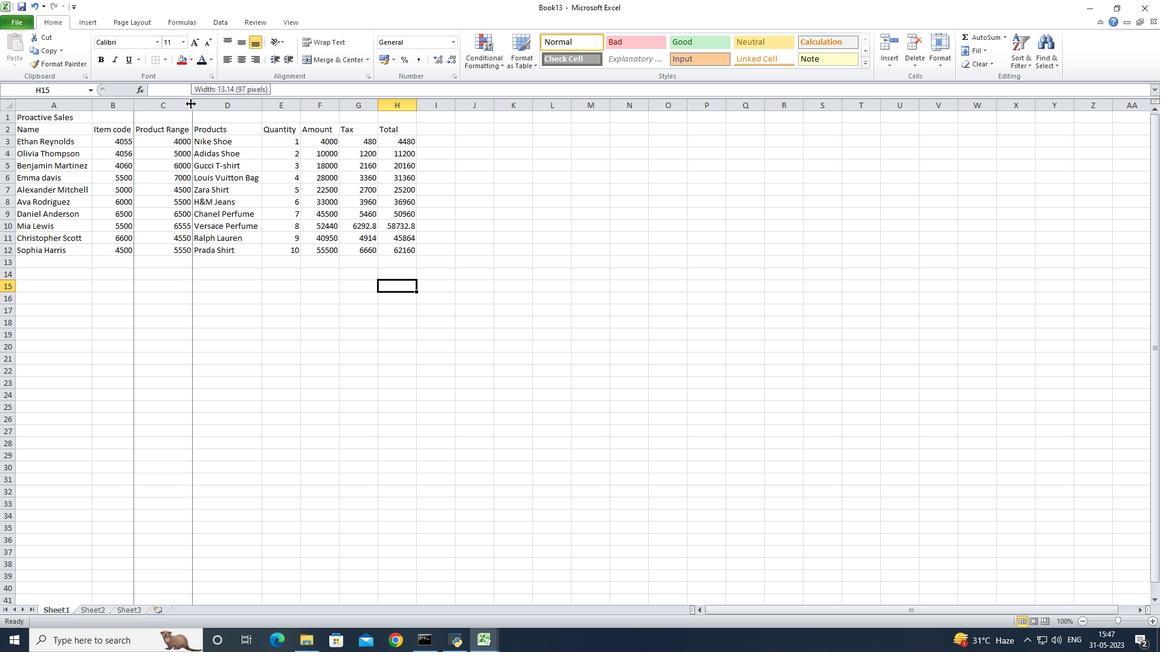 
Action: Mouse moved to (260, 106)
Screenshot: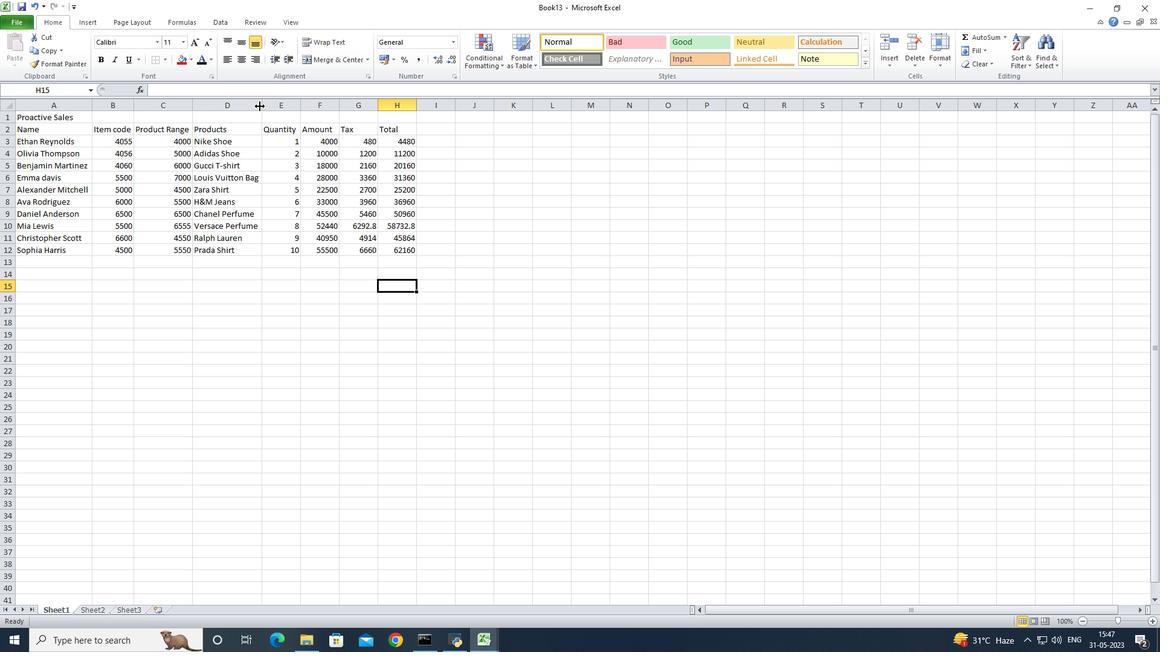 
Action: Mouse pressed left at (260, 106)
Screenshot: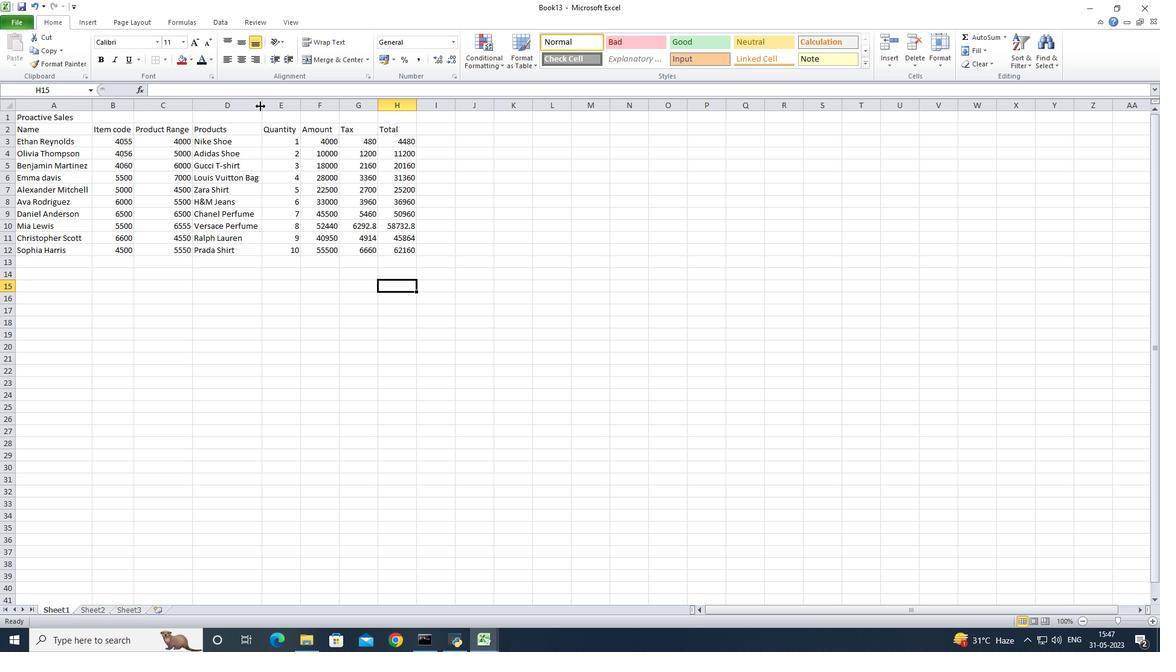 
Action: Mouse pressed left at (260, 106)
Screenshot: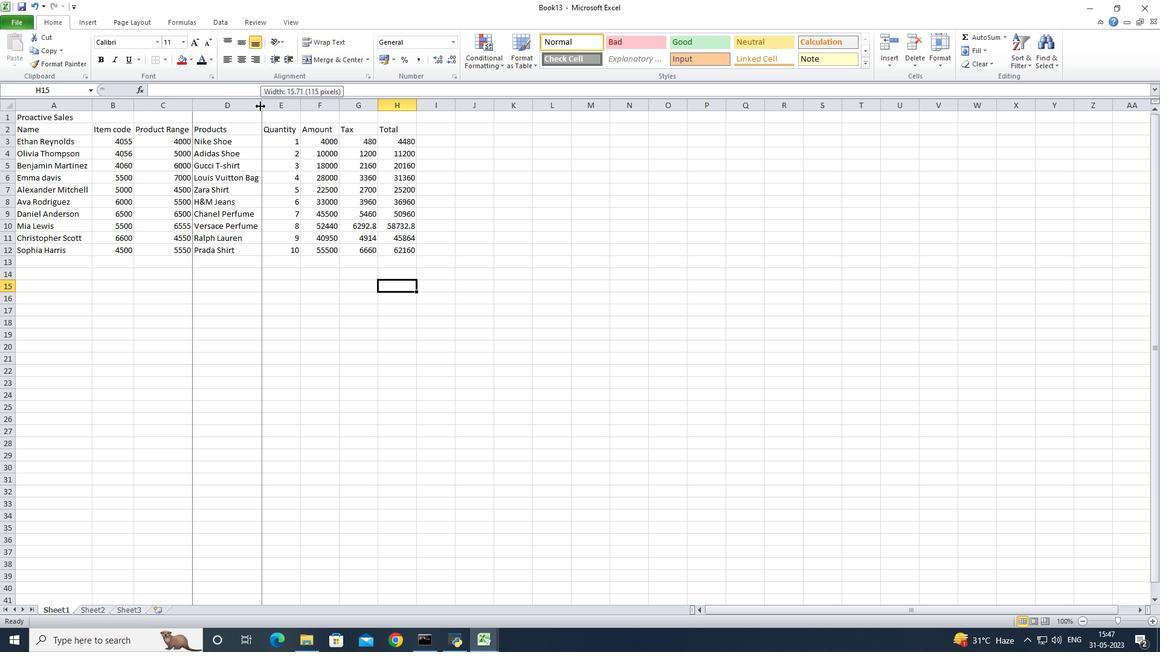 
Action: Mouse moved to (298, 107)
Screenshot: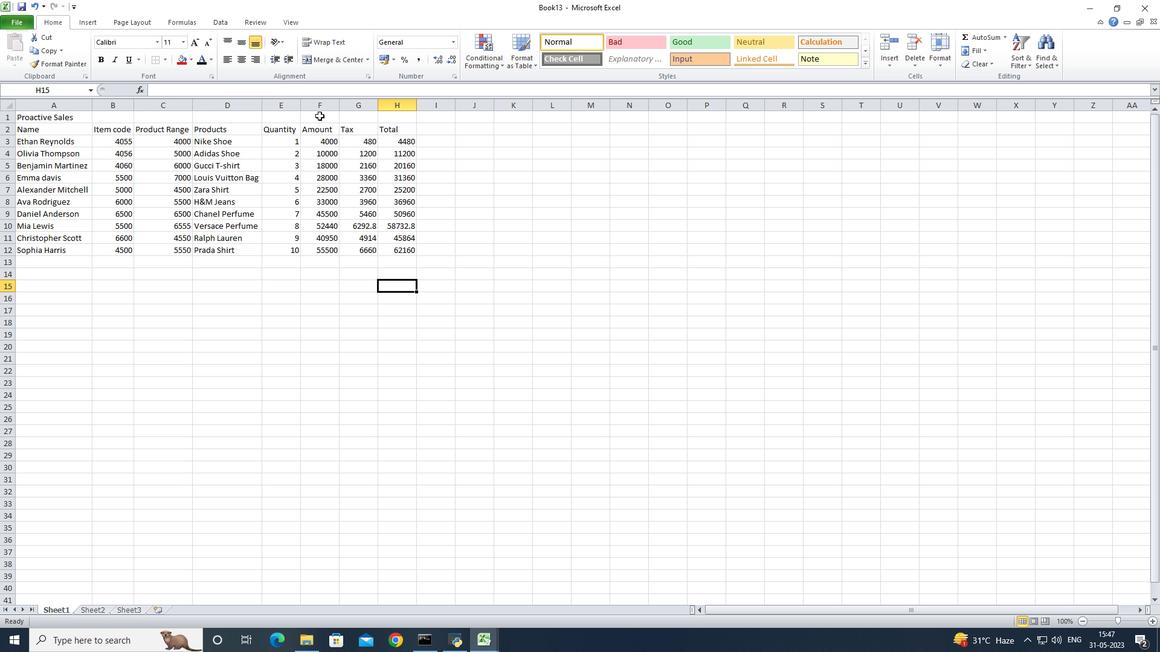 
Action: Mouse pressed left at (298, 107)
Screenshot: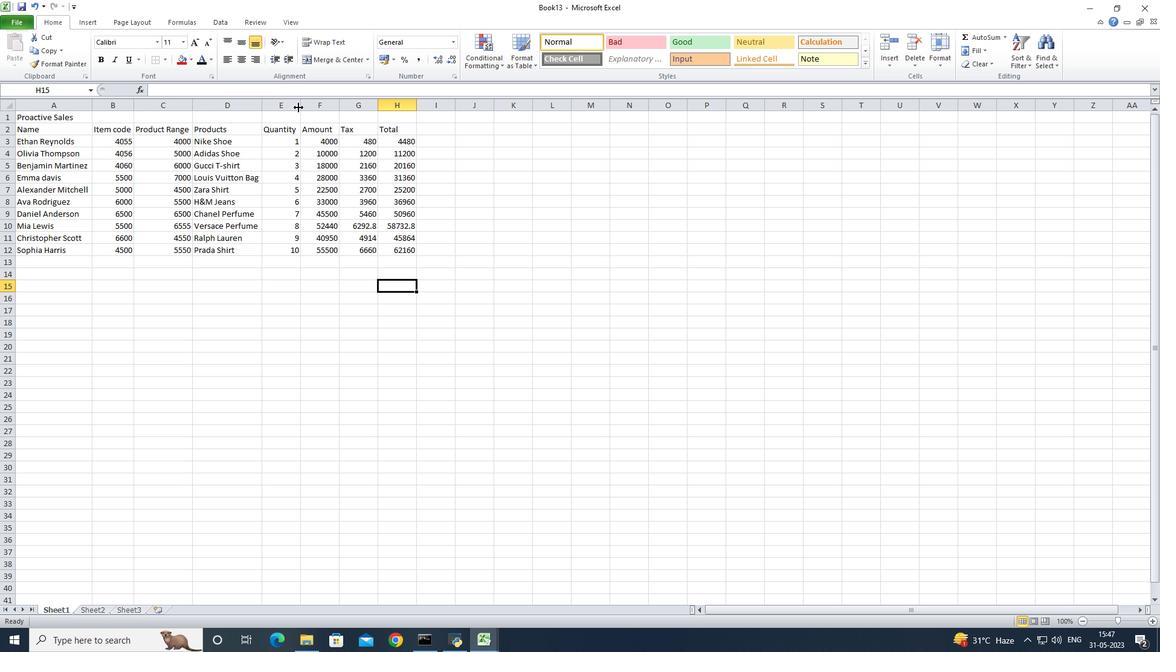 
Action: Mouse pressed left at (298, 107)
Screenshot: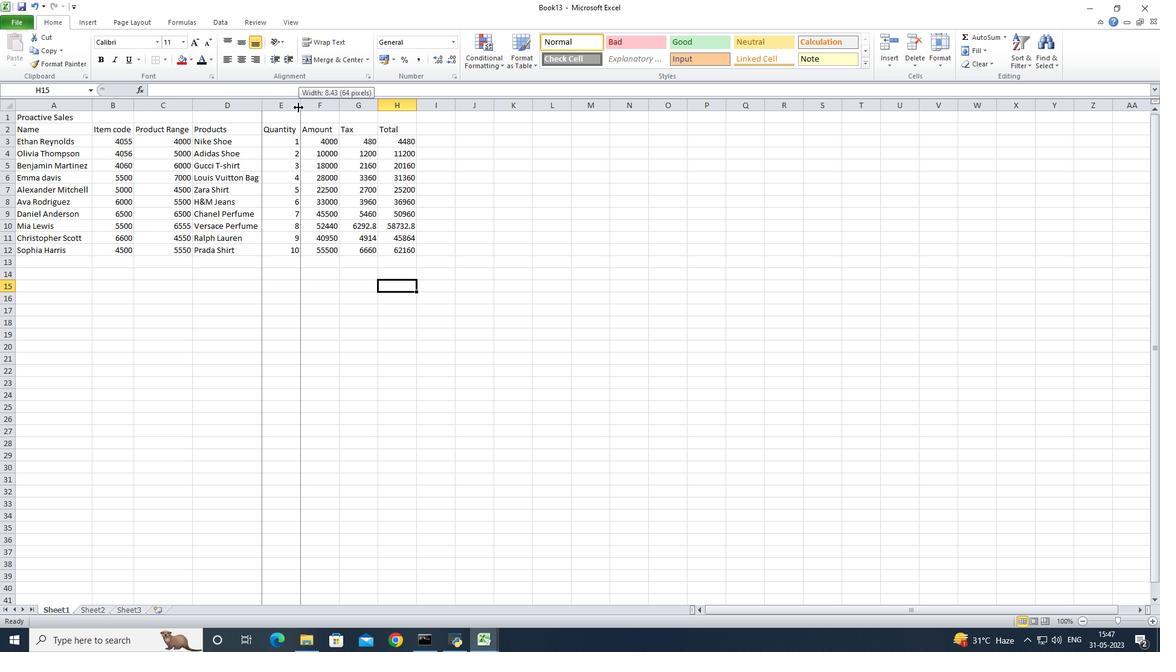 
Action: Mouse moved to (296, 108)
Screenshot: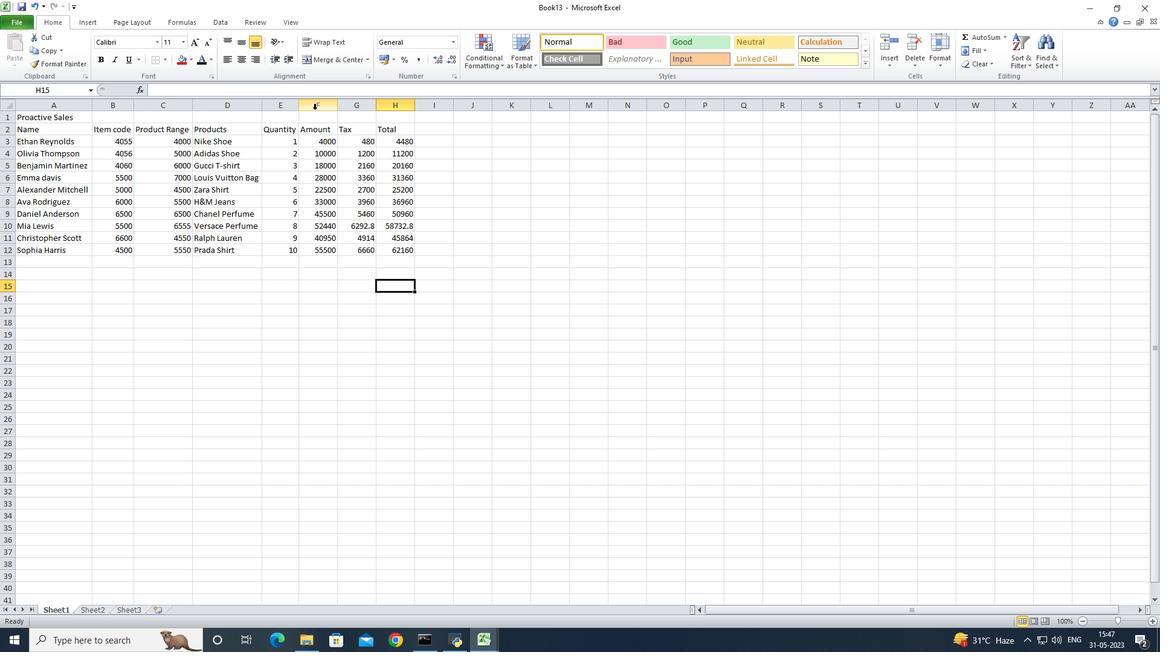 
Action: Mouse pressed left at (296, 108)
Screenshot: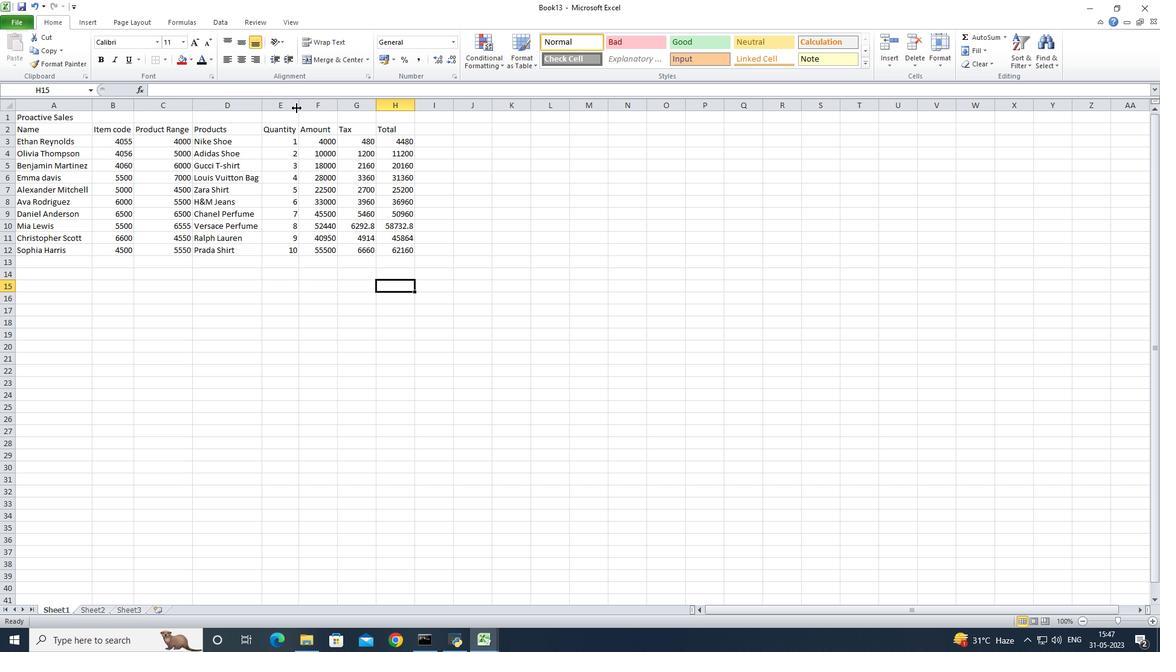 
Action: Mouse moved to (296, 108)
Screenshot: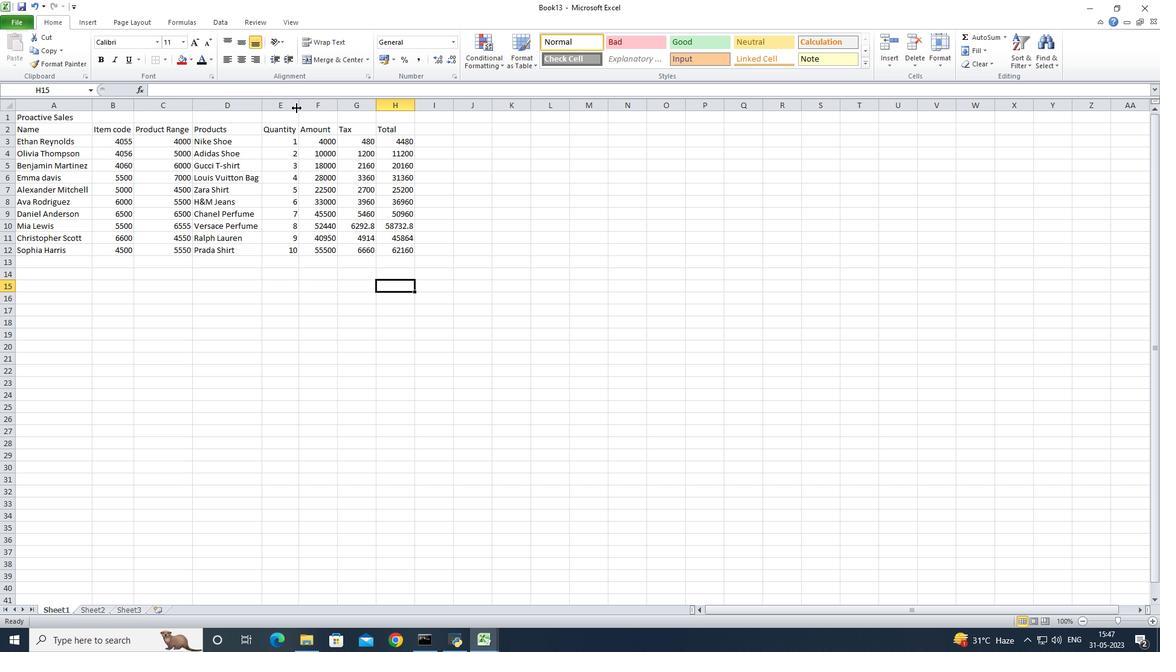 
Action: Mouse pressed left at (296, 108)
Screenshot: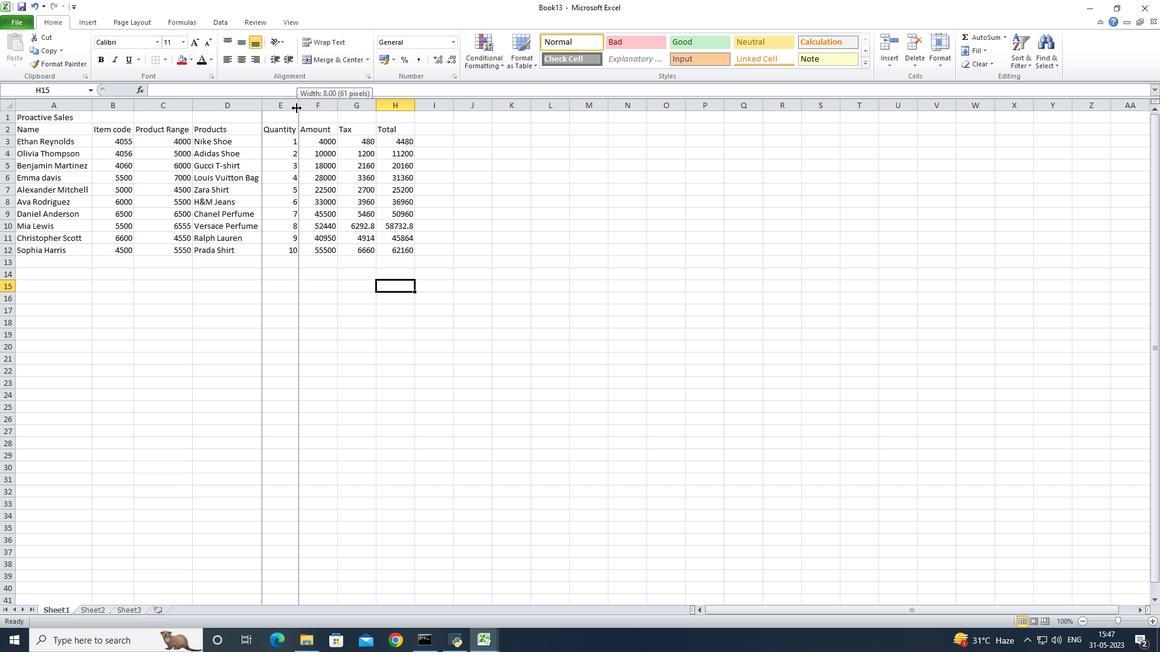 
Action: Mouse moved to (333, 107)
Screenshot: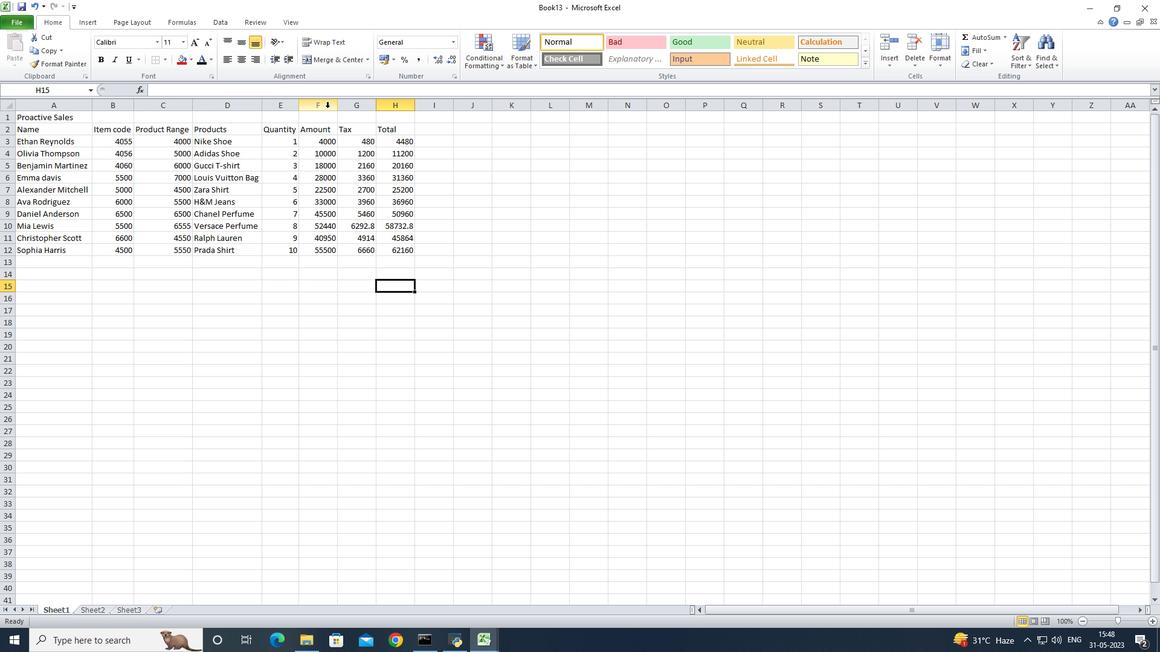 
Action: Mouse pressed left at (333, 107)
Screenshot: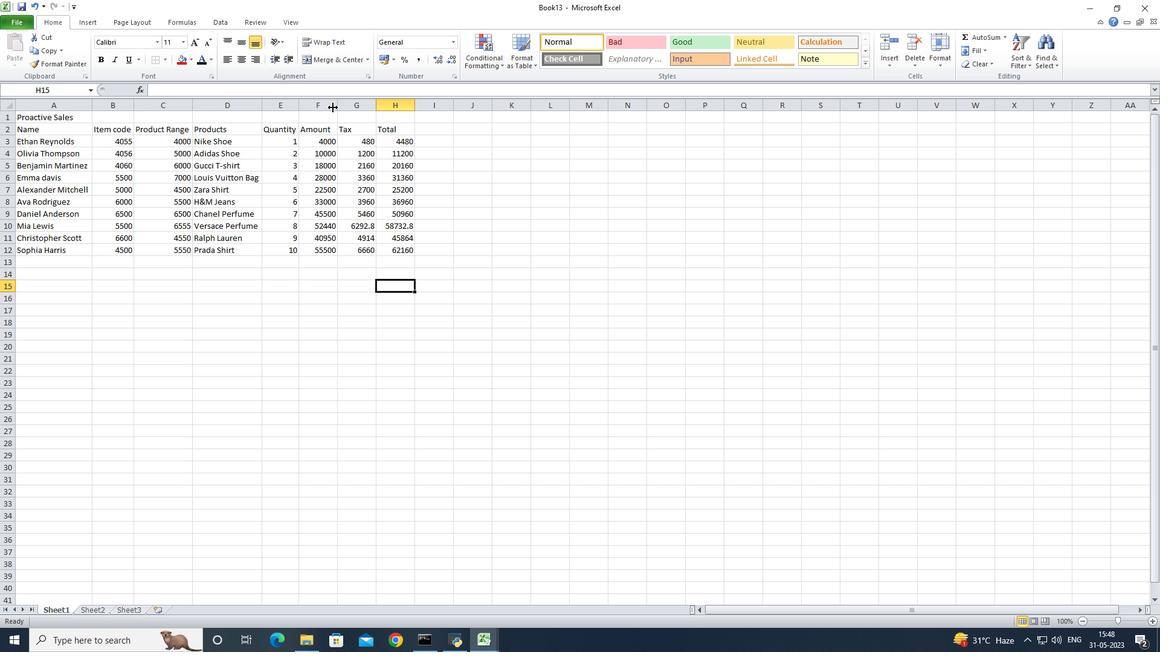 
Action: Mouse pressed left at (333, 107)
Screenshot: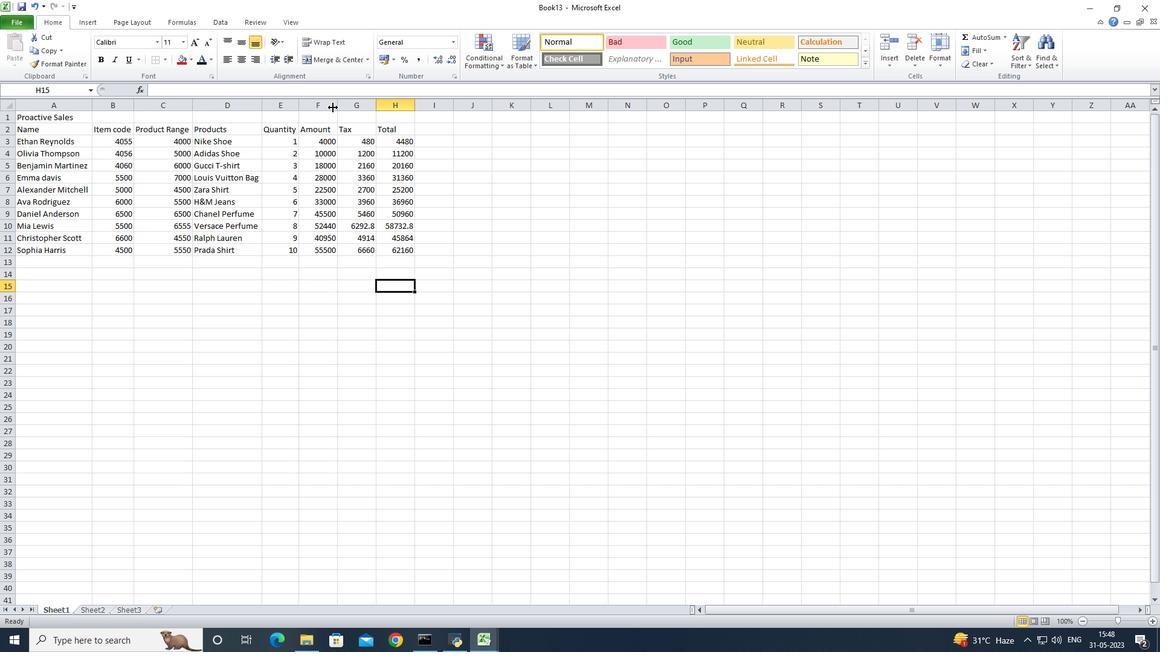
Action: Mouse moved to (372, 103)
Screenshot: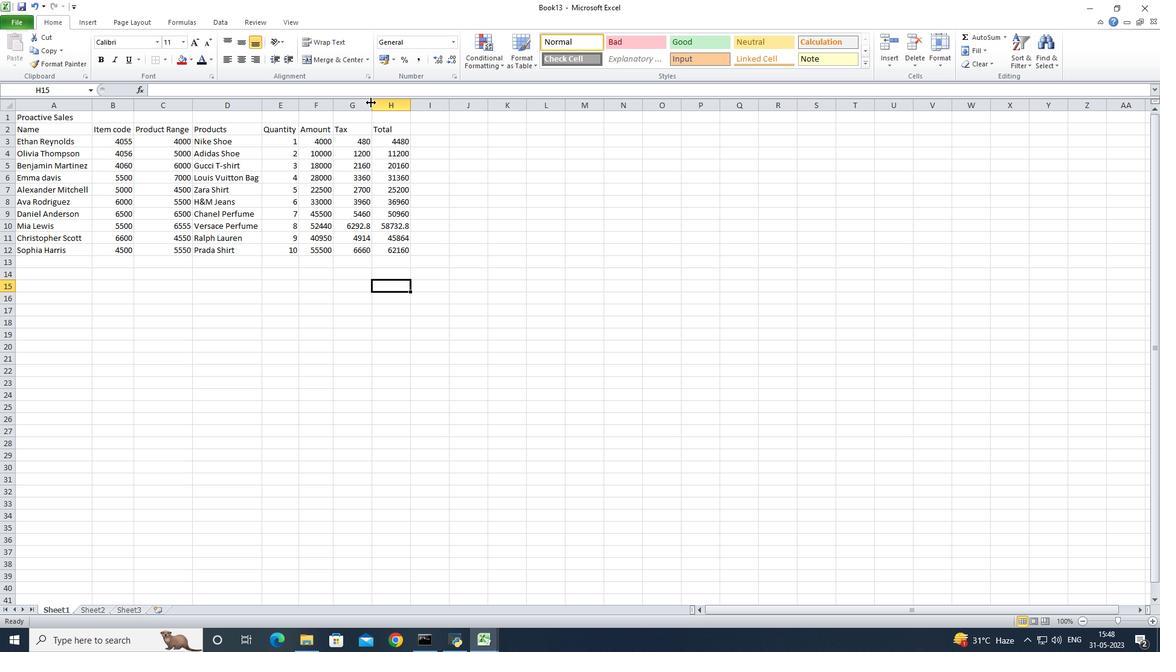 
Action: Mouse pressed left at (372, 103)
Screenshot: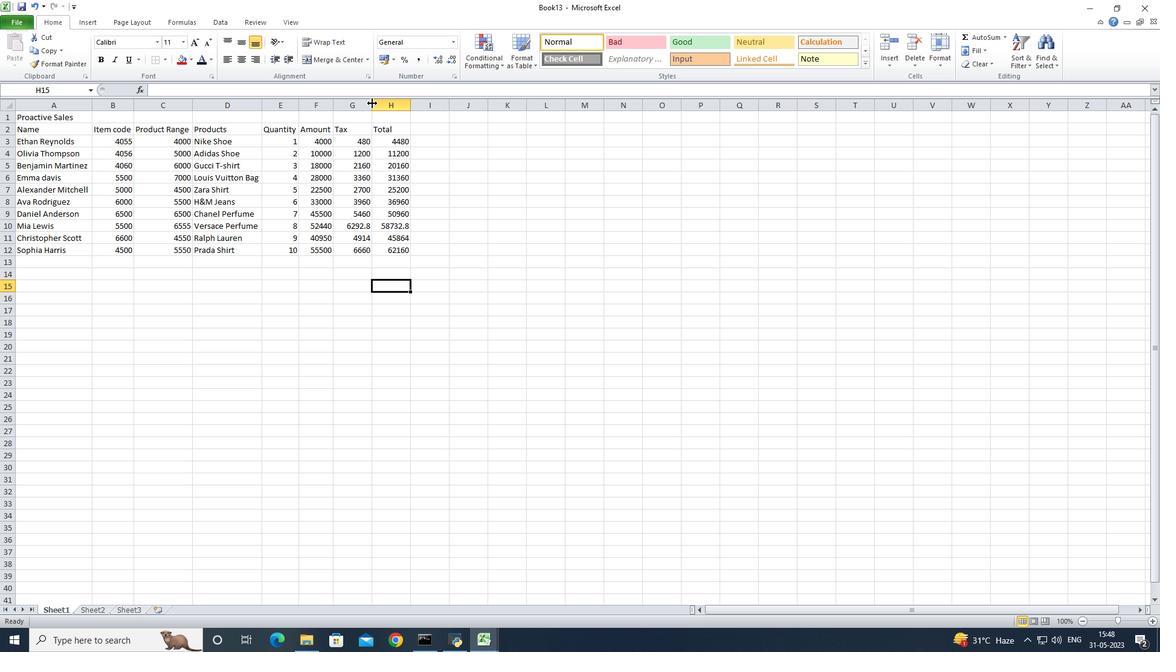
Action: Mouse pressed left at (372, 103)
Screenshot: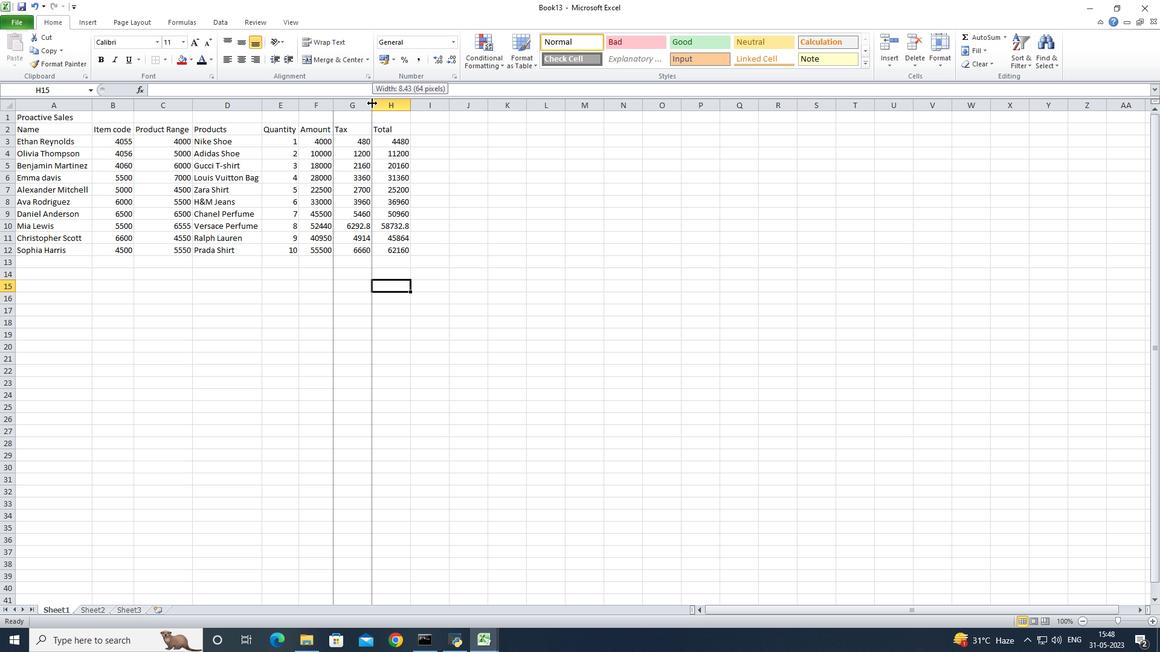 
Action: Mouse moved to (399, 108)
Screenshot: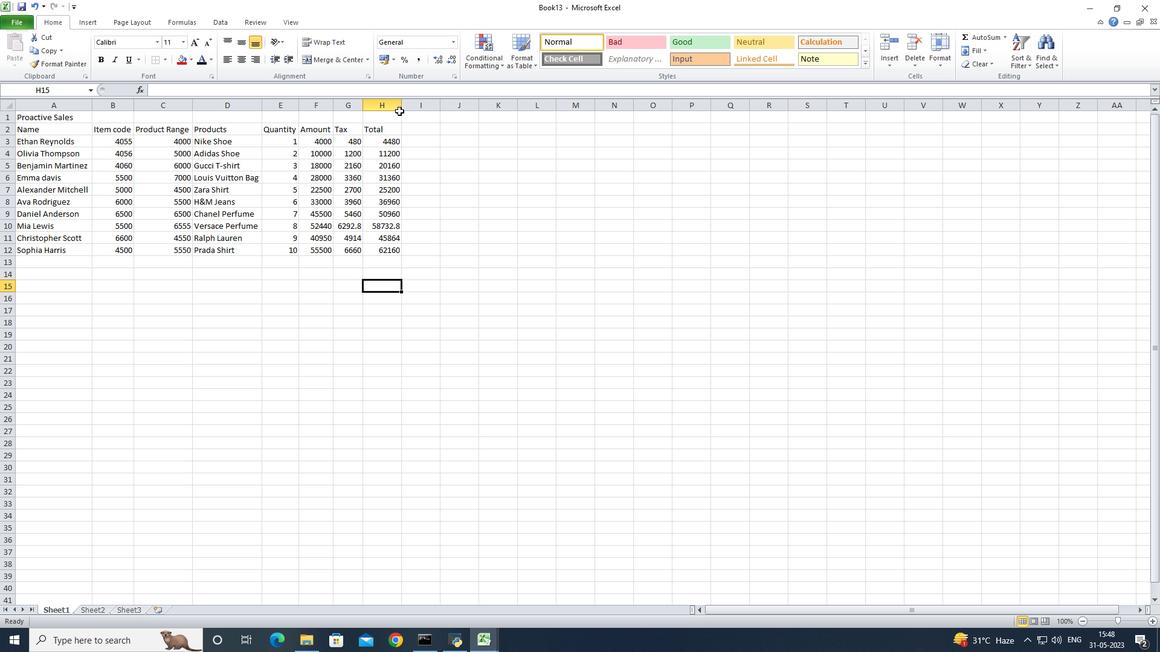 
Action: Mouse pressed left at (399, 108)
Screenshot: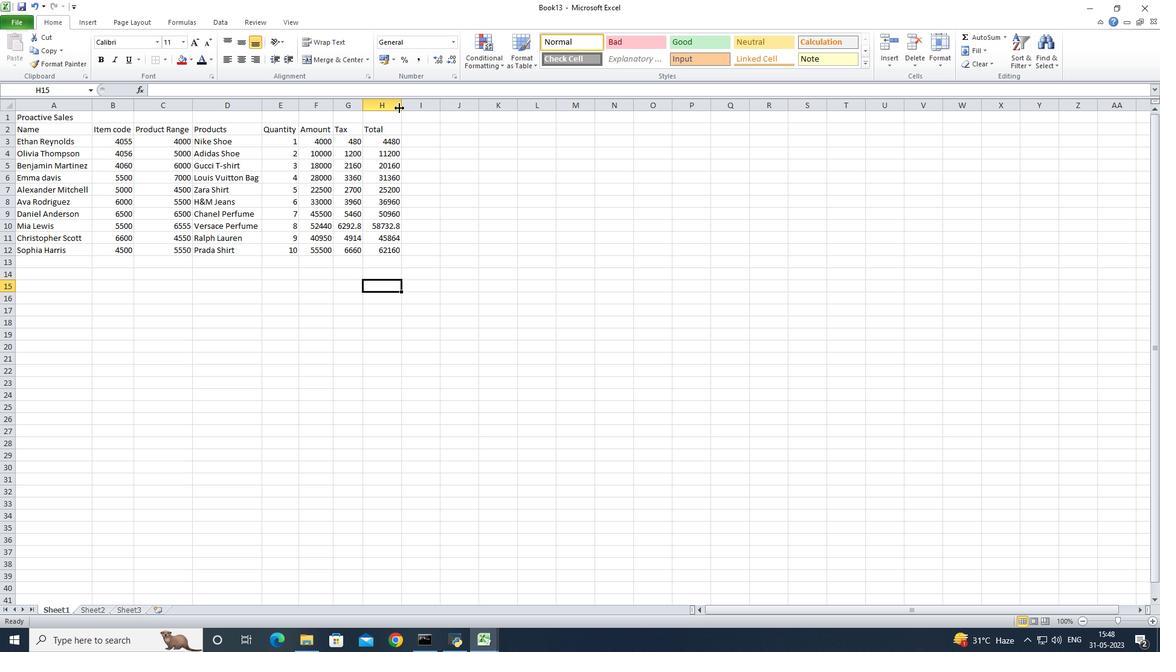 
Action: Mouse pressed left at (399, 108)
Screenshot: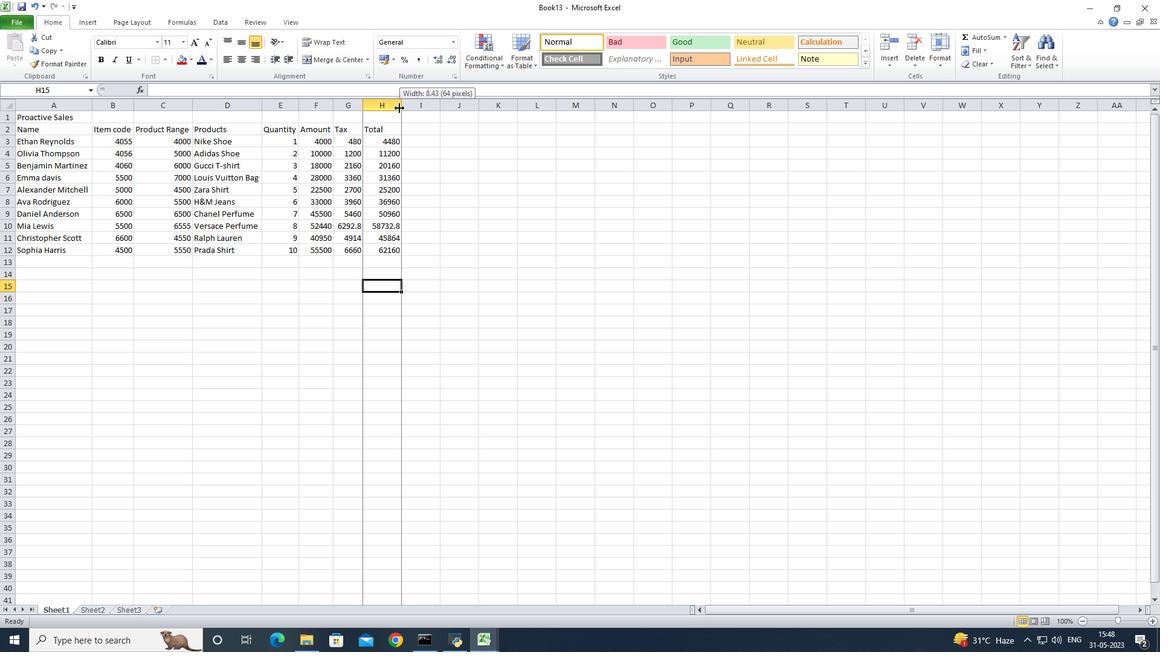 
Action: Mouse moved to (345, 303)
Screenshot: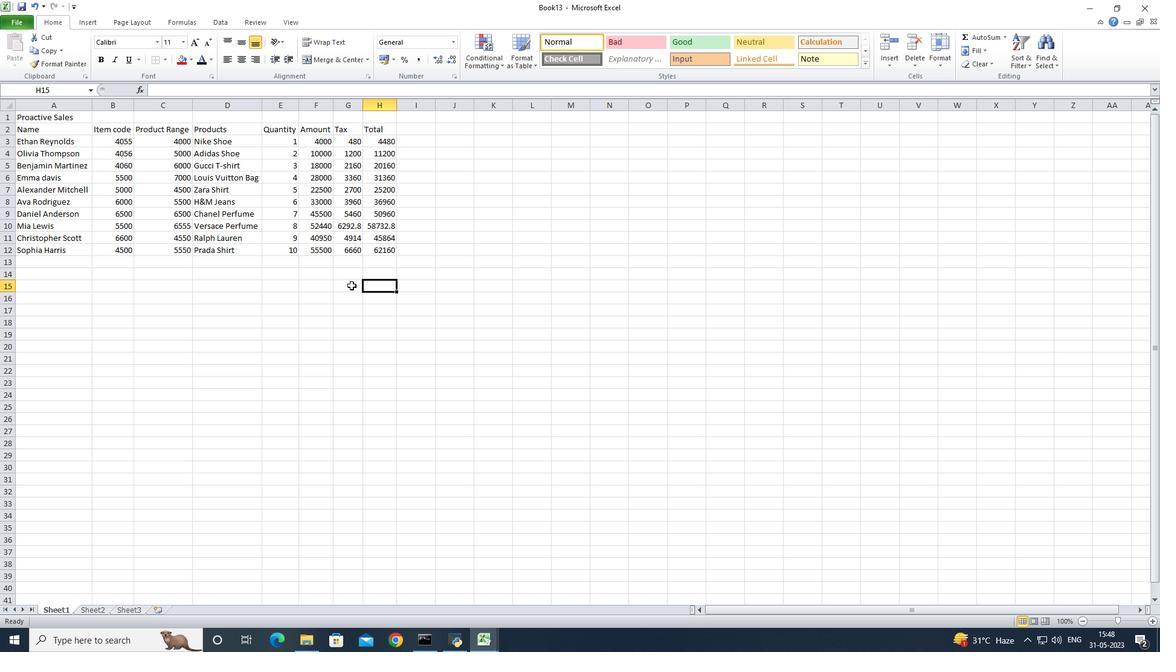 
Action: Mouse pressed left at (345, 303)
Screenshot: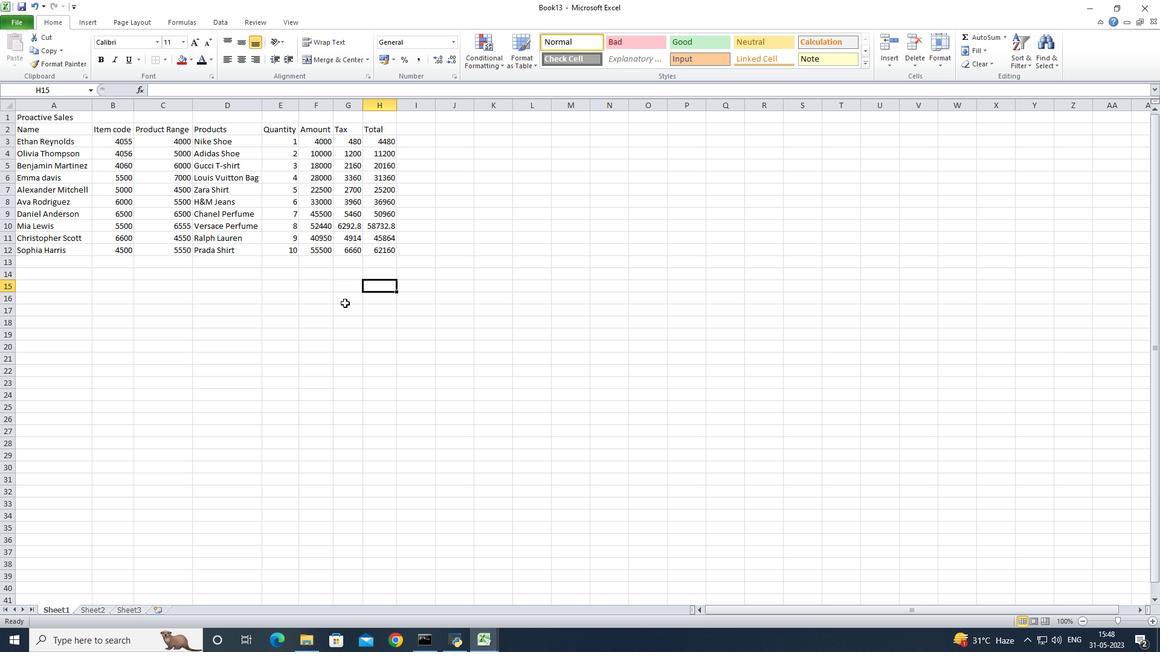 
Action: Mouse moved to (21, 24)
Screenshot: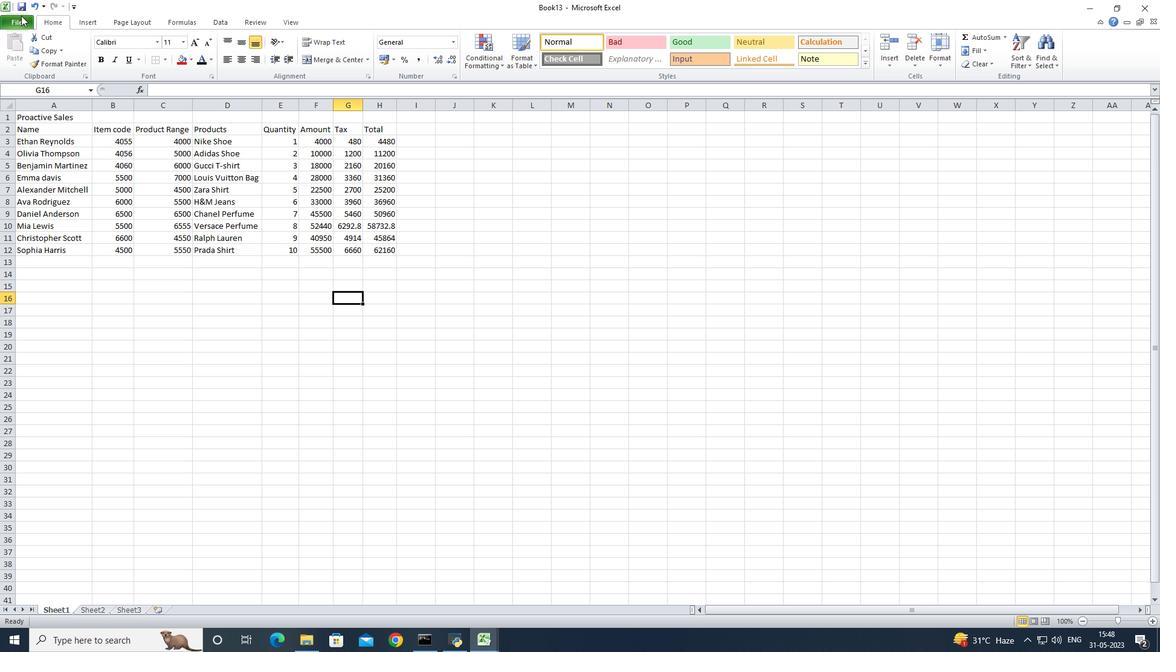 
Action: Mouse pressed left at (21, 24)
Screenshot: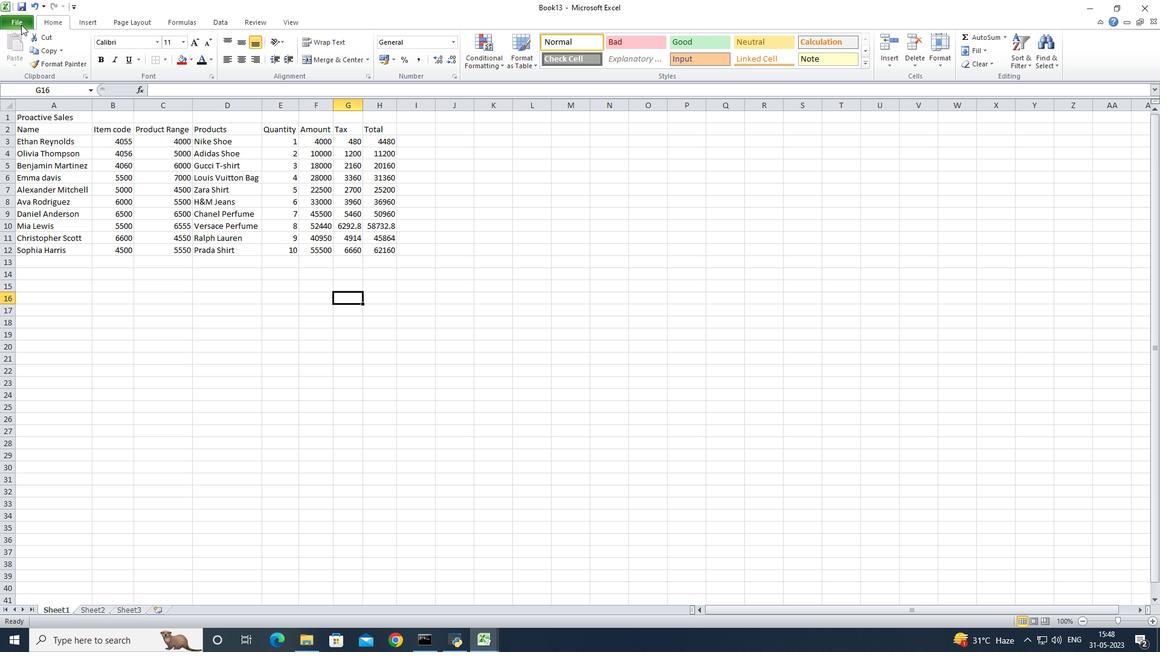 
Action: Mouse moved to (27, 45)
Screenshot: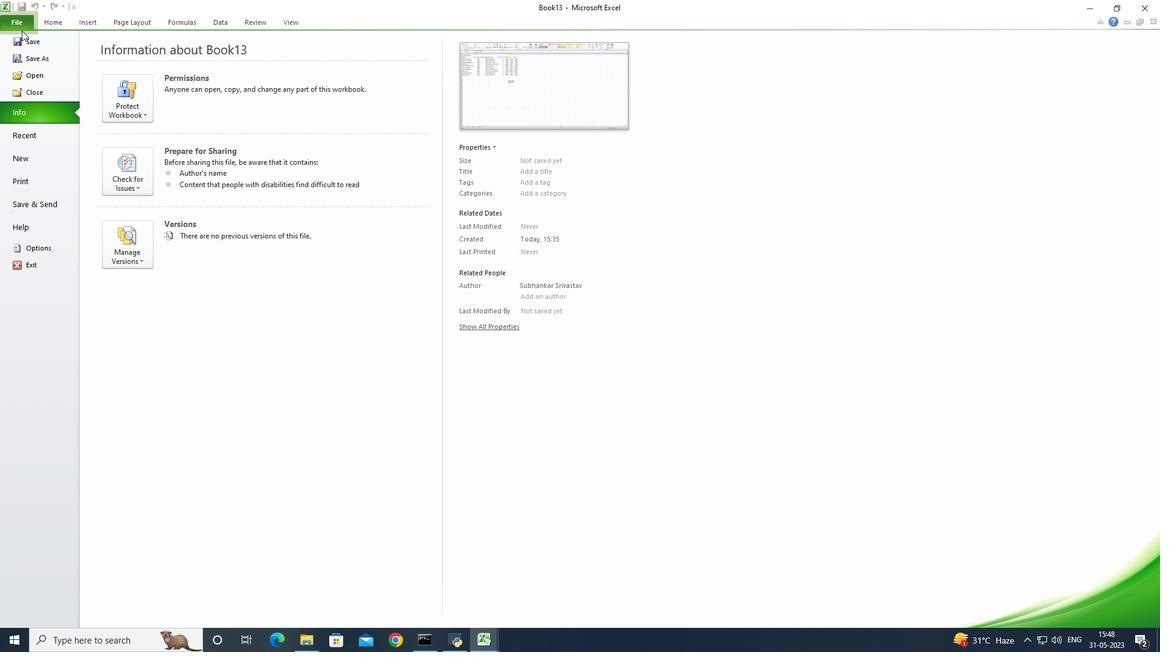 
Action: Mouse pressed left at (27, 45)
Screenshot: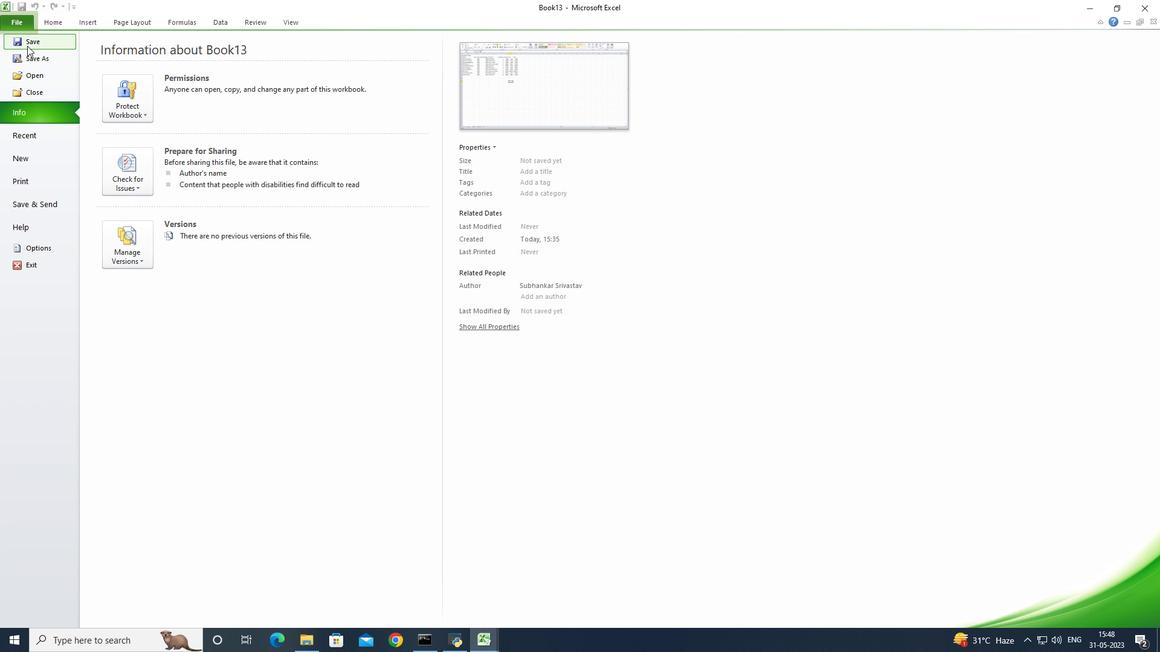 
Action: Key pressed per<Key.backspace><Key.backspace>roactive<Key.space><Key.shift>Sales<Key.space><Key.shift><Key.shift>Review<Key.space><Key.shift><Key.shift><Key.shift><Key.shift><Key.shift><Key.shift><Key.shift><Key.shift><Key.shift><Key.shift><Key.shift><Key.shift><Key.shift>Book
Screenshot: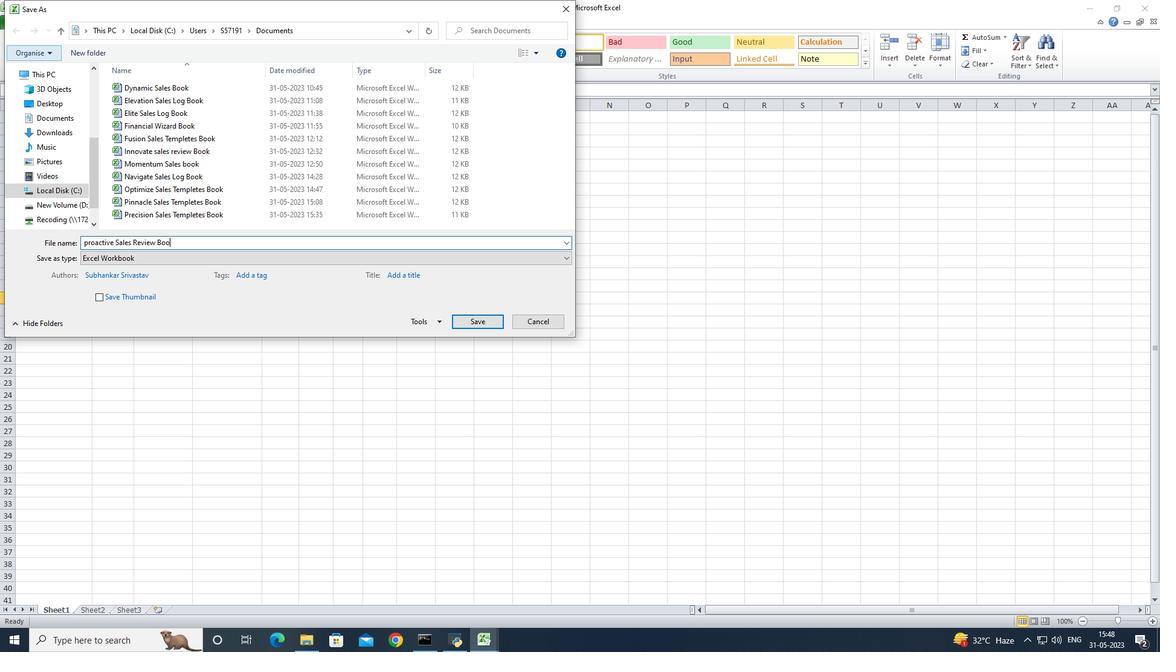 
Action: Mouse moved to (483, 324)
Screenshot: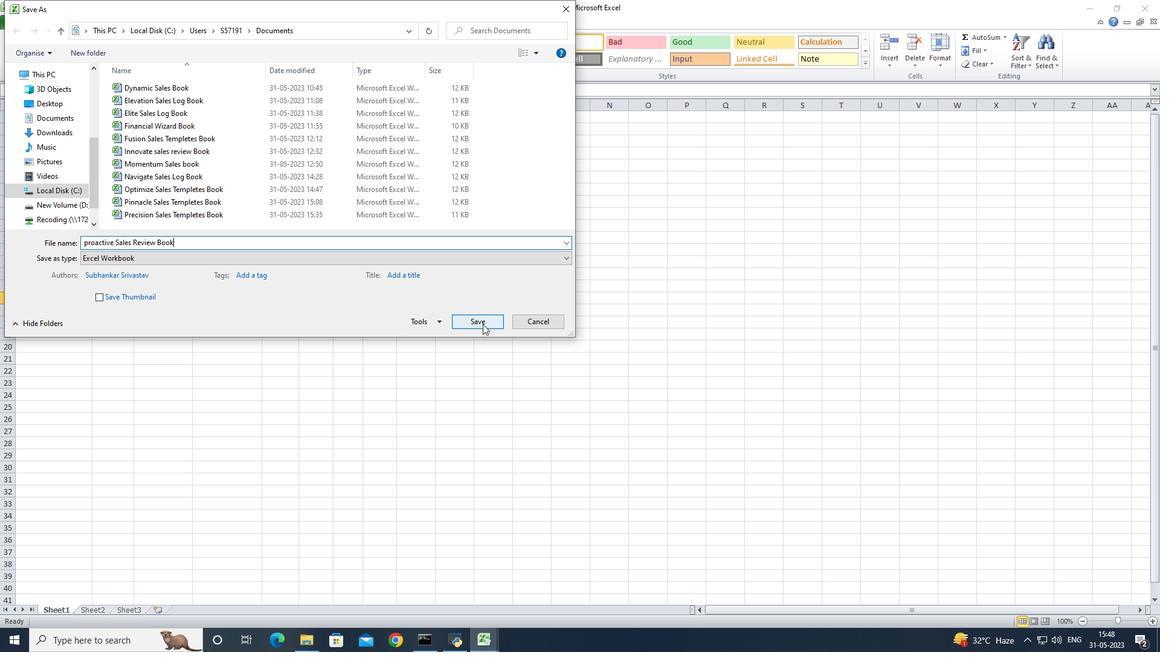 
Action: Mouse pressed left at (483, 324)
Screenshot: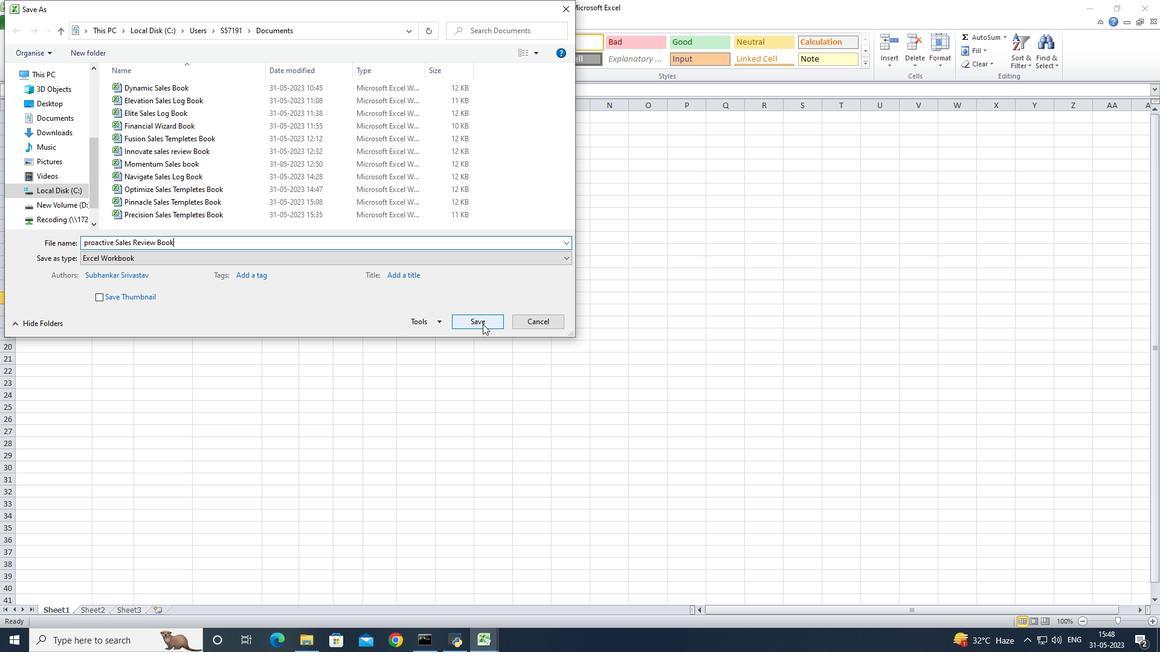 
Action: Mouse moved to (139, 277)
Screenshot: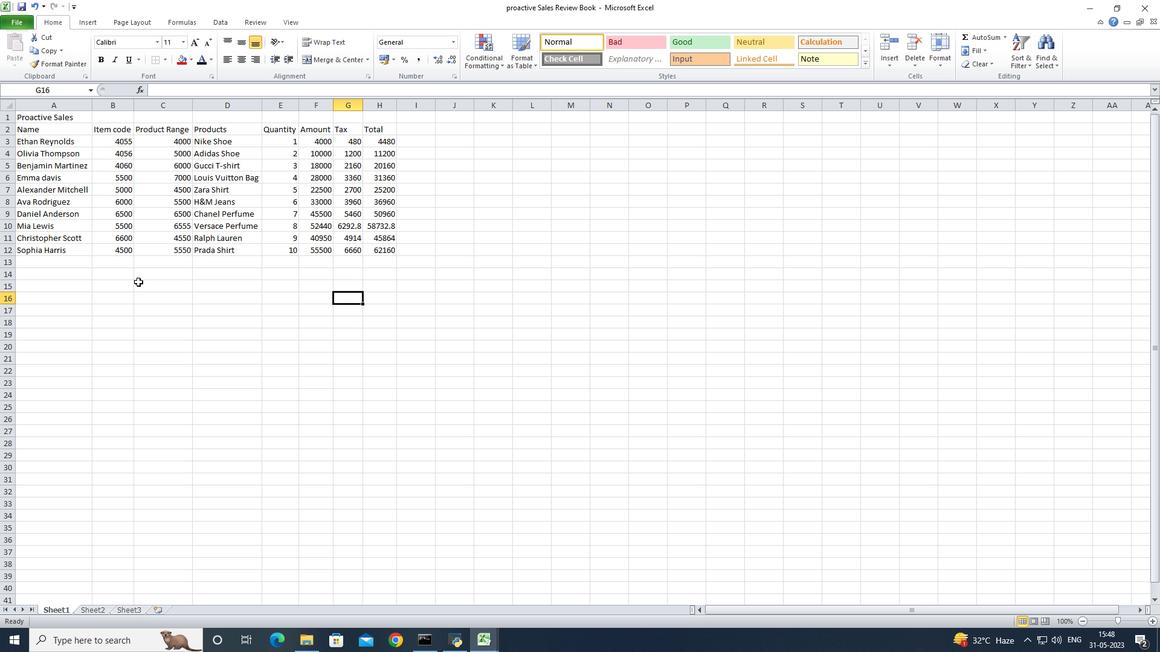
Action: Mouse pressed left at (139, 277)
Screenshot: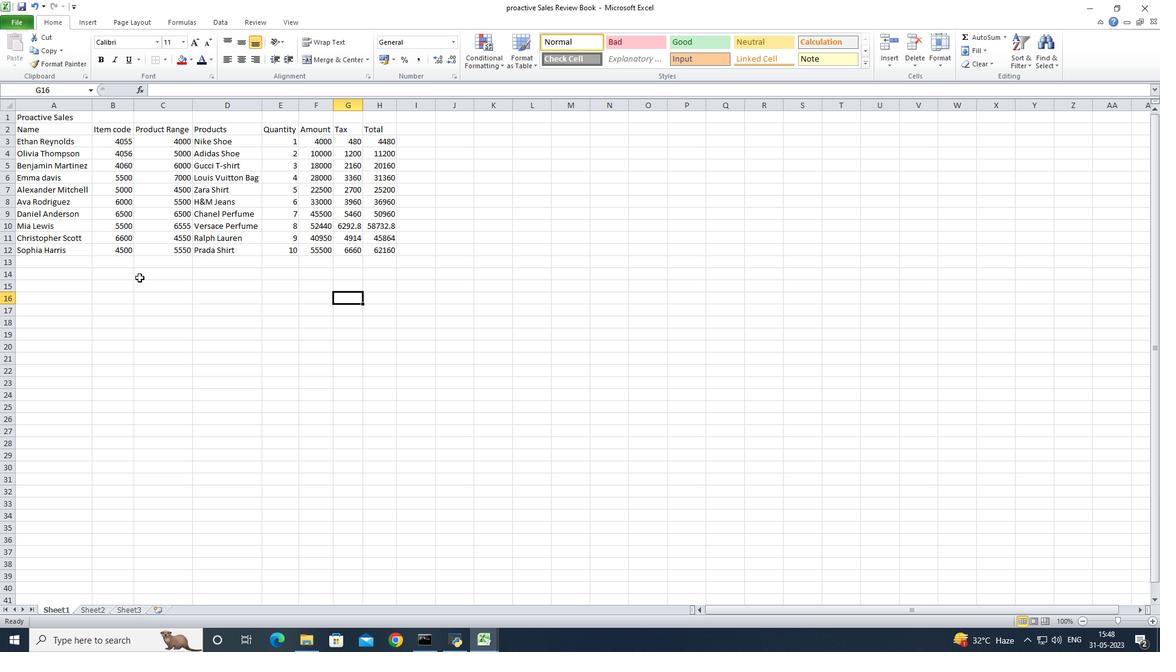 
Action: Mouse moved to (107, 281)
Screenshot: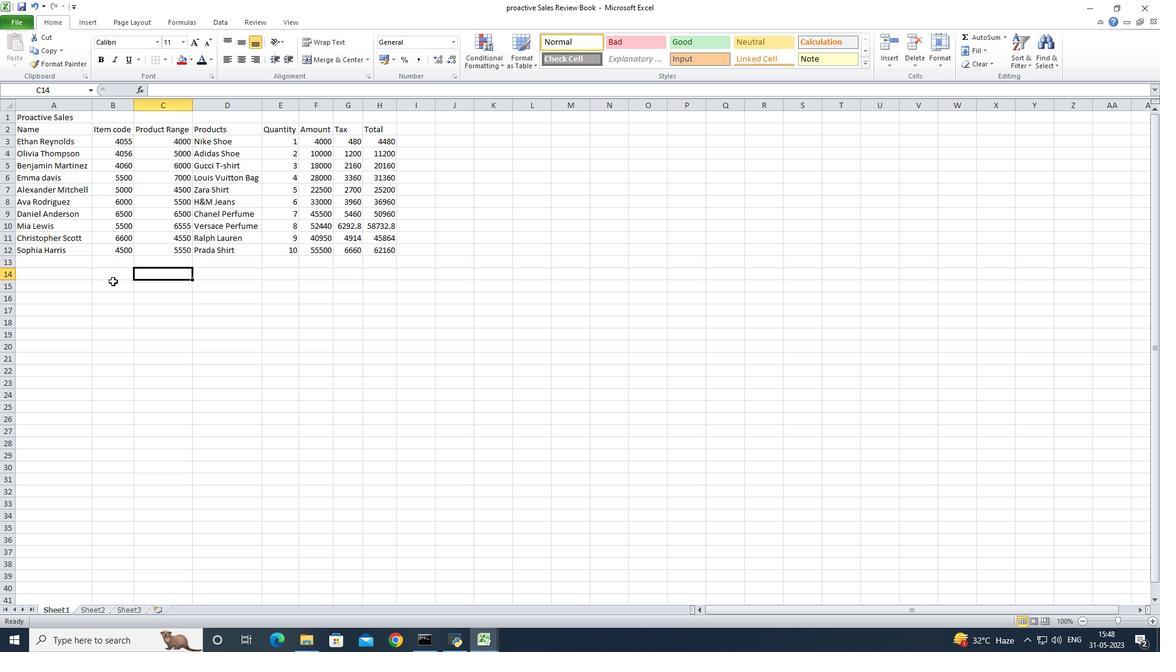
Action: Mouse pressed left at (107, 281)
Screenshot: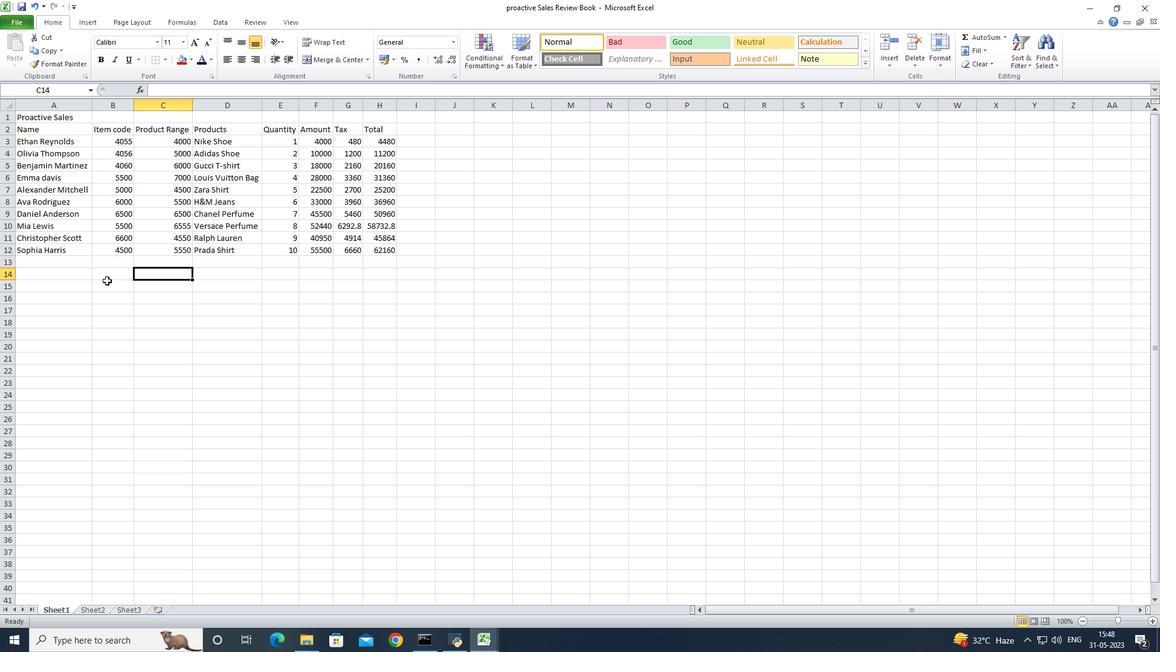 
Action: Mouse moved to (349, 330)
Screenshot: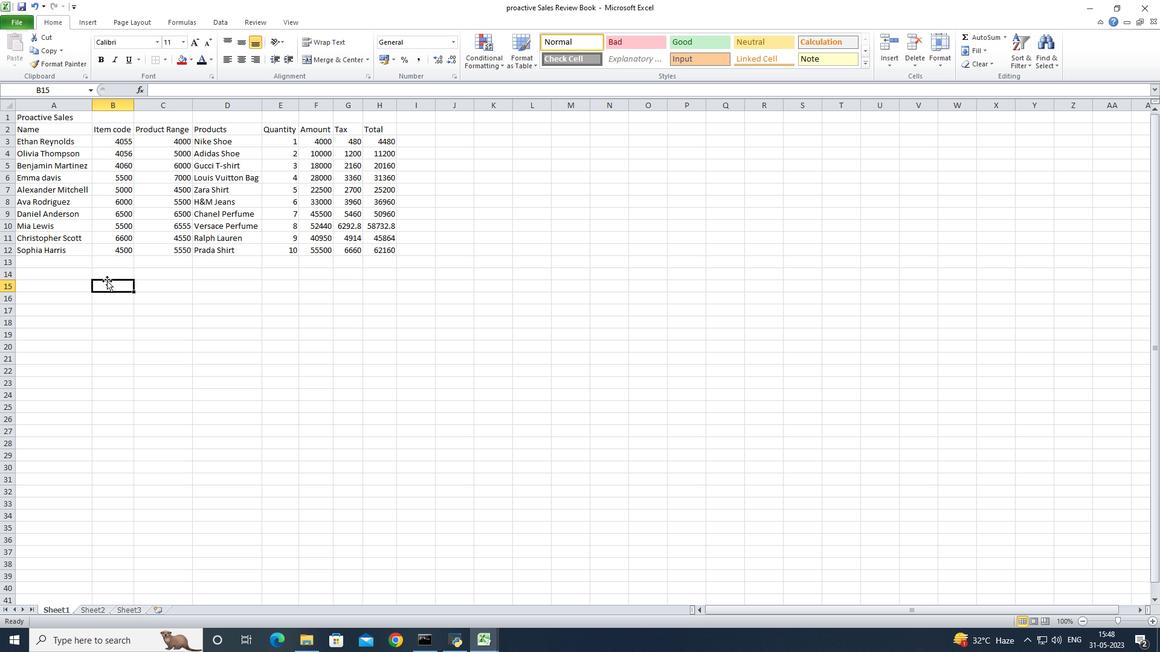
Action: Key pressed ctrl+S
Screenshot: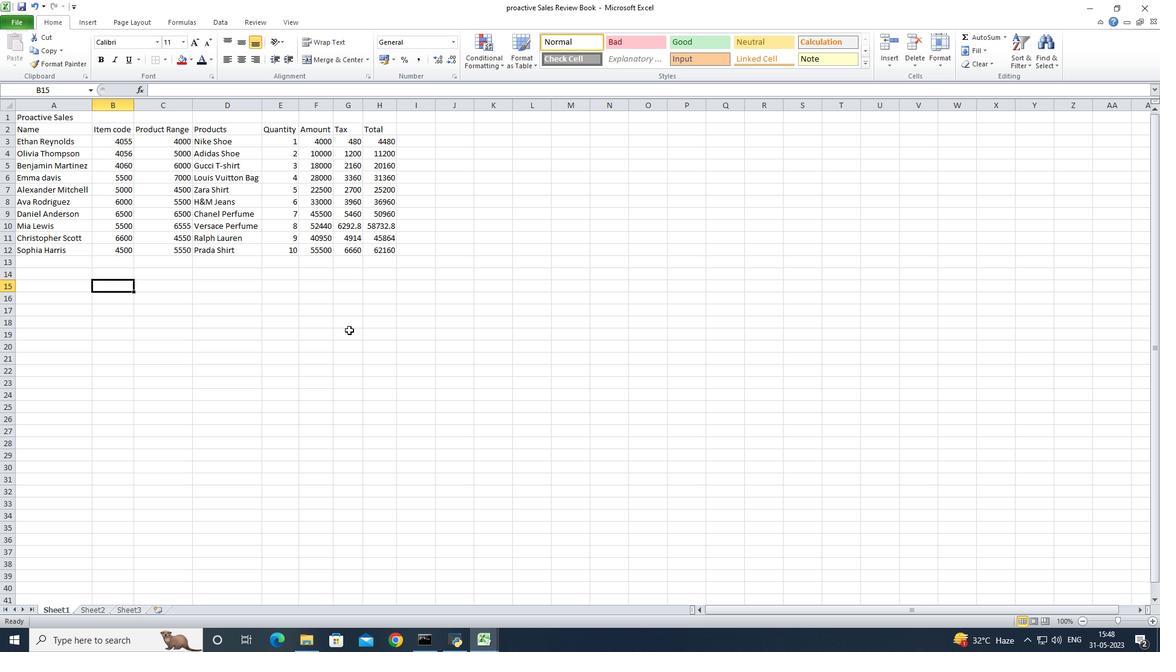
Action: Mouse moved to (322, 300)
Screenshot: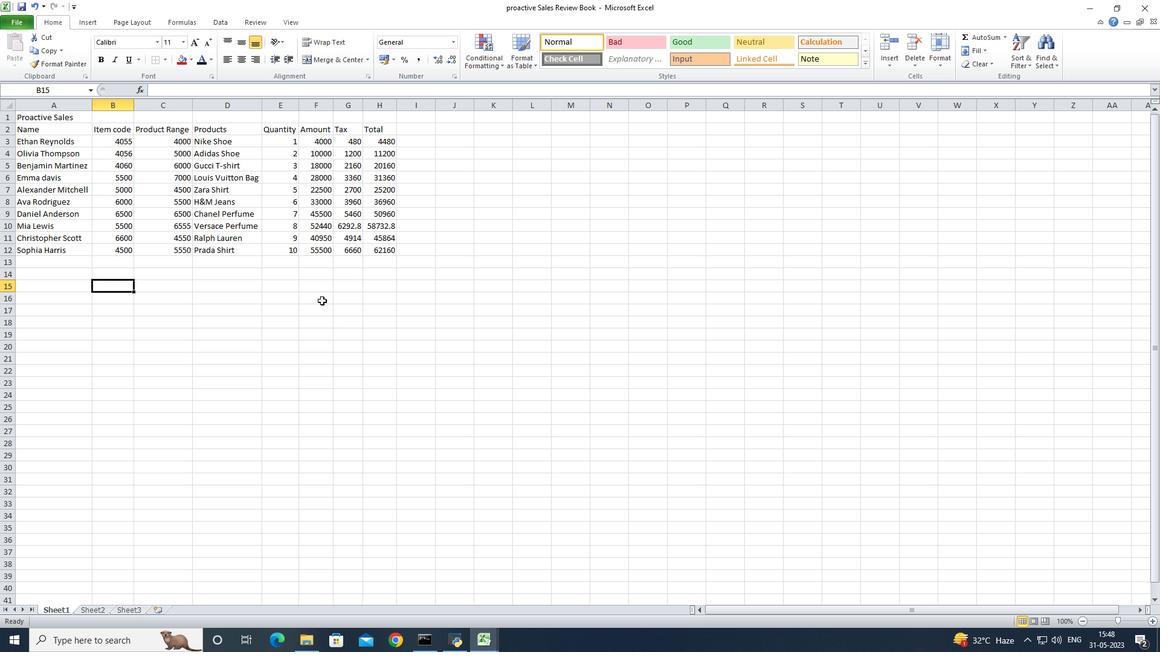 
